 Task: Look for space in Ossett, United Kingdom from 4th June, 2023 to 15th June, 2023 for 2 adults in price range Rs.10000 to Rs.15000. Place can be entire place with 1  bedroom having 1 bed and 1 bathroom. Property type can be house, flat, guest house, hotel. Booking option can be shelf check-in. Required host language is English.
Action: Mouse moved to (523, 117)
Screenshot: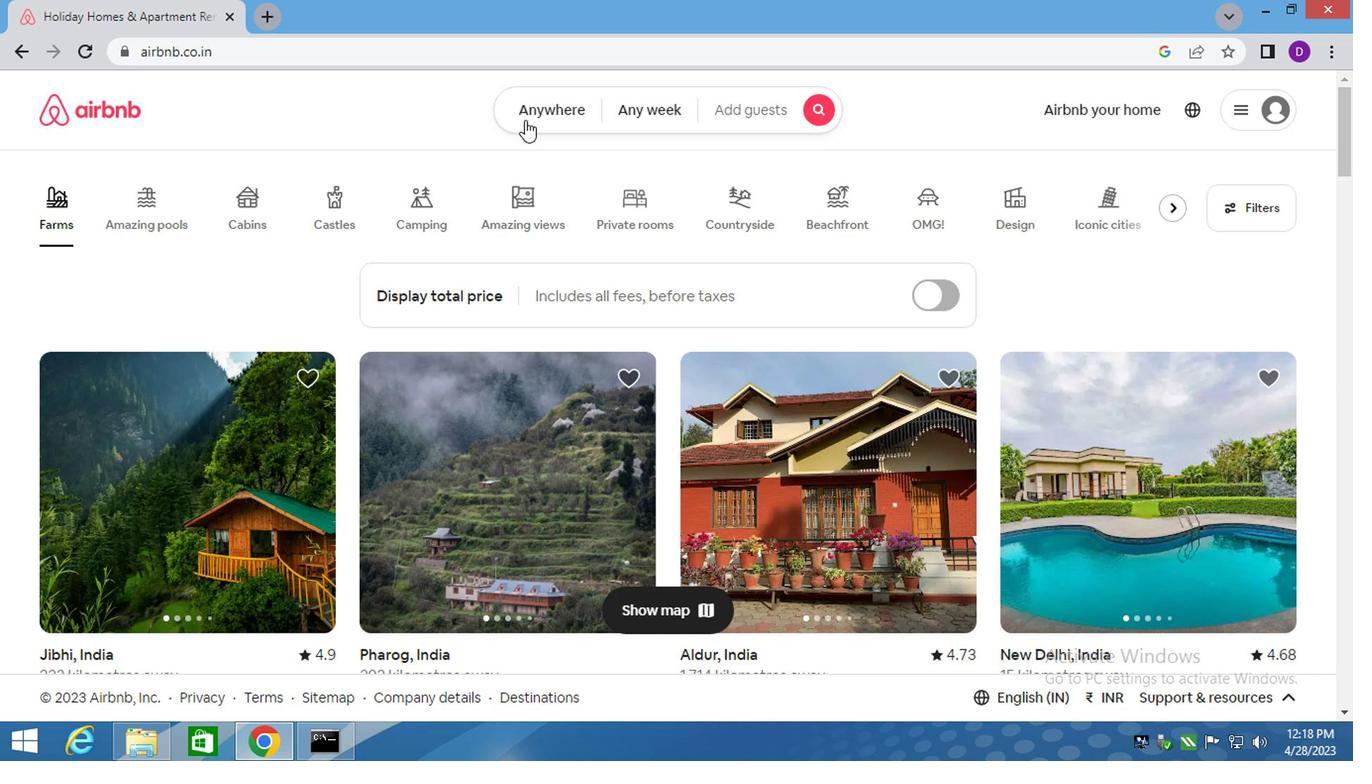 
Action: Mouse pressed left at (523, 117)
Screenshot: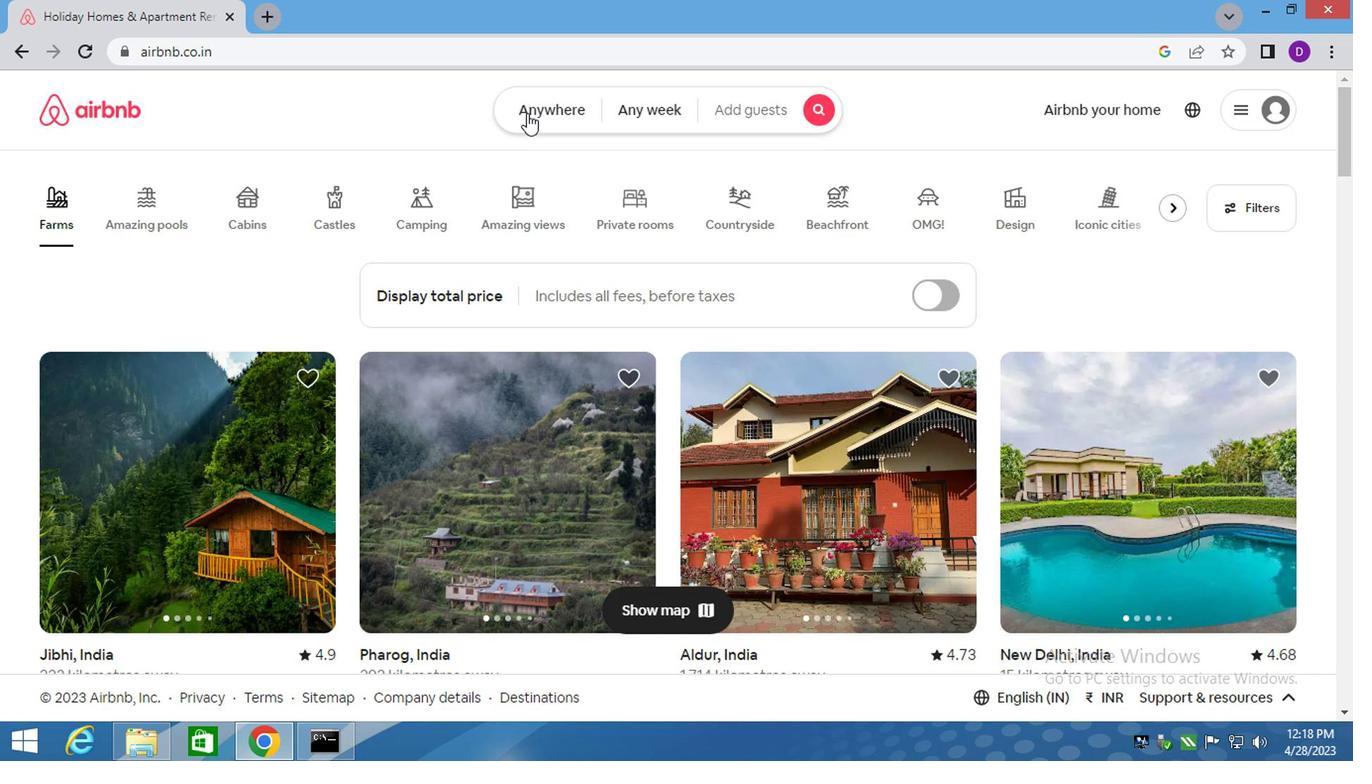 
Action: Mouse moved to (389, 194)
Screenshot: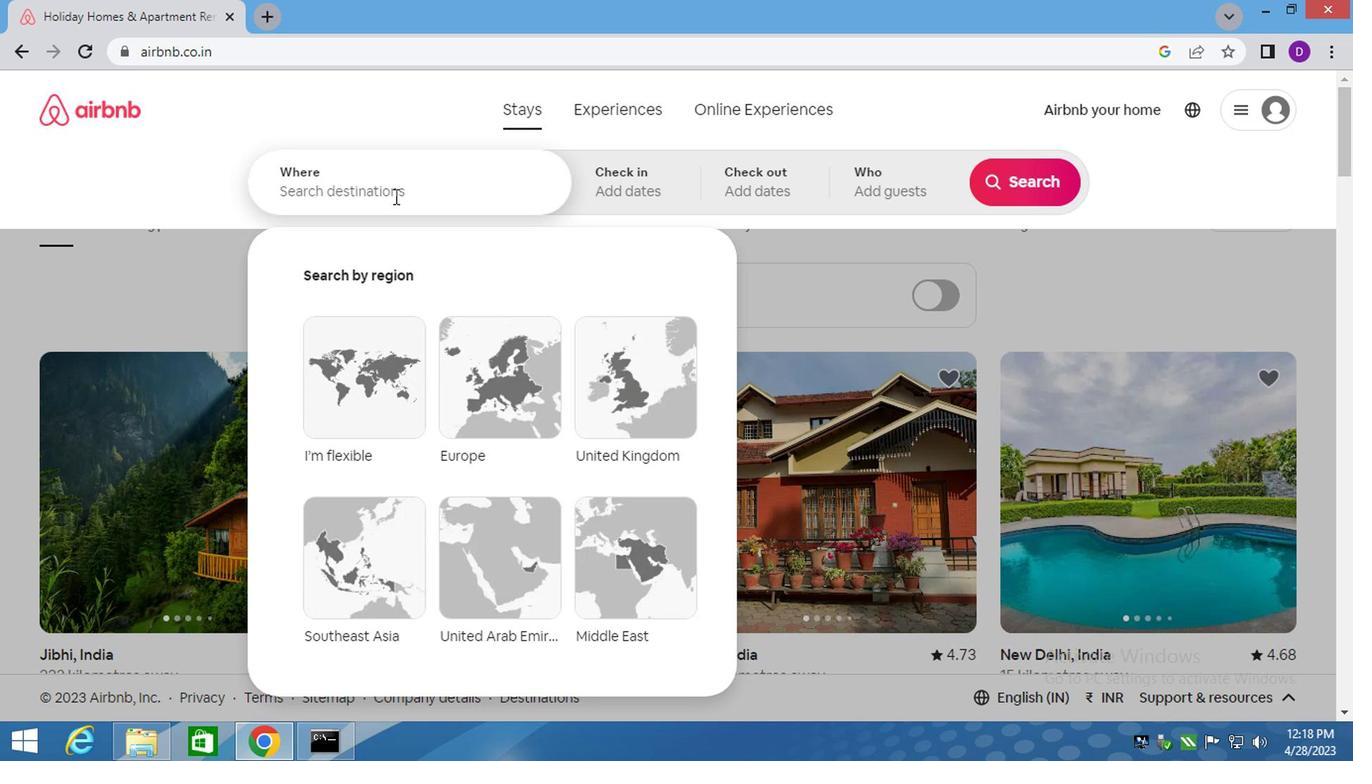 
Action: Mouse pressed left at (389, 194)
Screenshot: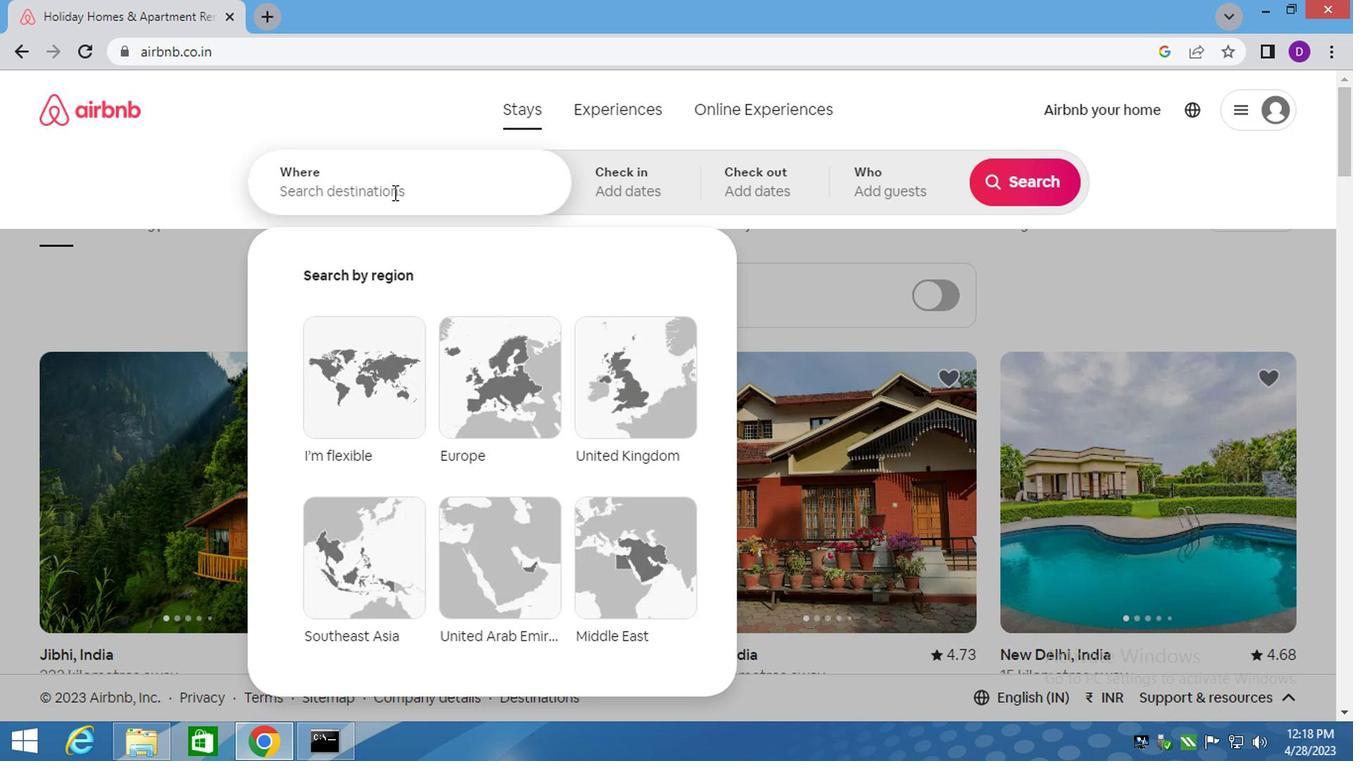
Action: Key pressed <Key.shift_r>Ossett,<Key.space><Key.shift_r>United<Key.down><Key.enter>
Screenshot: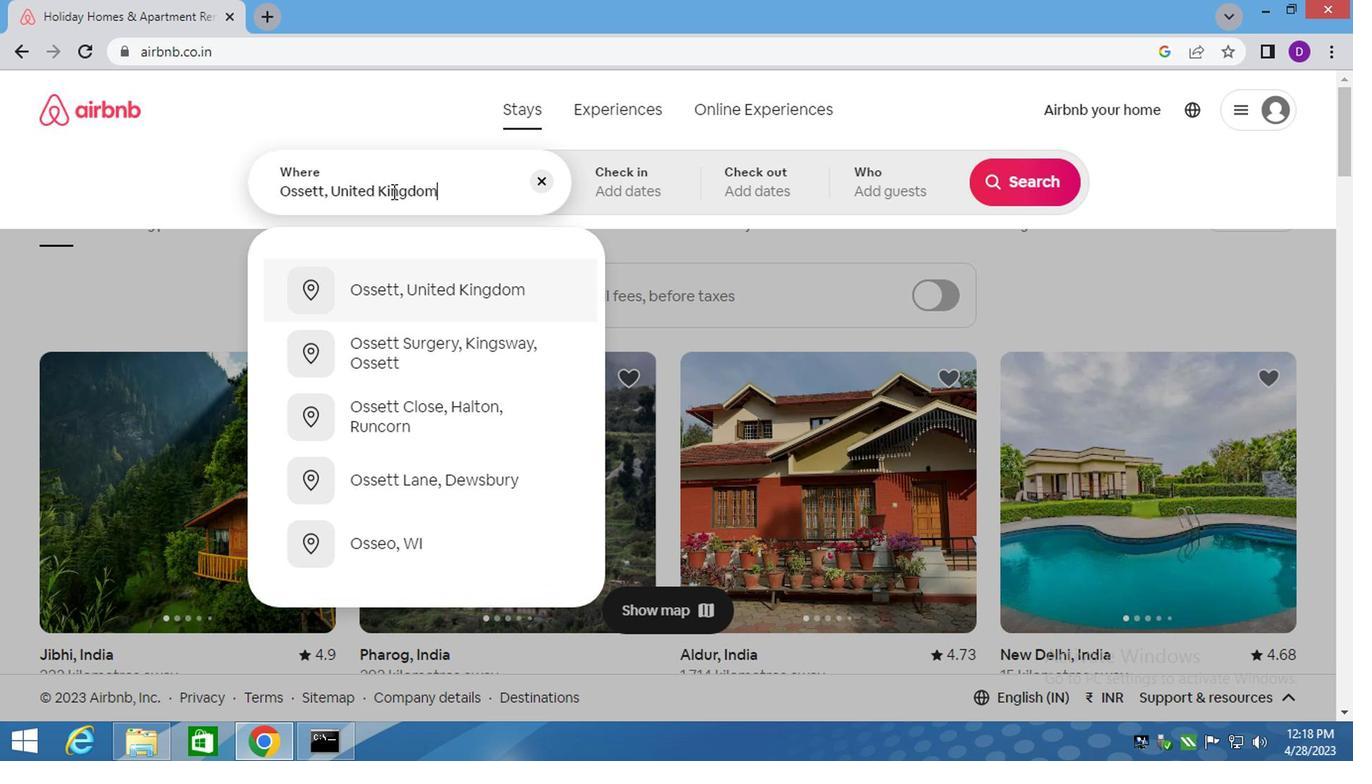 
Action: Mouse moved to (1013, 342)
Screenshot: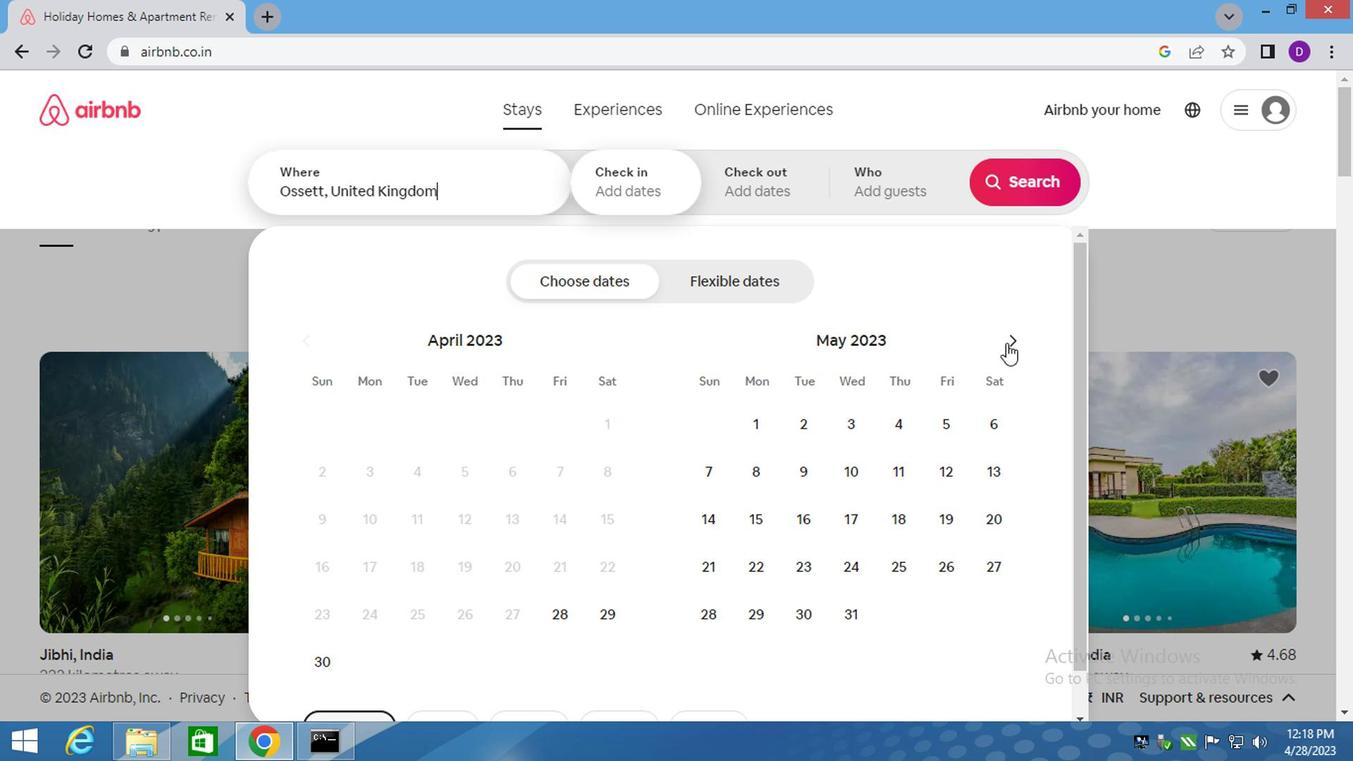 
Action: Mouse pressed left at (1013, 342)
Screenshot: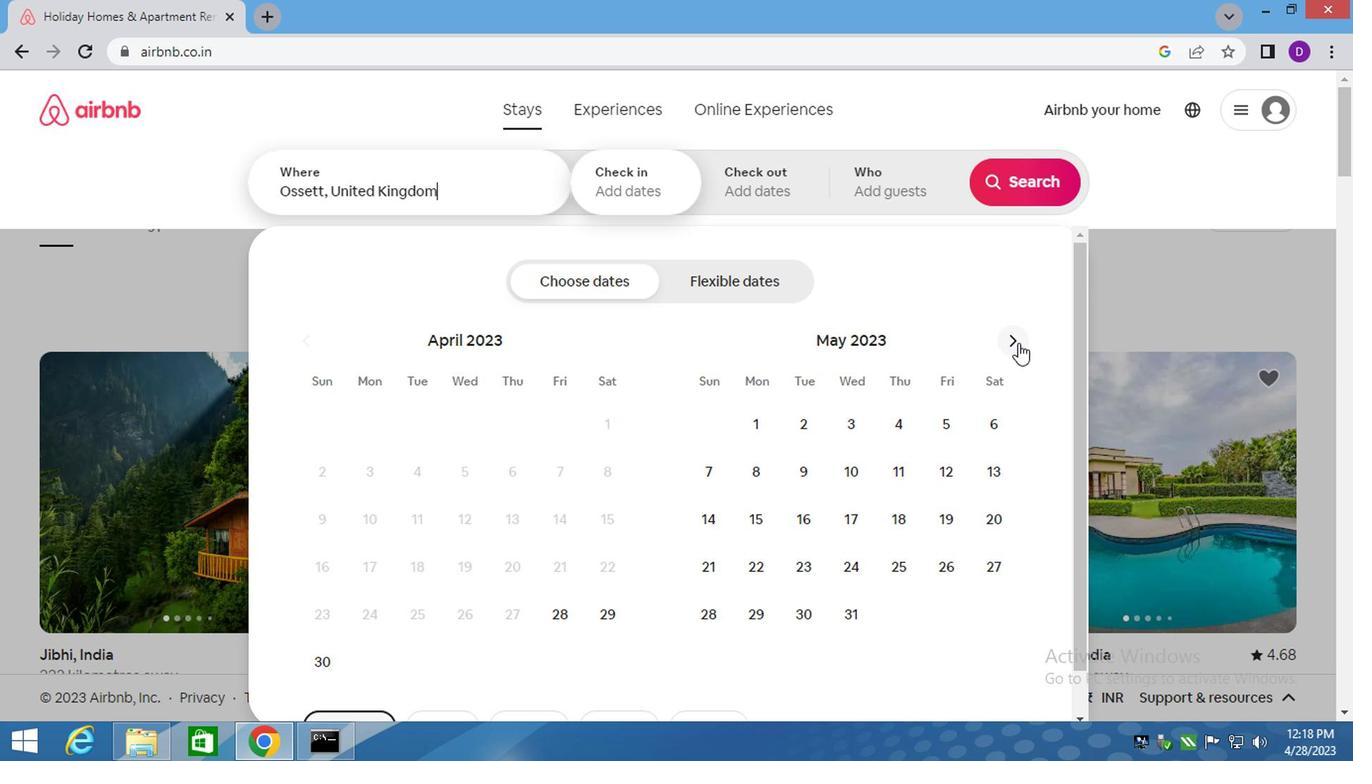 
Action: Mouse moved to (707, 470)
Screenshot: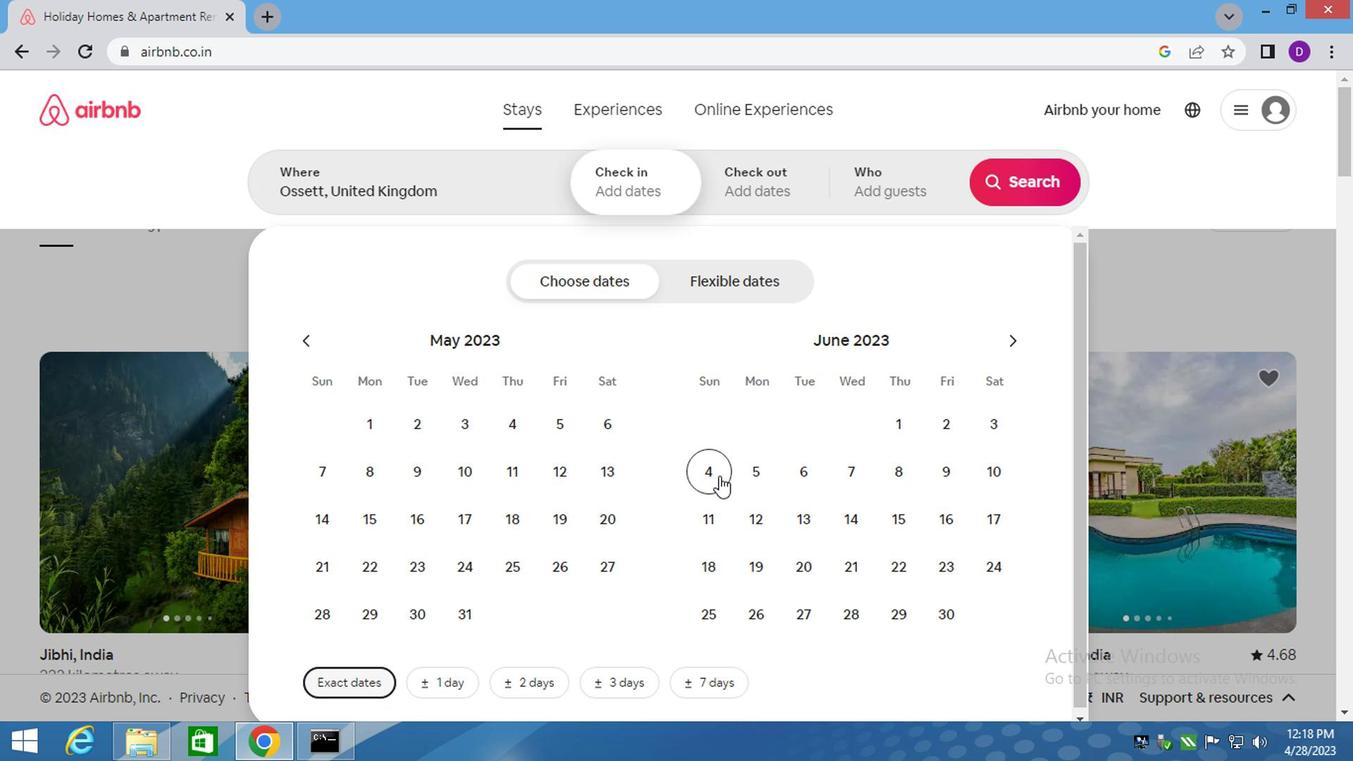 
Action: Mouse pressed left at (707, 470)
Screenshot: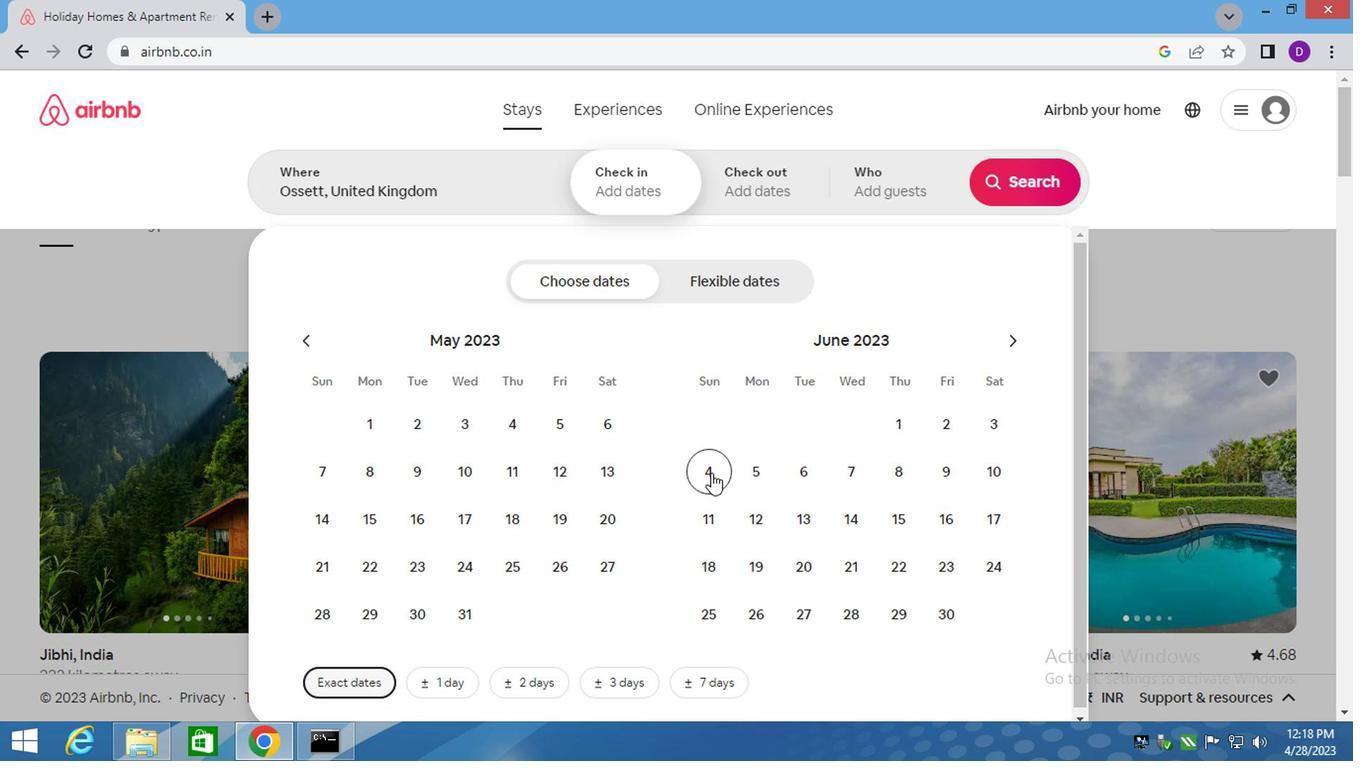 
Action: Mouse moved to (885, 518)
Screenshot: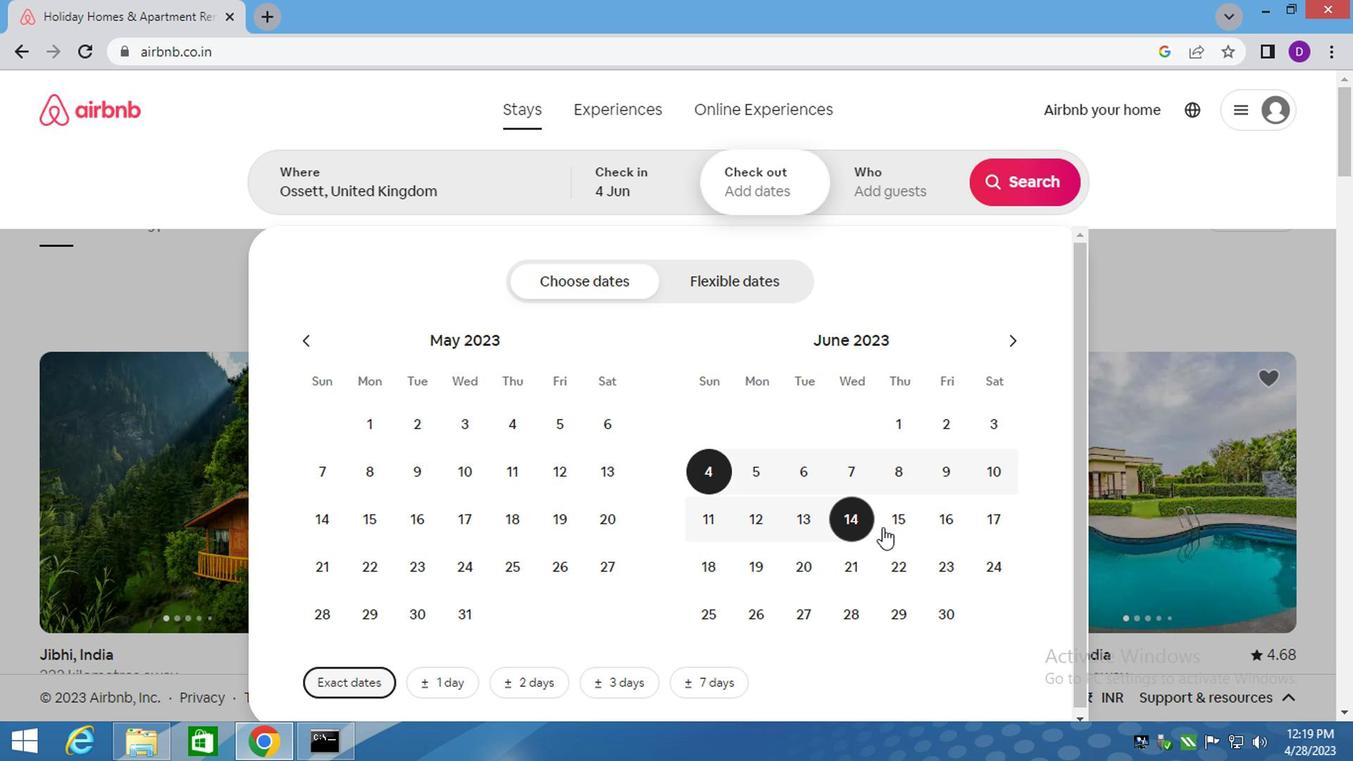 
Action: Mouse pressed left at (885, 518)
Screenshot: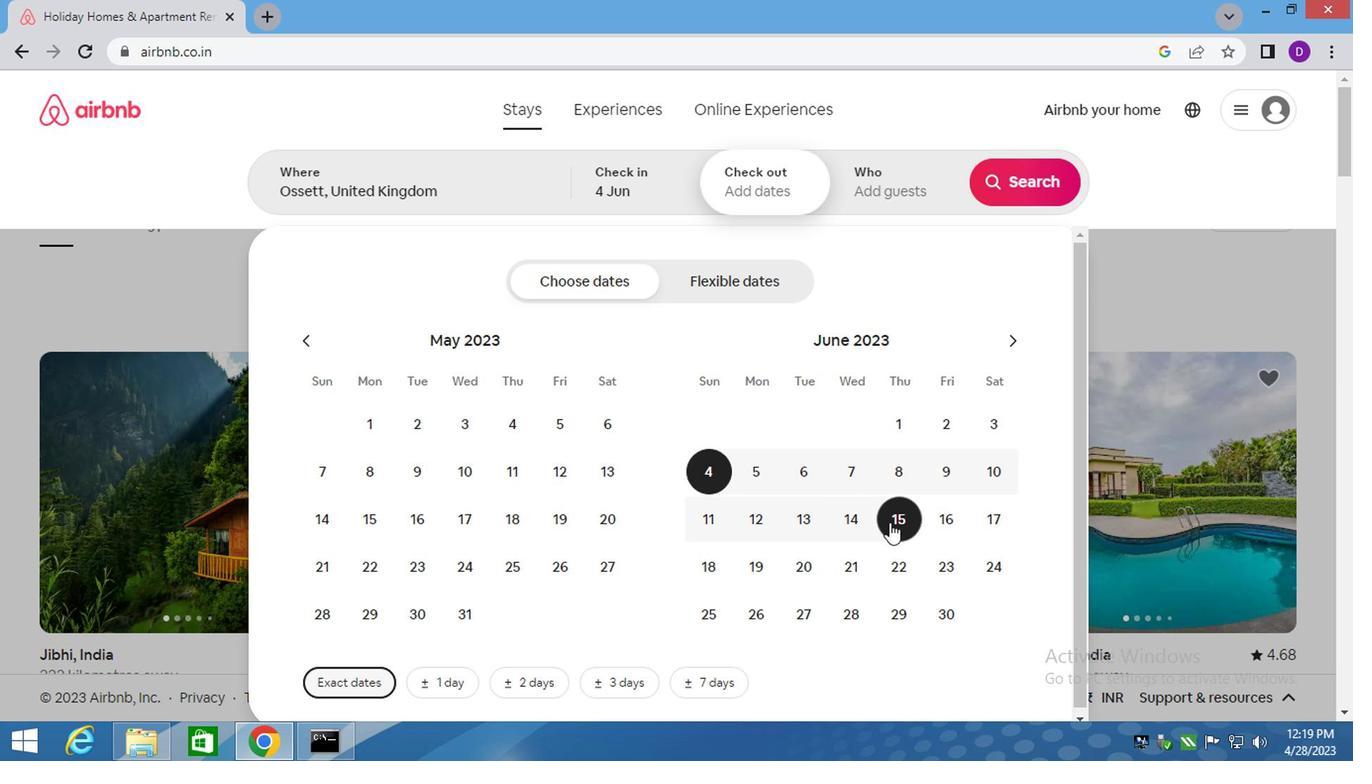 
Action: Mouse moved to (898, 169)
Screenshot: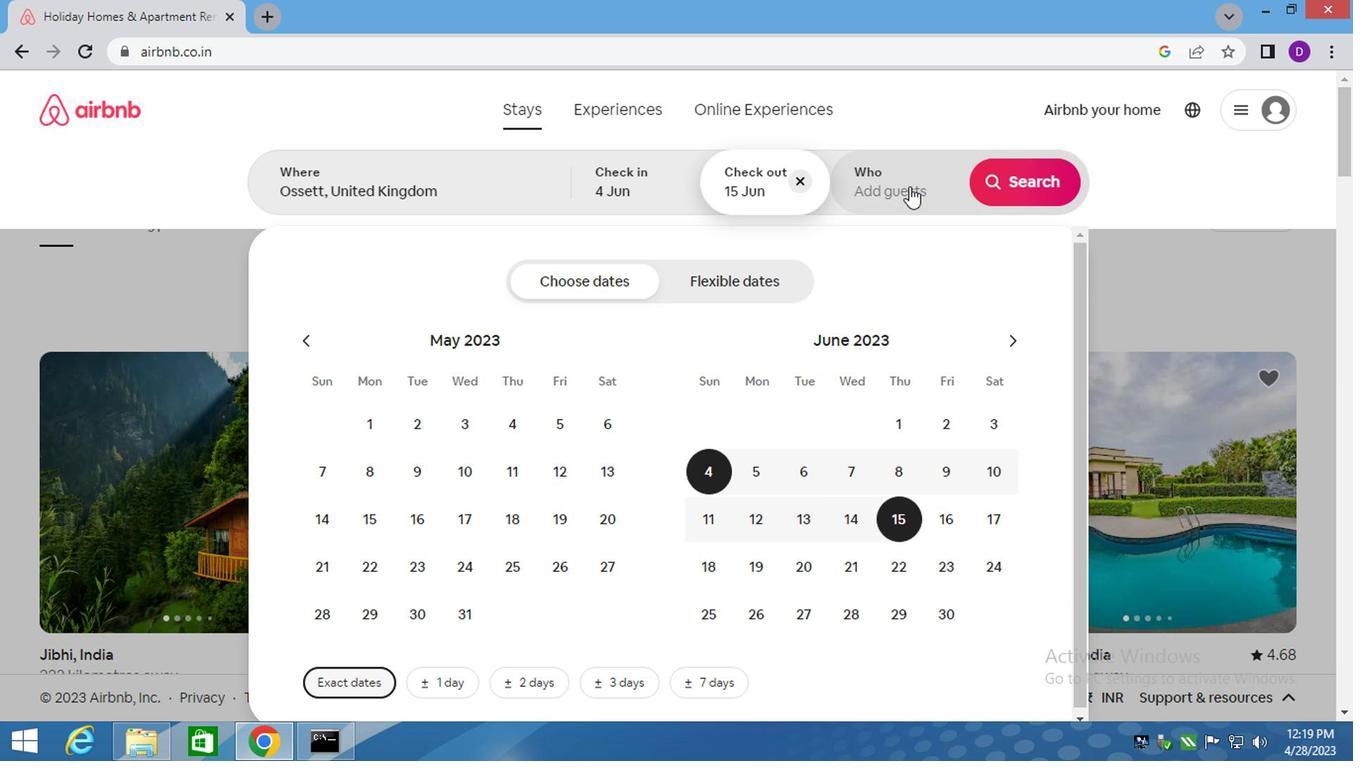 
Action: Mouse pressed left at (898, 169)
Screenshot: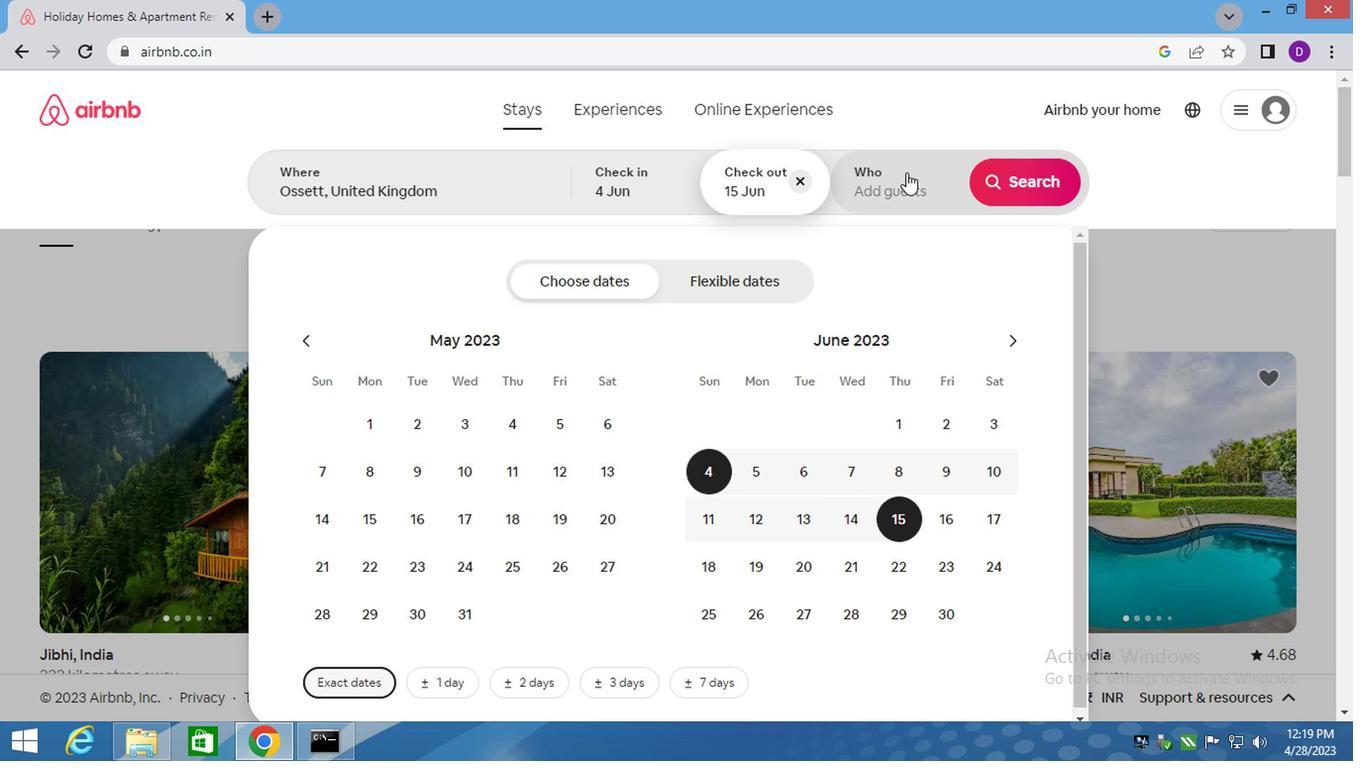 
Action: Mouse moved to (1035, 296)
Screenshot: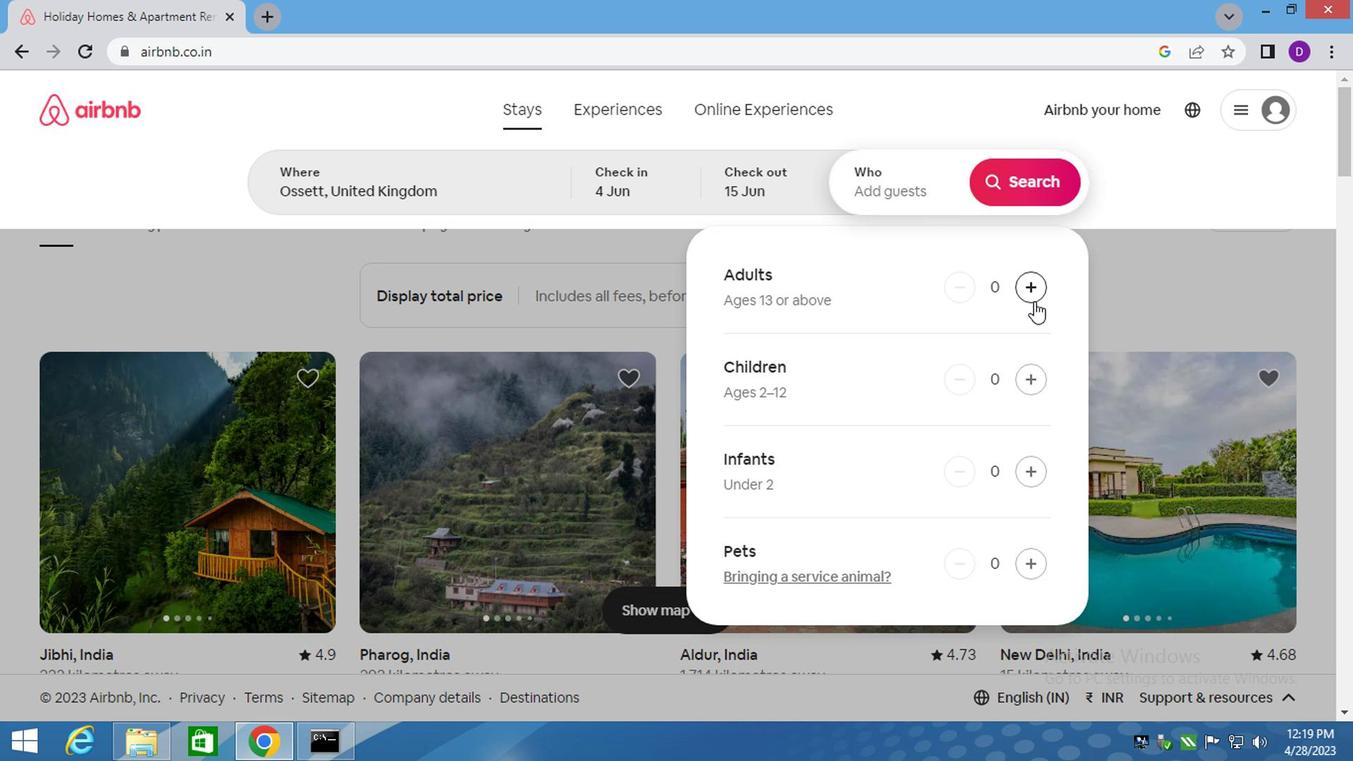 
Action: Mouse pressed left at (1035, 296)
Screenshot: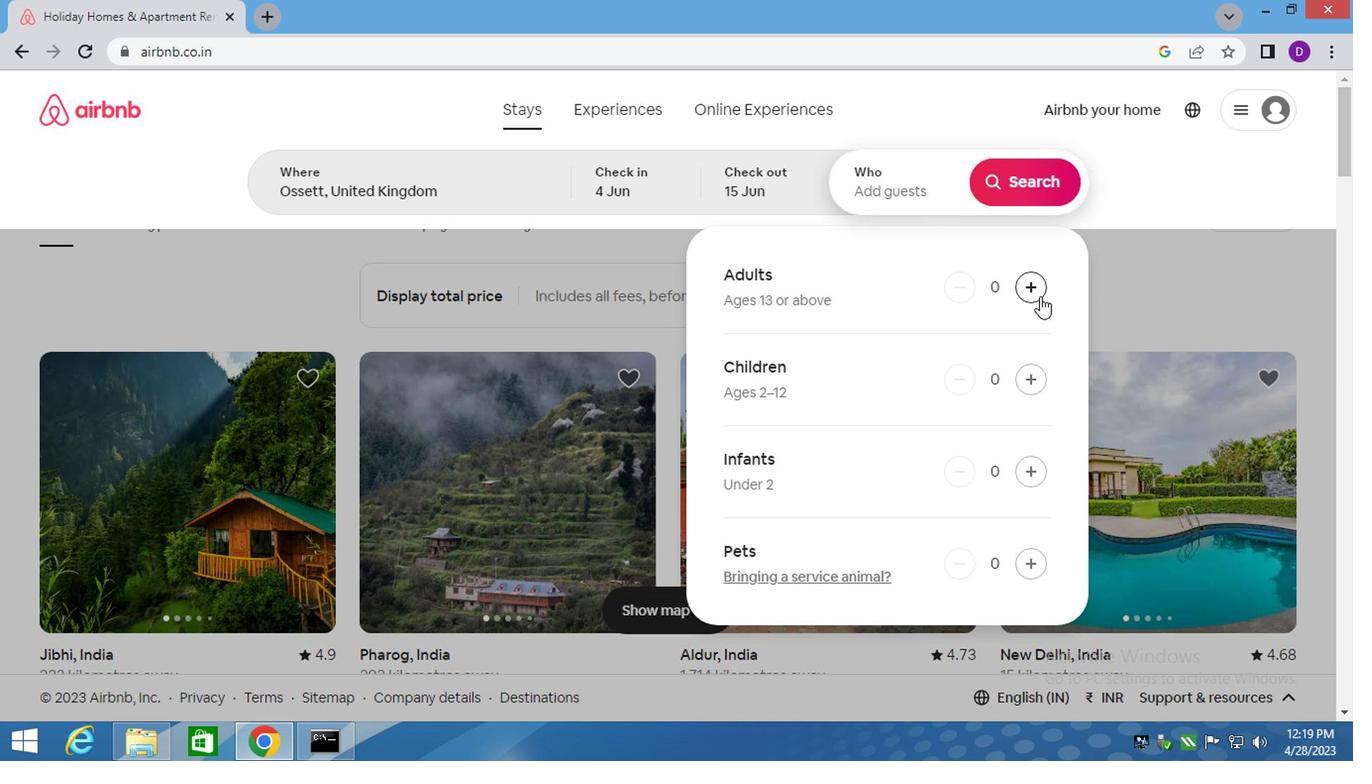 
Action: Mouse pressed left at (1035, 296)
Screenshot: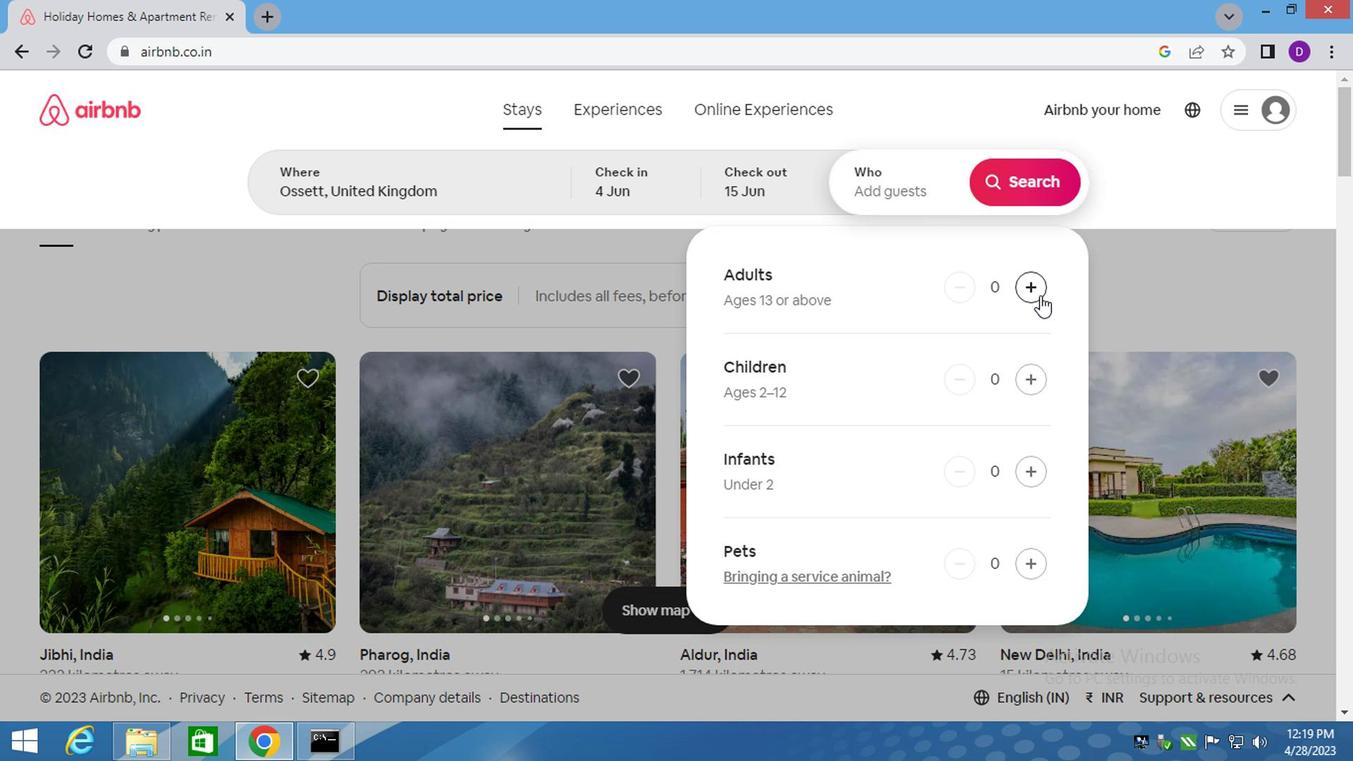 
Action: Mouse moved to (1007, 161)
Screenshot: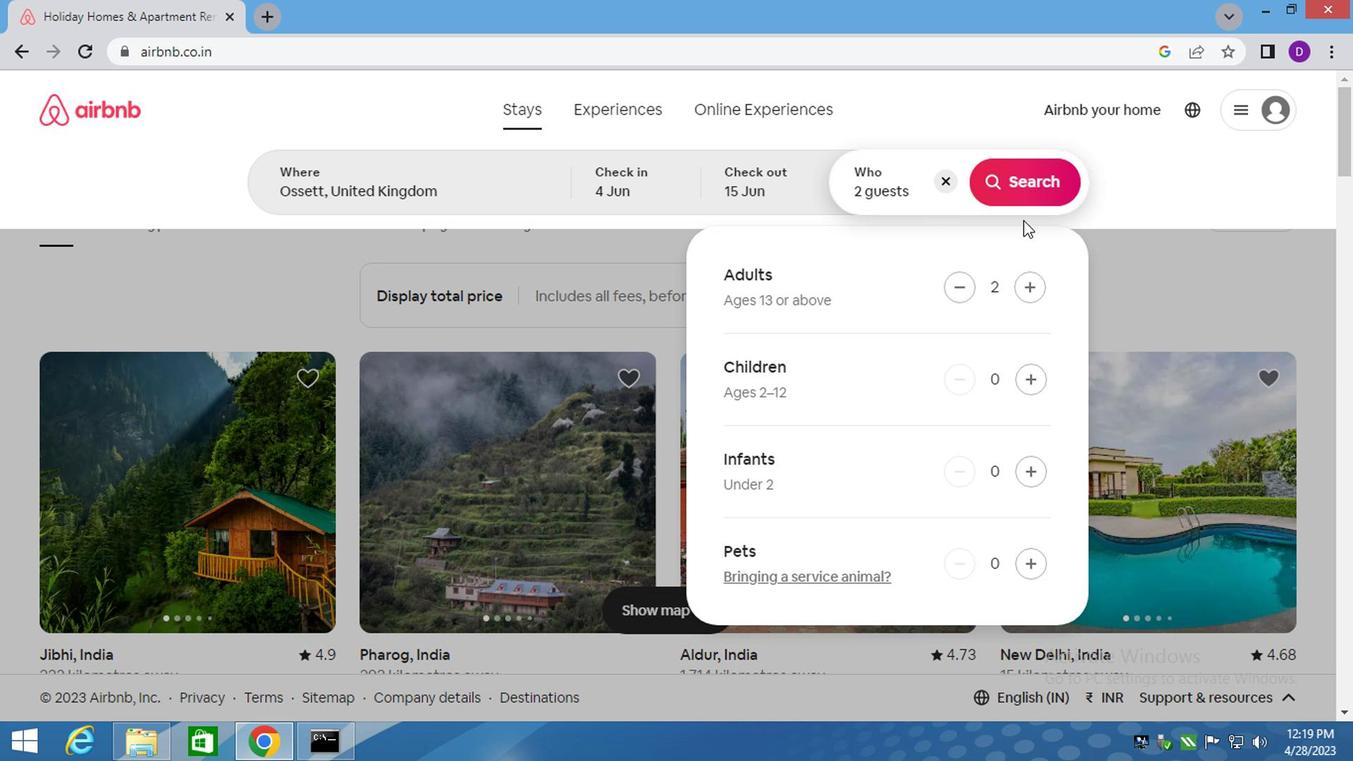 
Action: Mouse pressed left at (1007, 161)
Screenshot: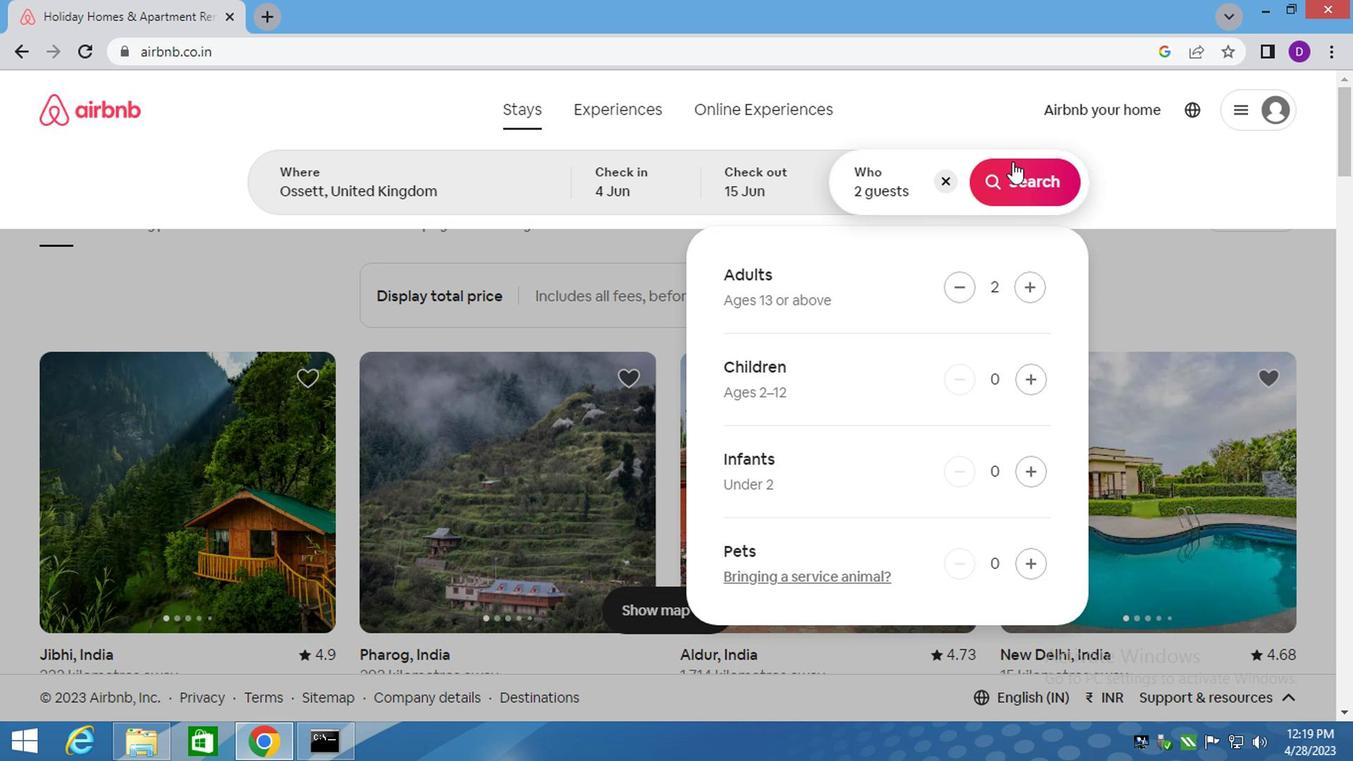 
Action: Mouse moved to (1008, 177)
Screenshot: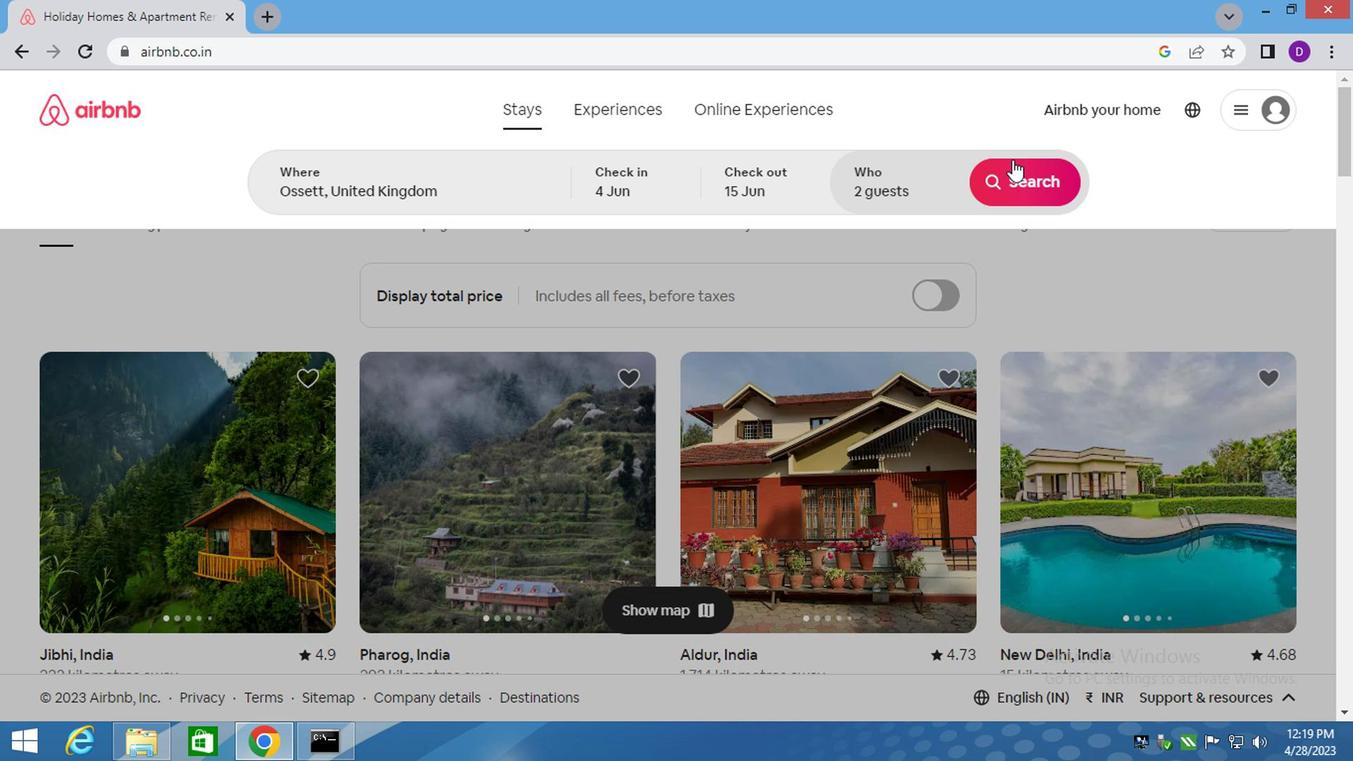 
Action: Mouse pressed left at (1008, 177)
Screenshot: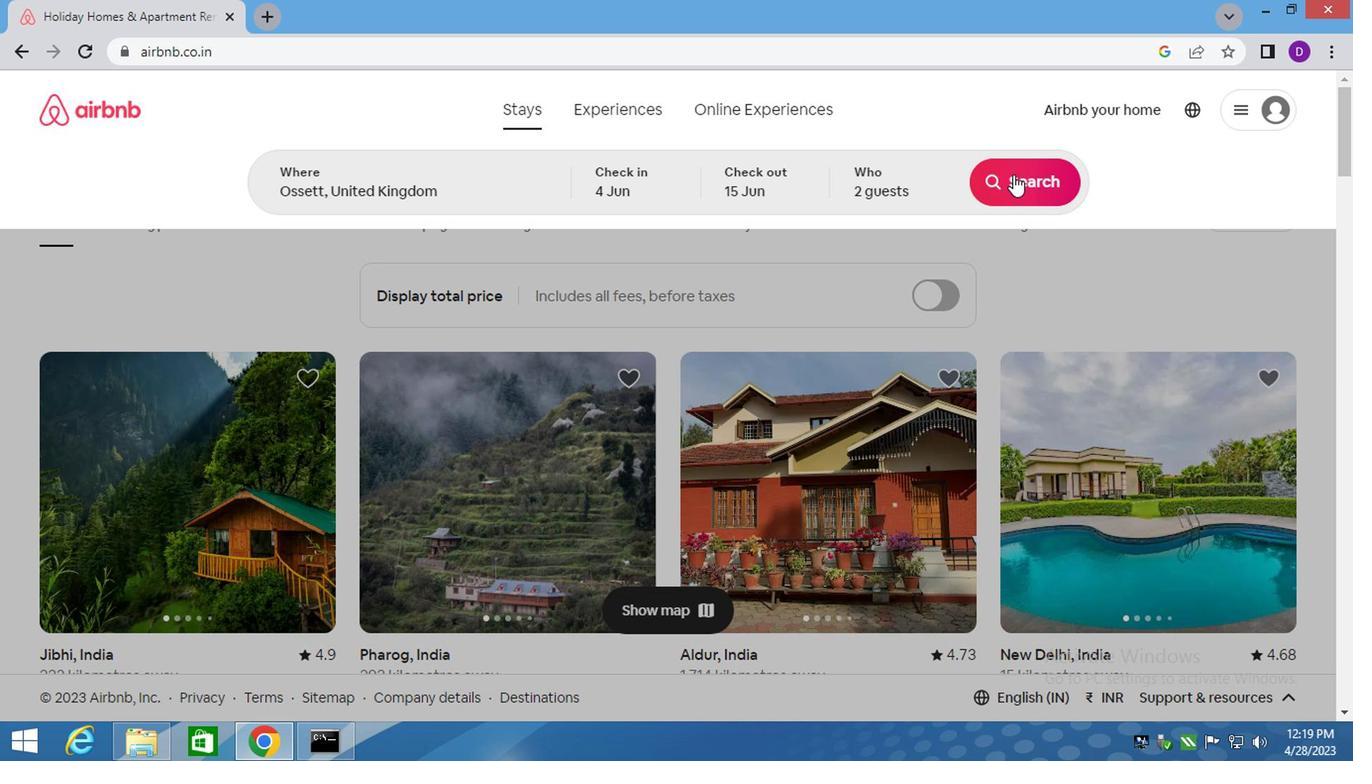 
Action: Mouse moved to (1246, 191)
Screenshot: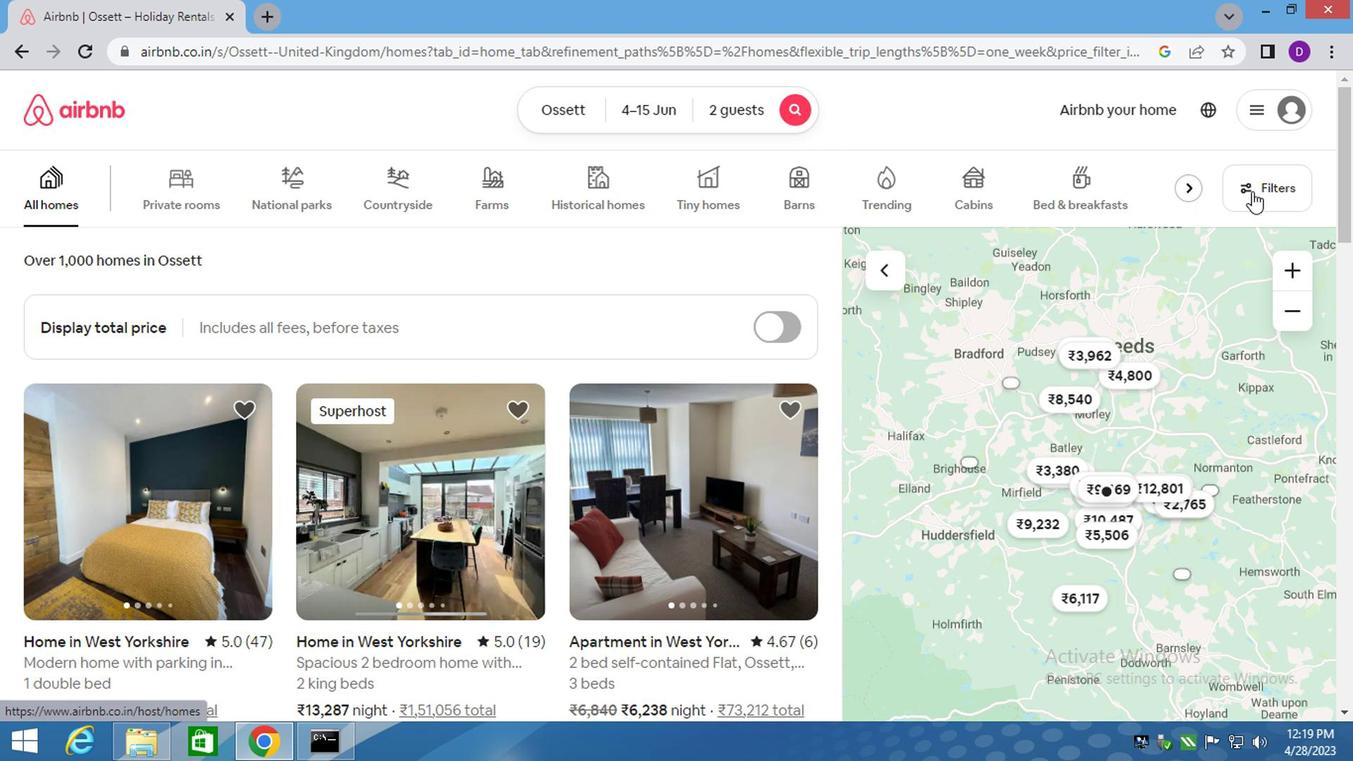 
Action: Mouse pressed left at (1246, 191)
Screenshot: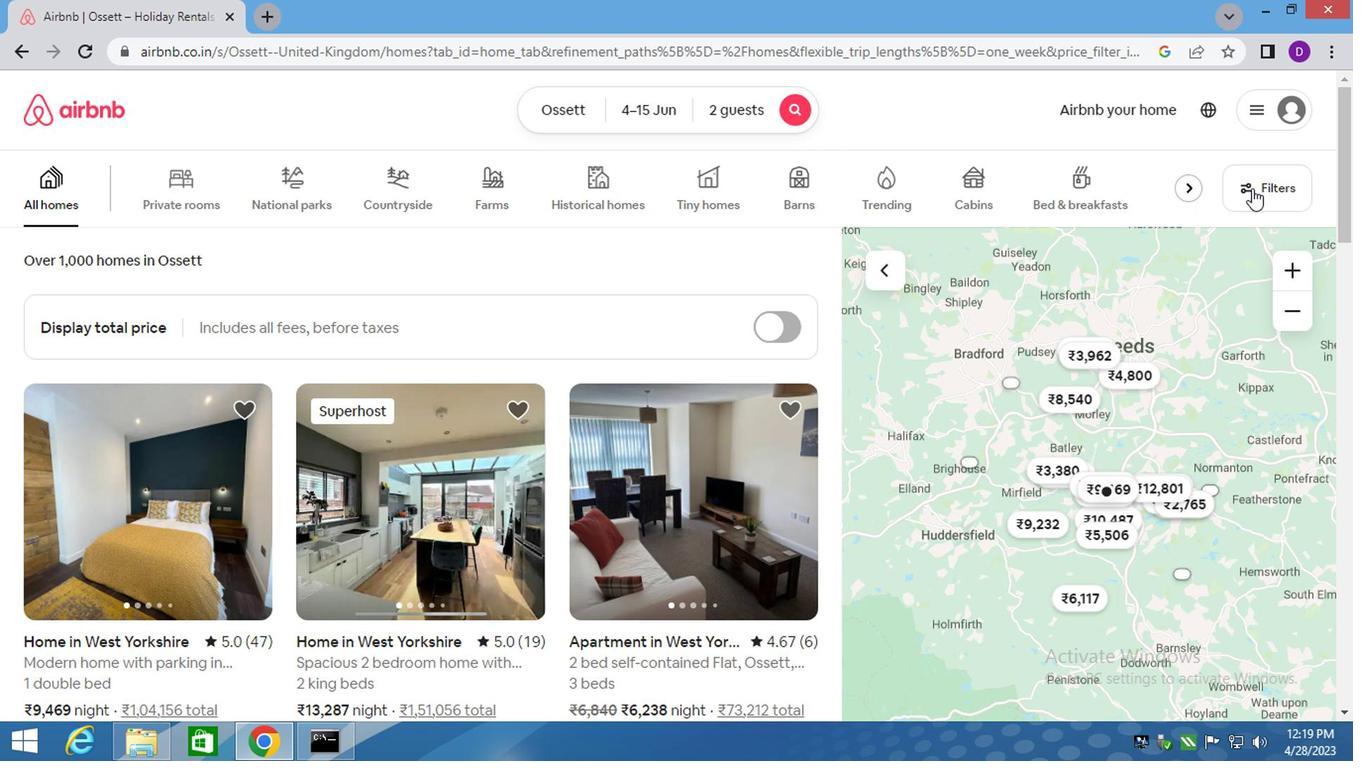 
Action: Mouse moved to (416, 434)
Screenshot: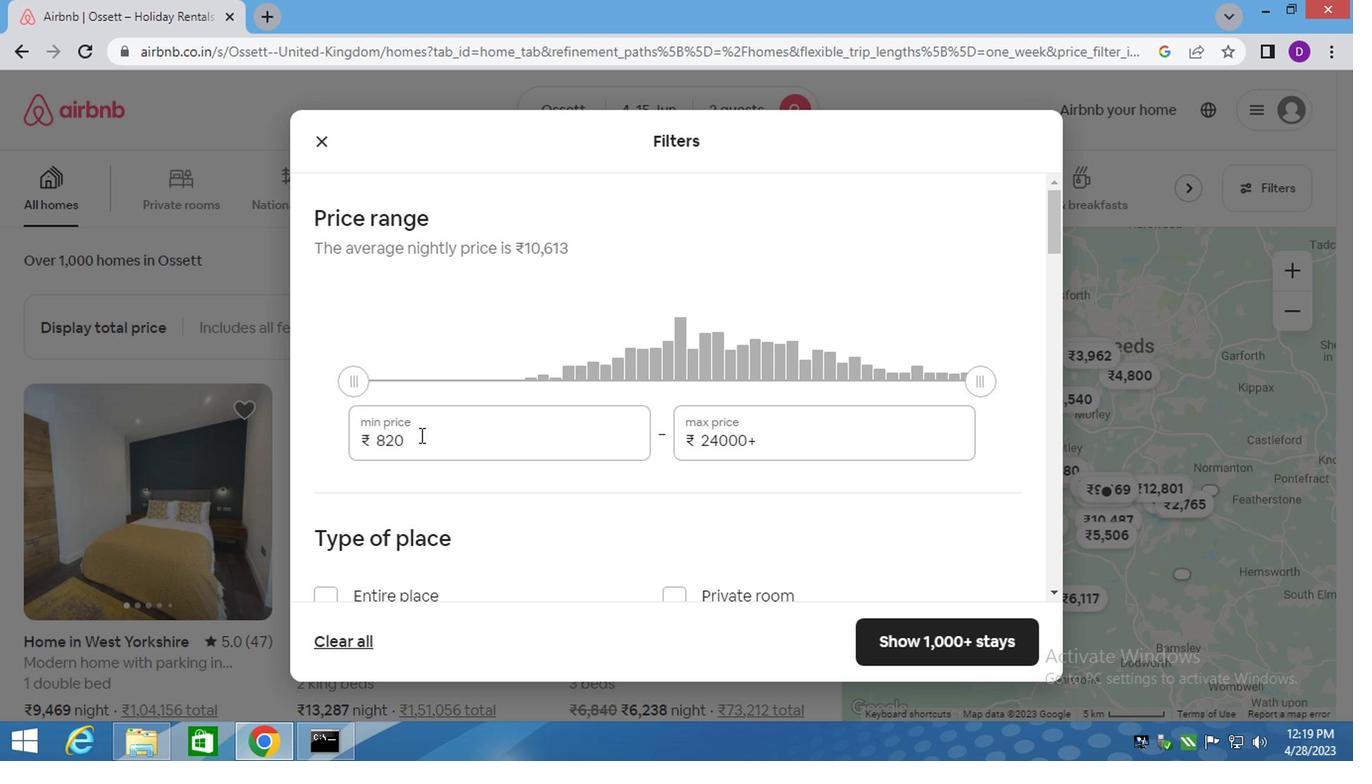 
Action: Mouse pressed left at (416, 434)
Screenshot: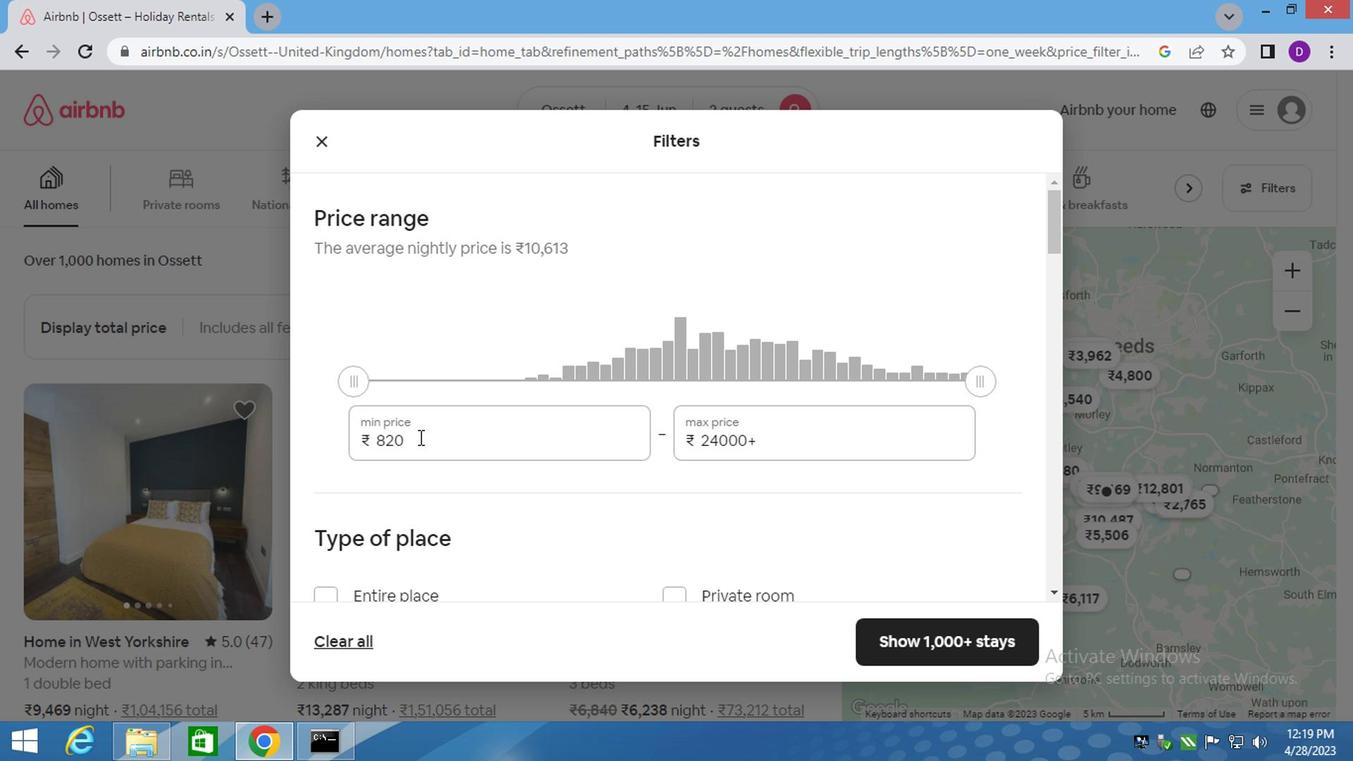 
Action: Mouse pressed left at (416, 434)
Screenshot: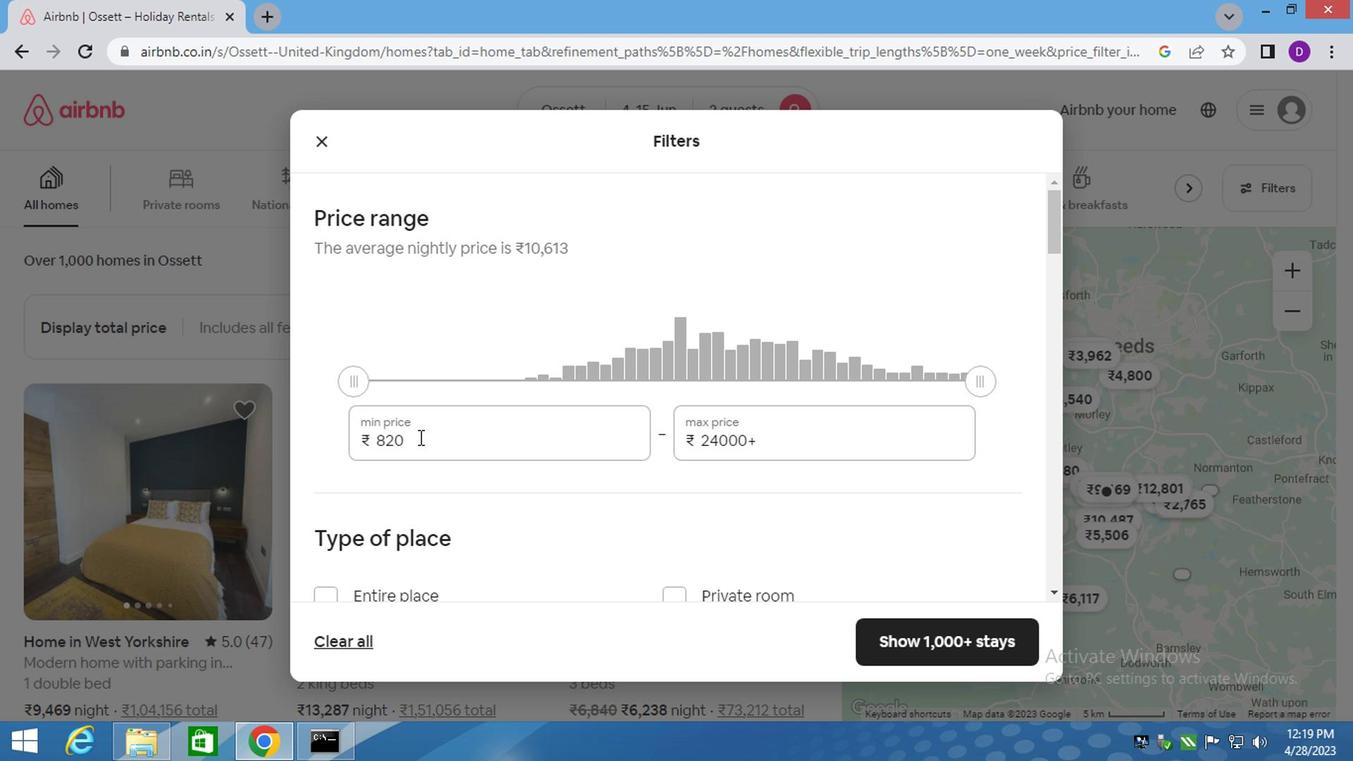 
Action: Key pressed 10000<Key.tab>15000
Screenshot: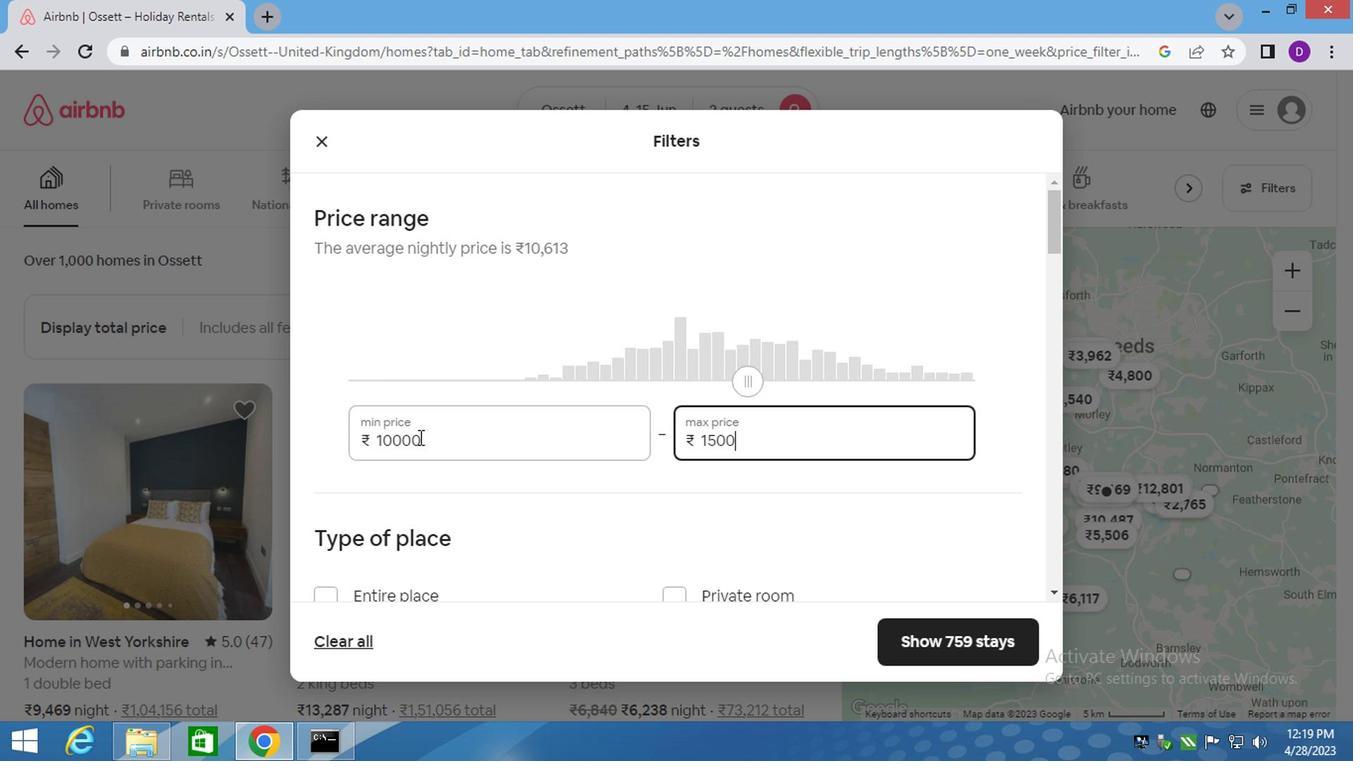 
Action: Mouse moved to (416, 436)
Screenshot: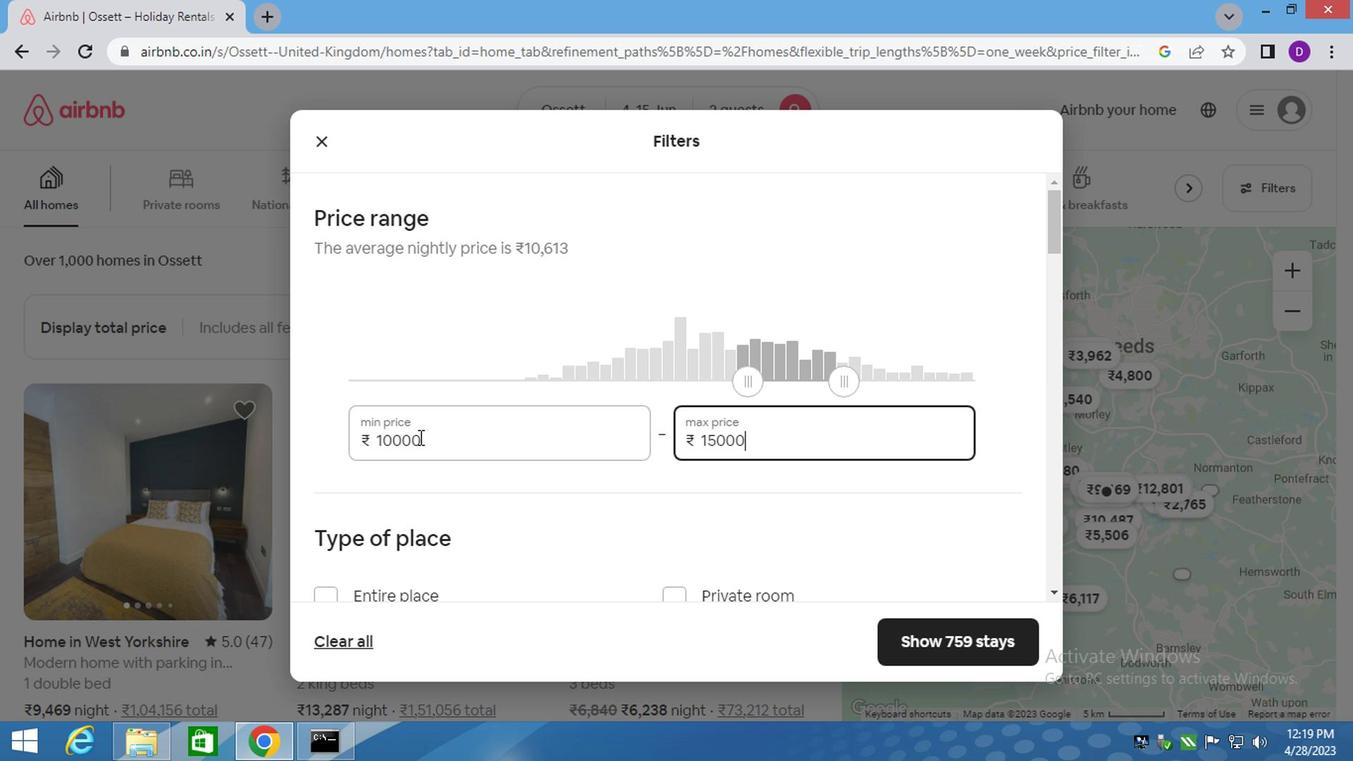 
Action: Mouse scrolled (416, 434) with delta (0, -1)
Screenshot: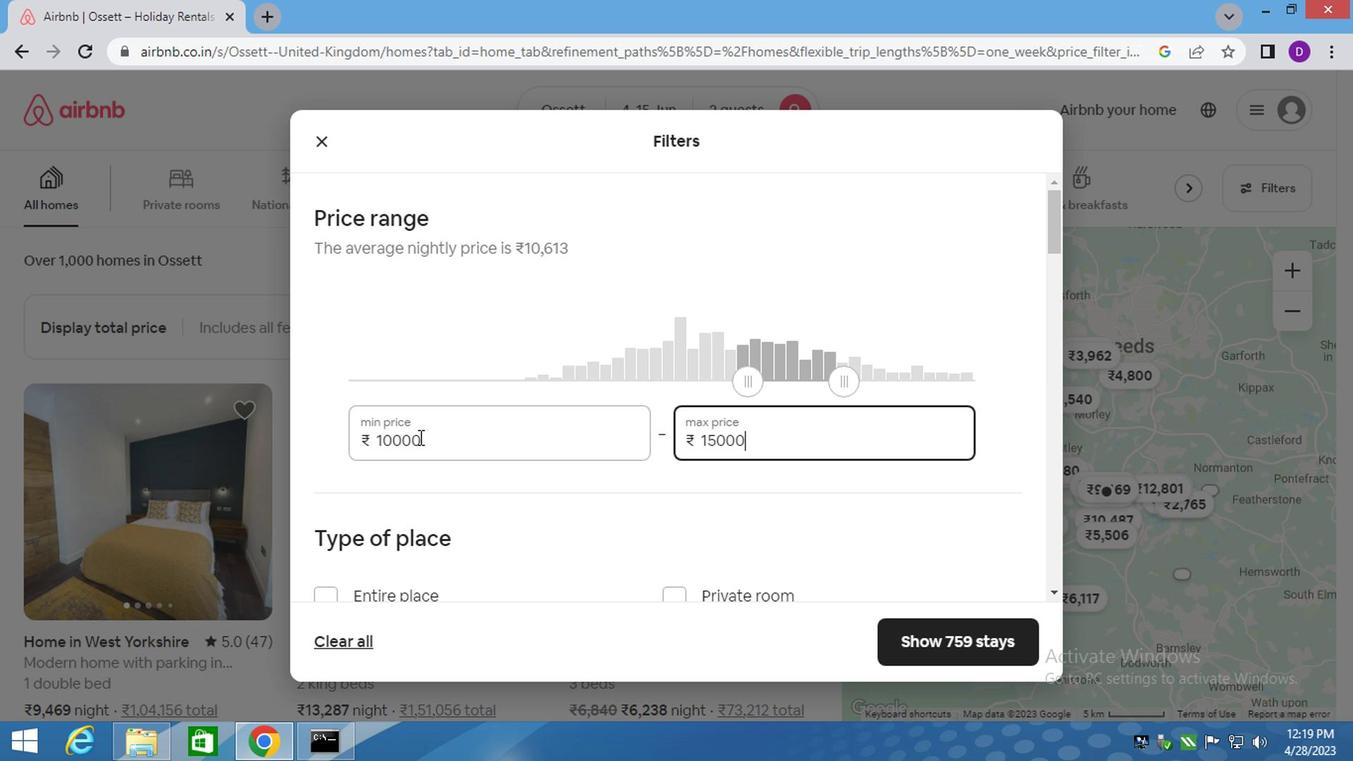 
Action: Mouse moved to (416, 451)
Screenshot: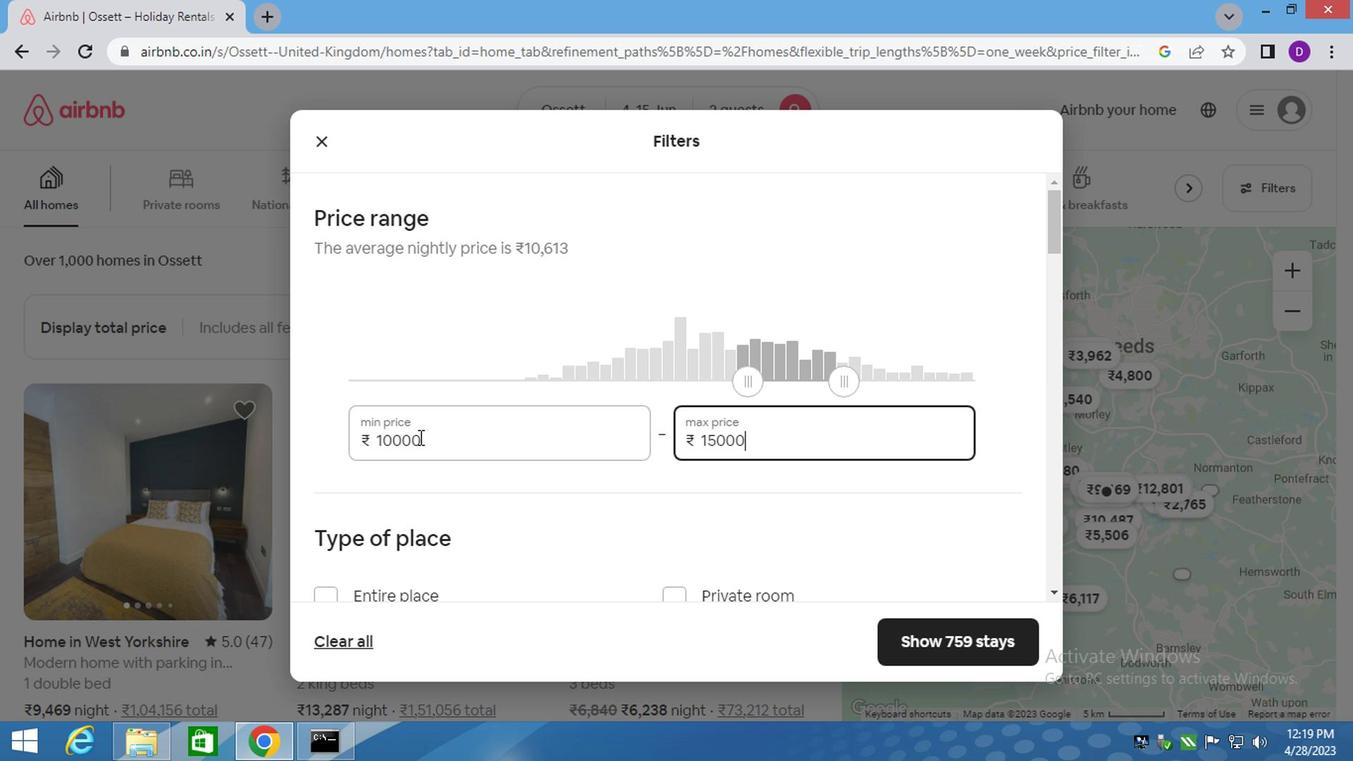 
Action: Mouse scrolled (416, 450) with delta (0, -1)
Screenshot: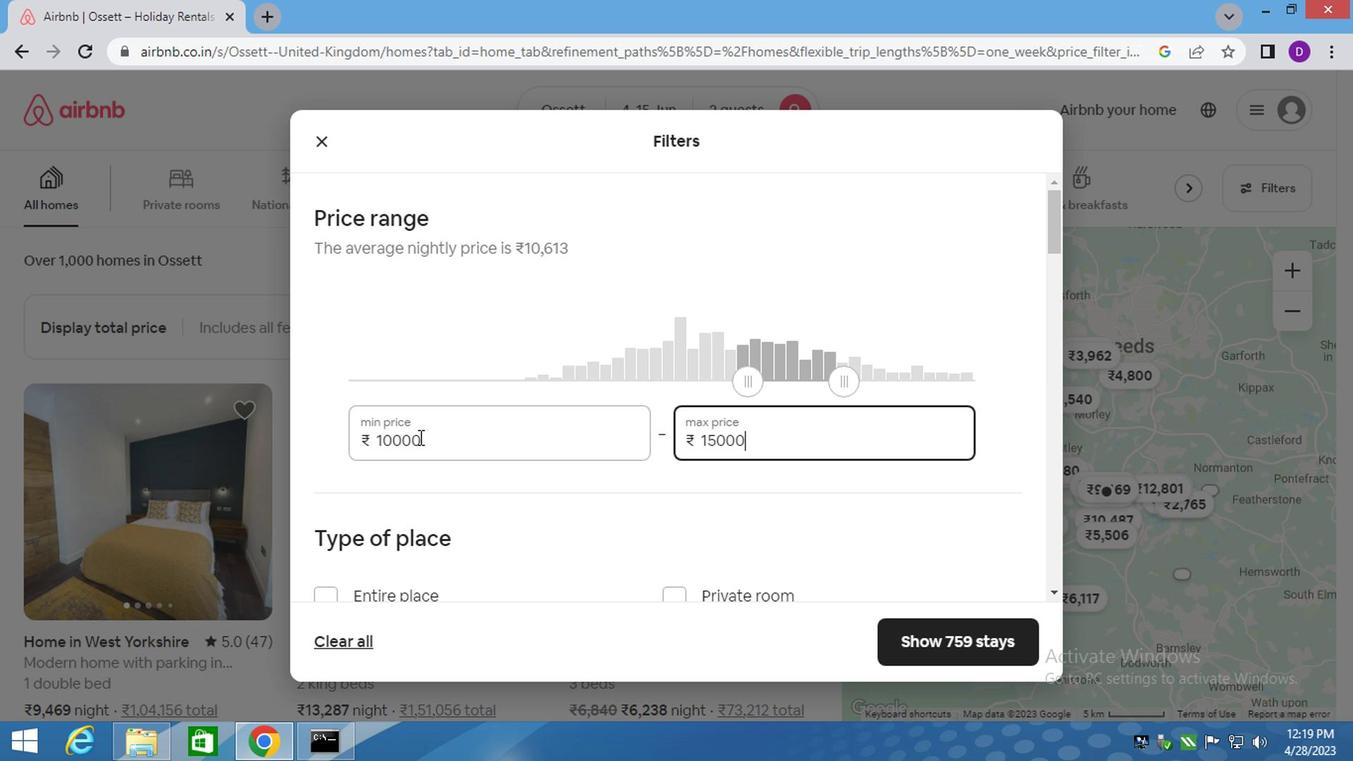 
Action: Mouse moved to (416, 451)
Screenshot: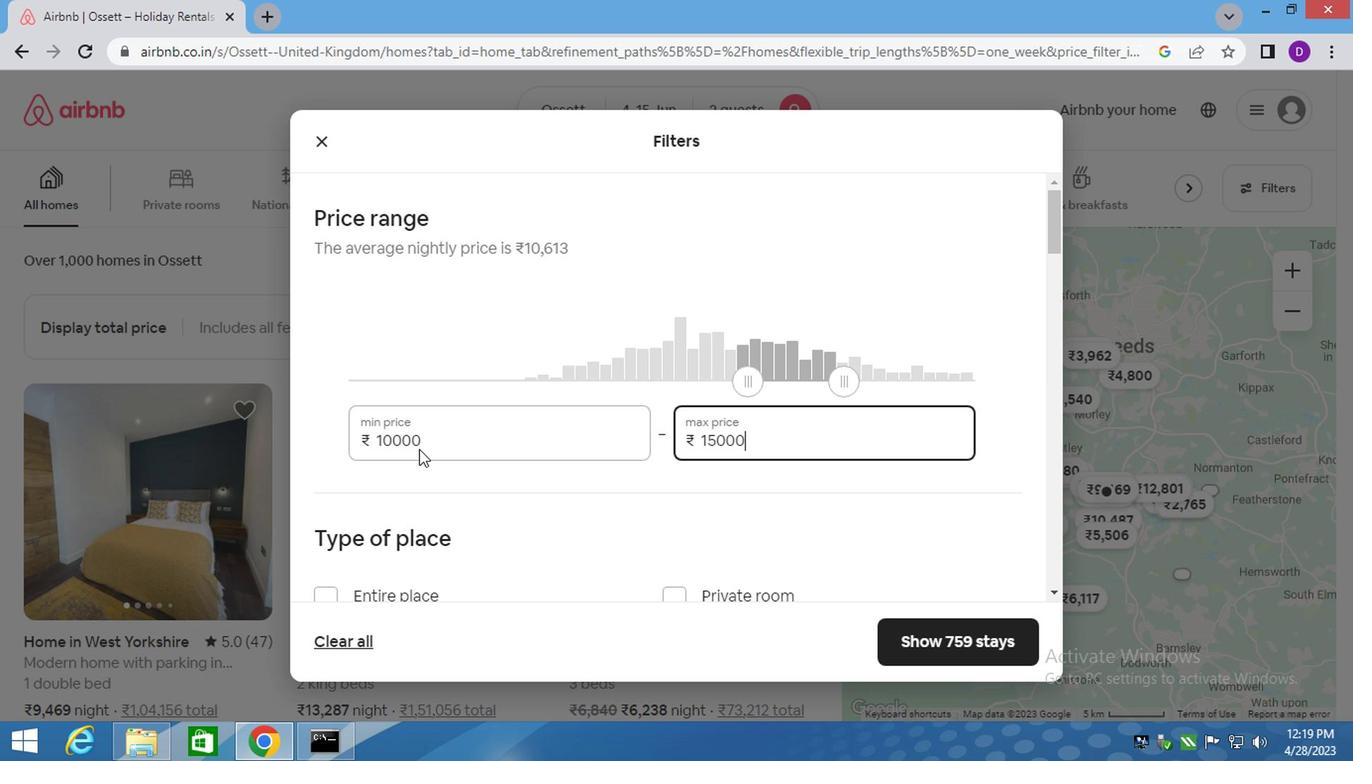 
Action: Mouse scrolled (416, 450) with delta (0, -1)
Screenshot: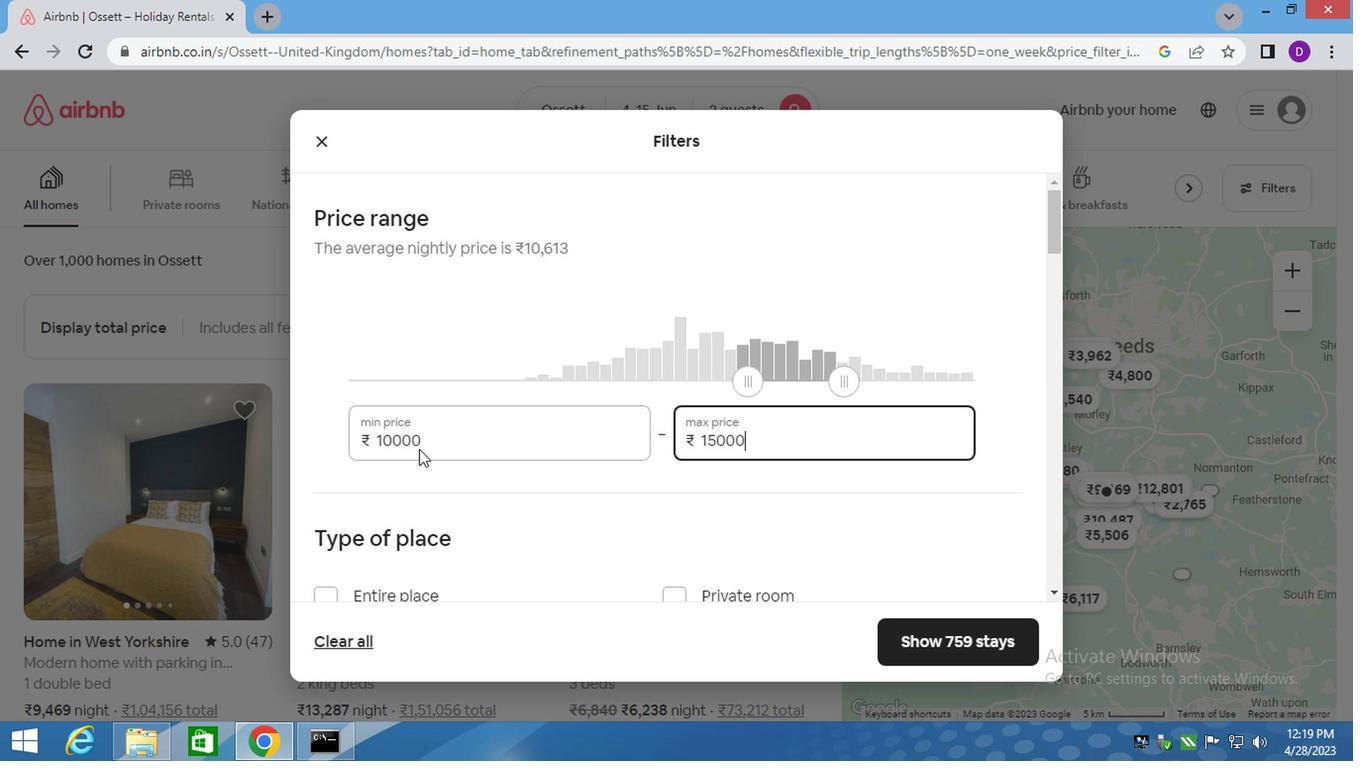 
Action: Mouse moved to (323, 293)
Screenshot: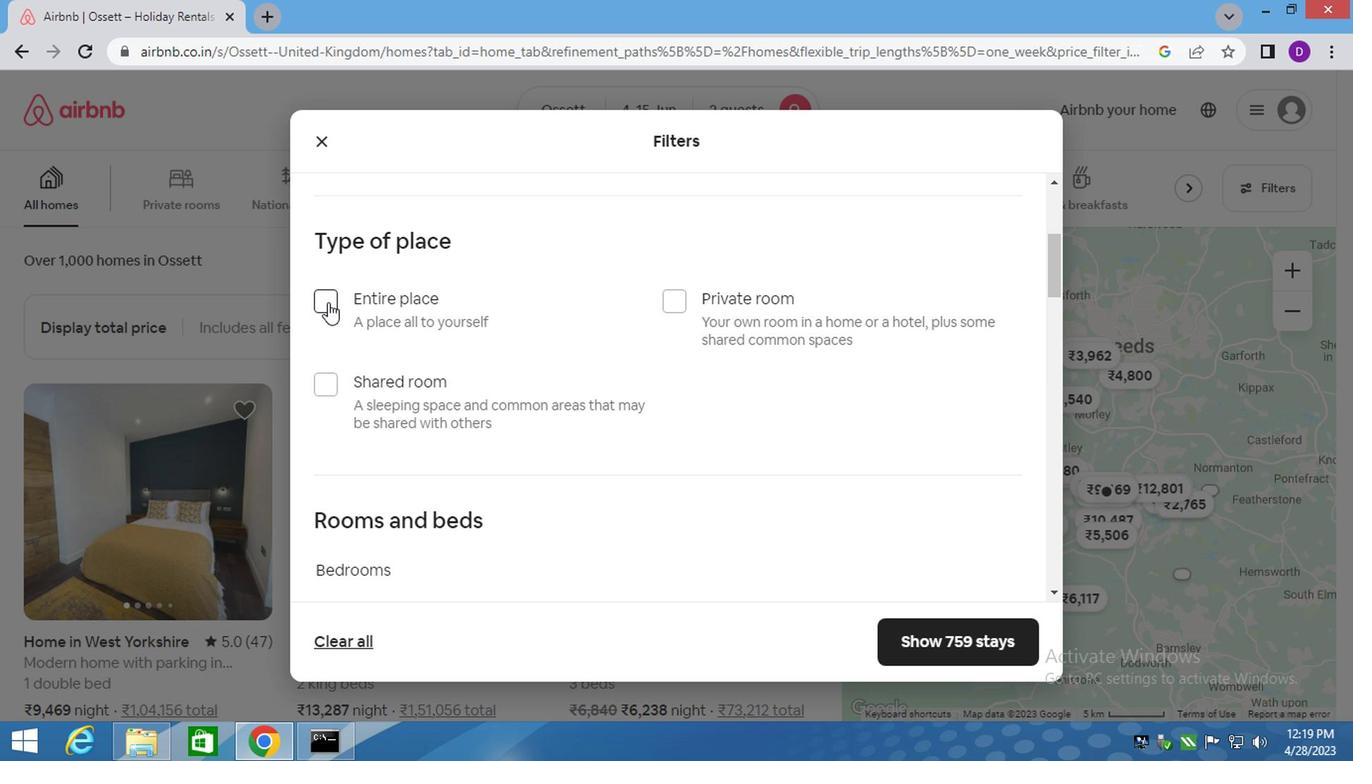 
Action: Mouse pressed left at (323, 293)
Screenshot: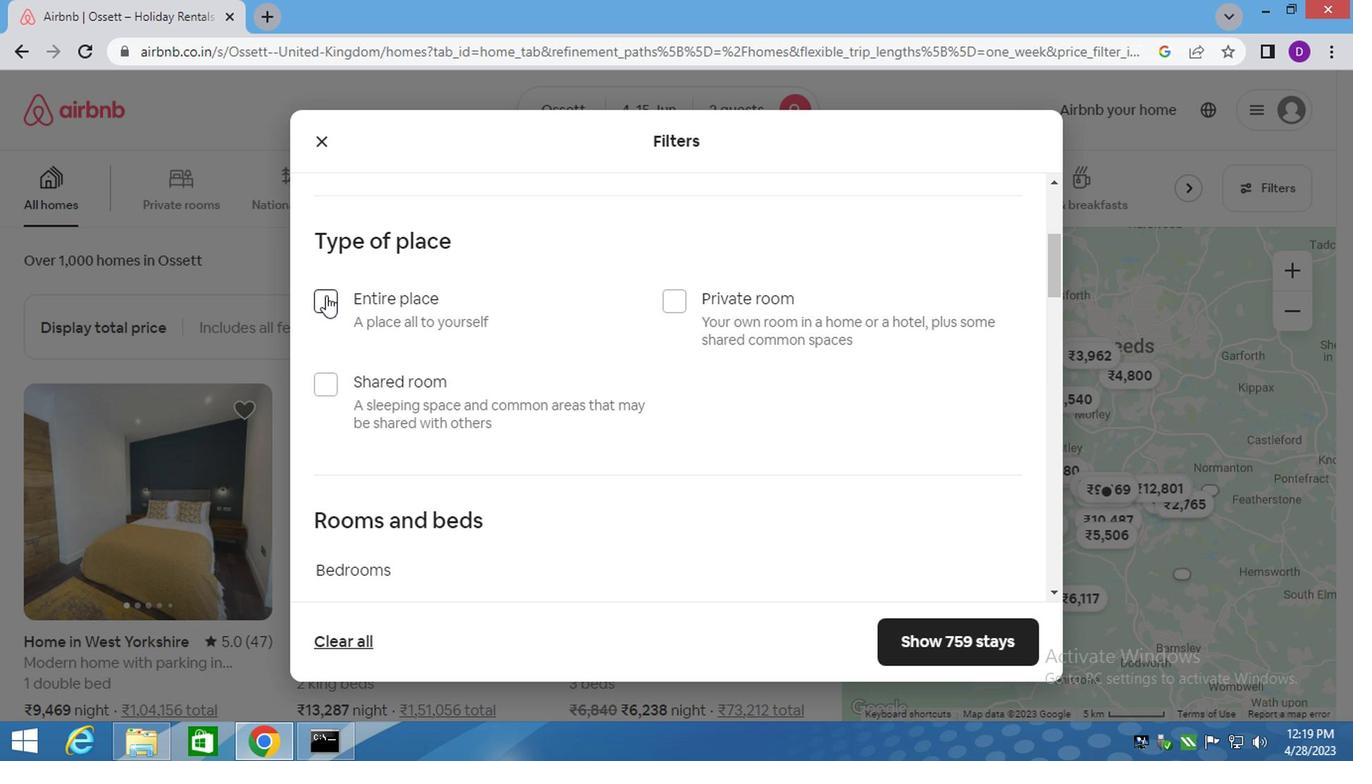 
Action: Mouse moved to (537, 410)
Screenshot: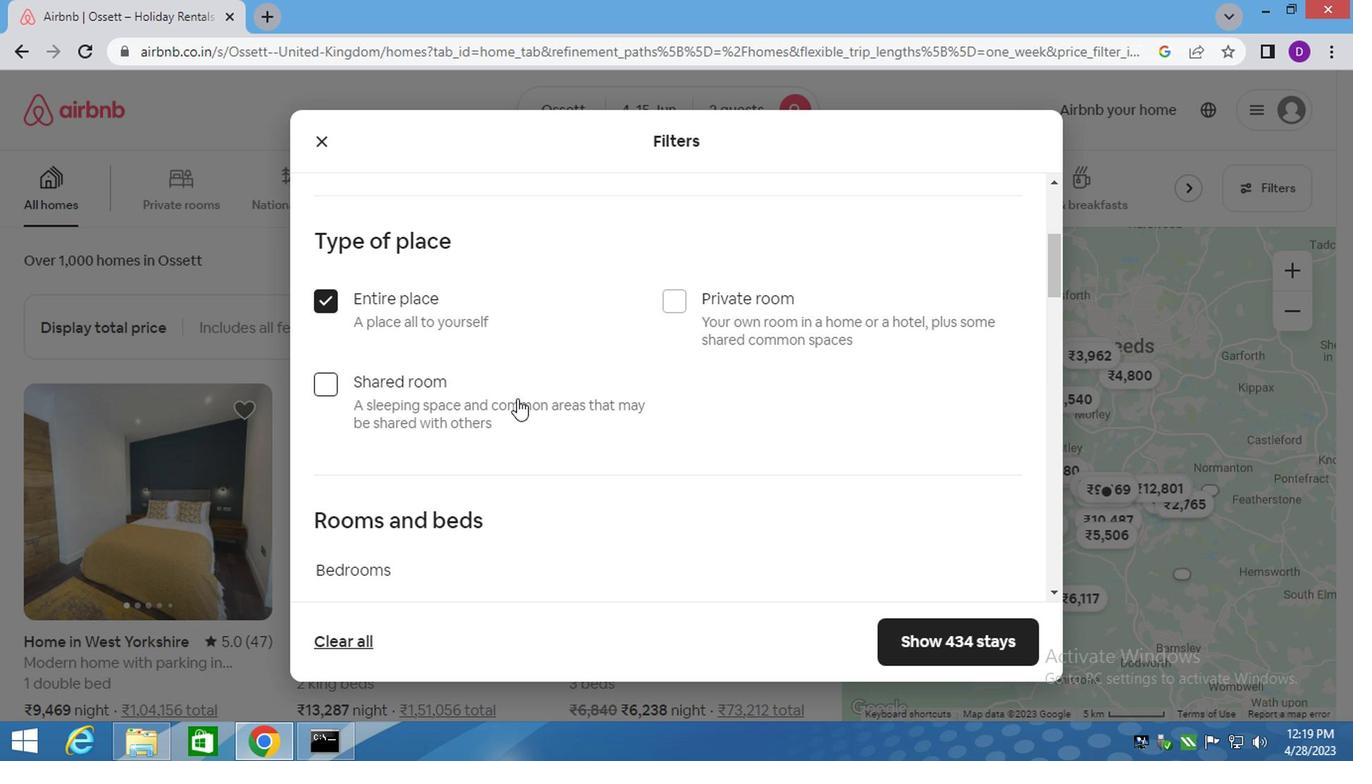 
Action: Mouse scrolled (537, 406) with delta (0, -1)
Screenshot: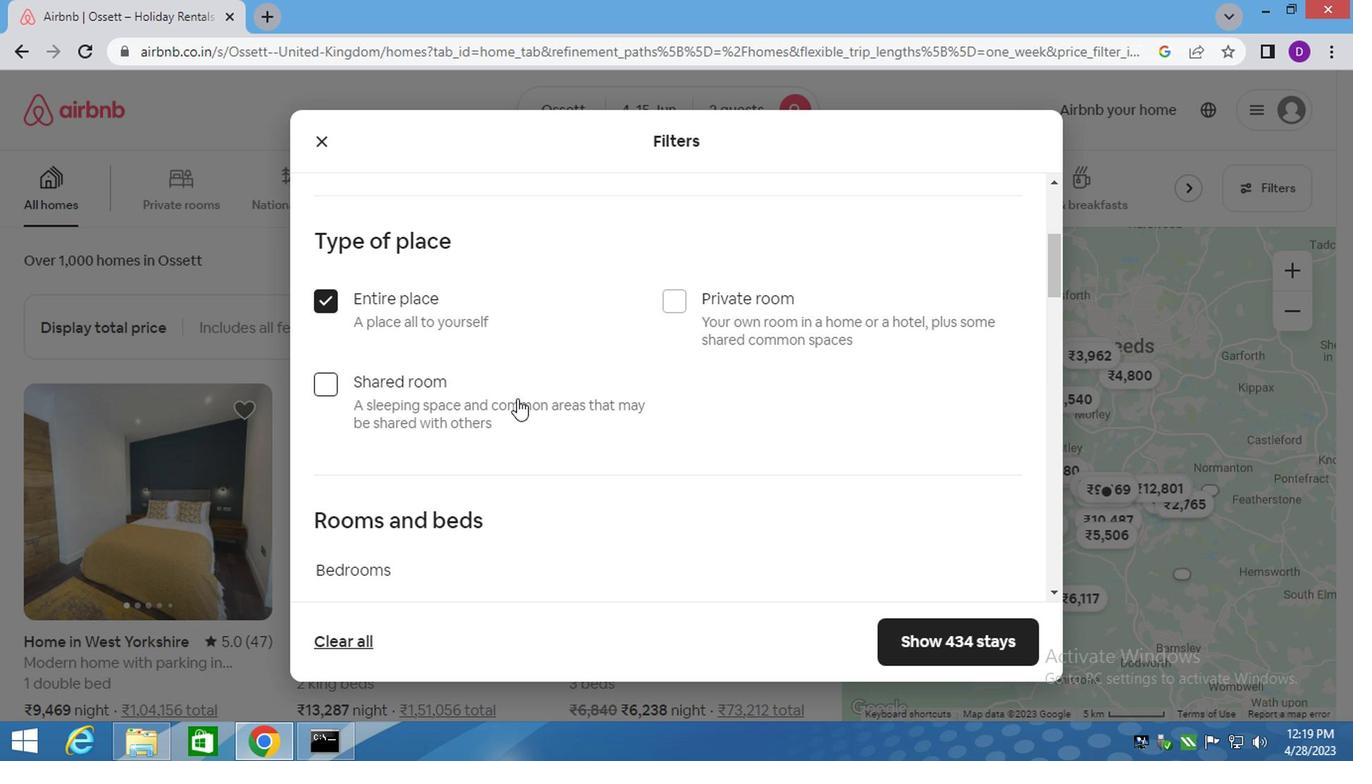
Action: Mouse moved to (537, 414)
Screenshot: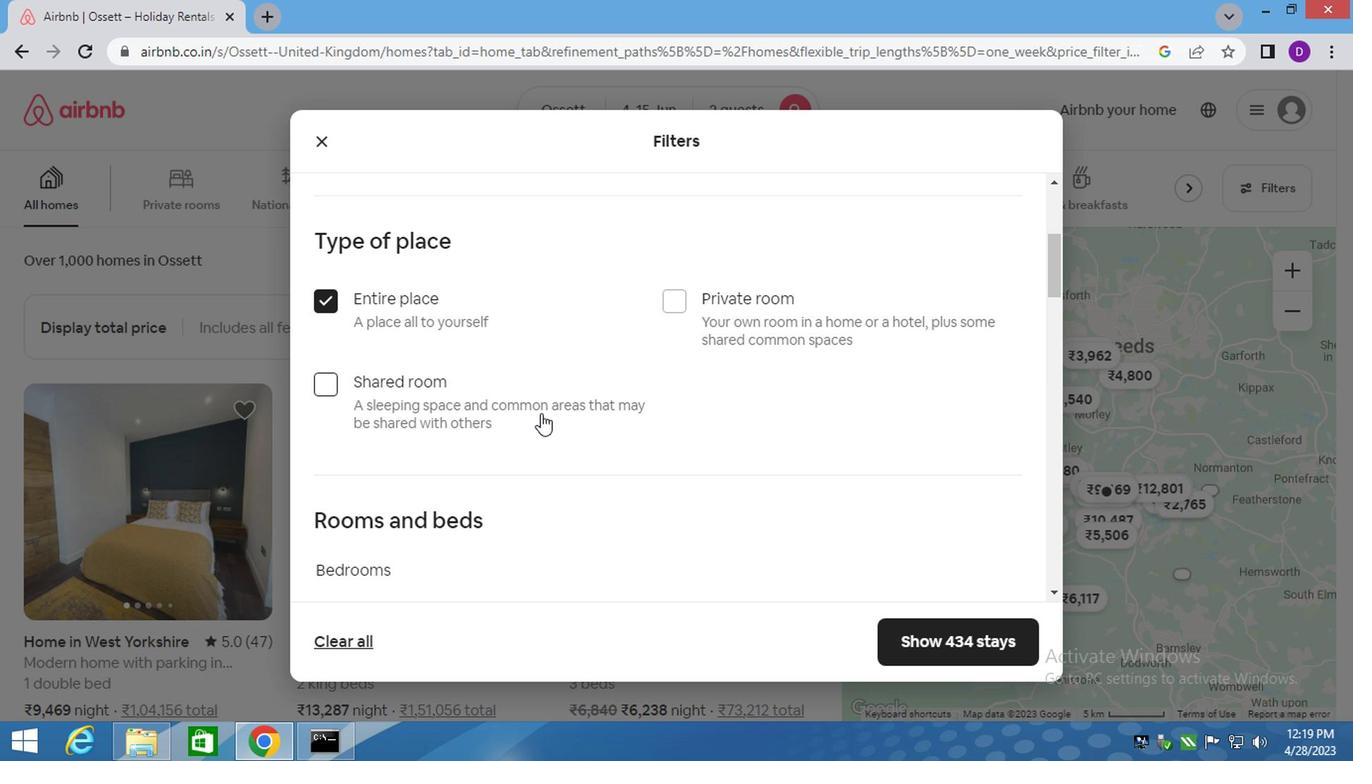 
Action: Mouse scrolled (537, 413) with delta (0, 0)
Screenshot: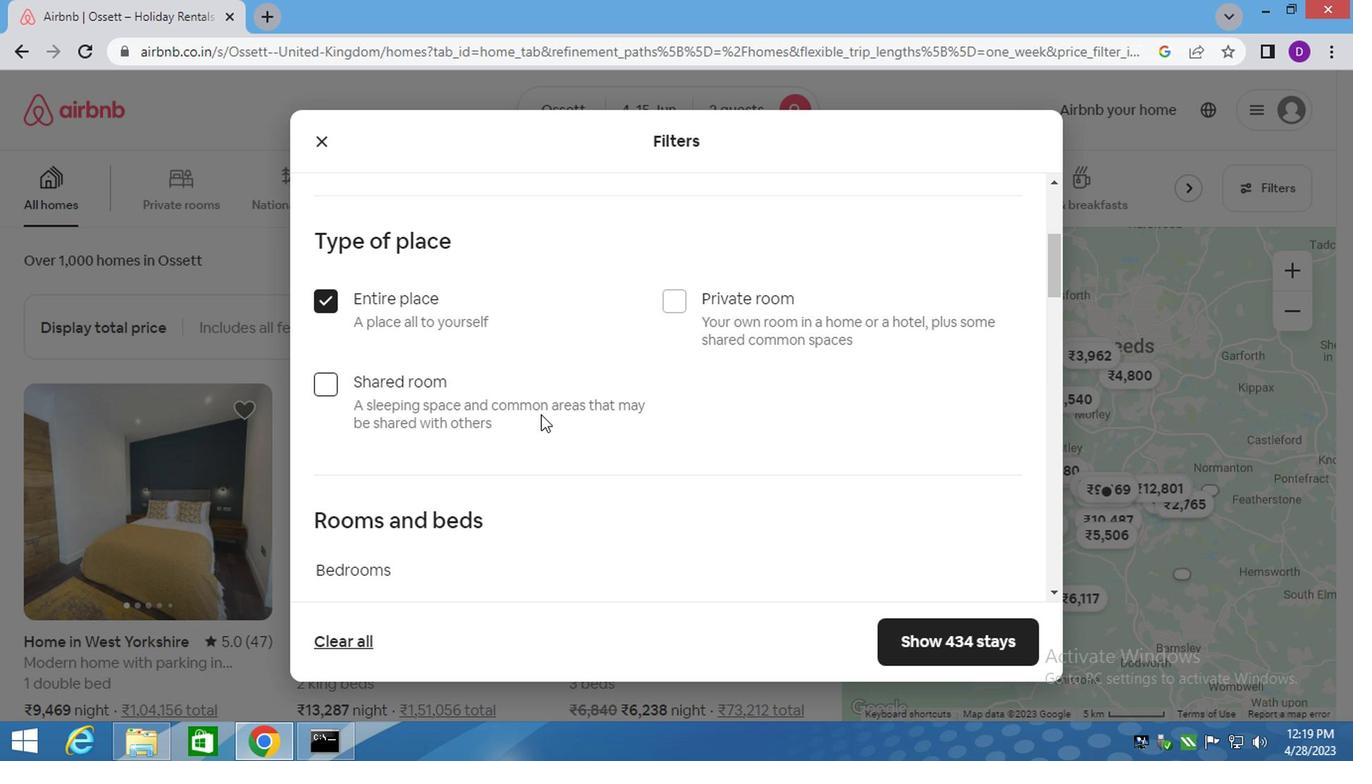 
Action: Mouse moved to (532, 425)
Screenshot: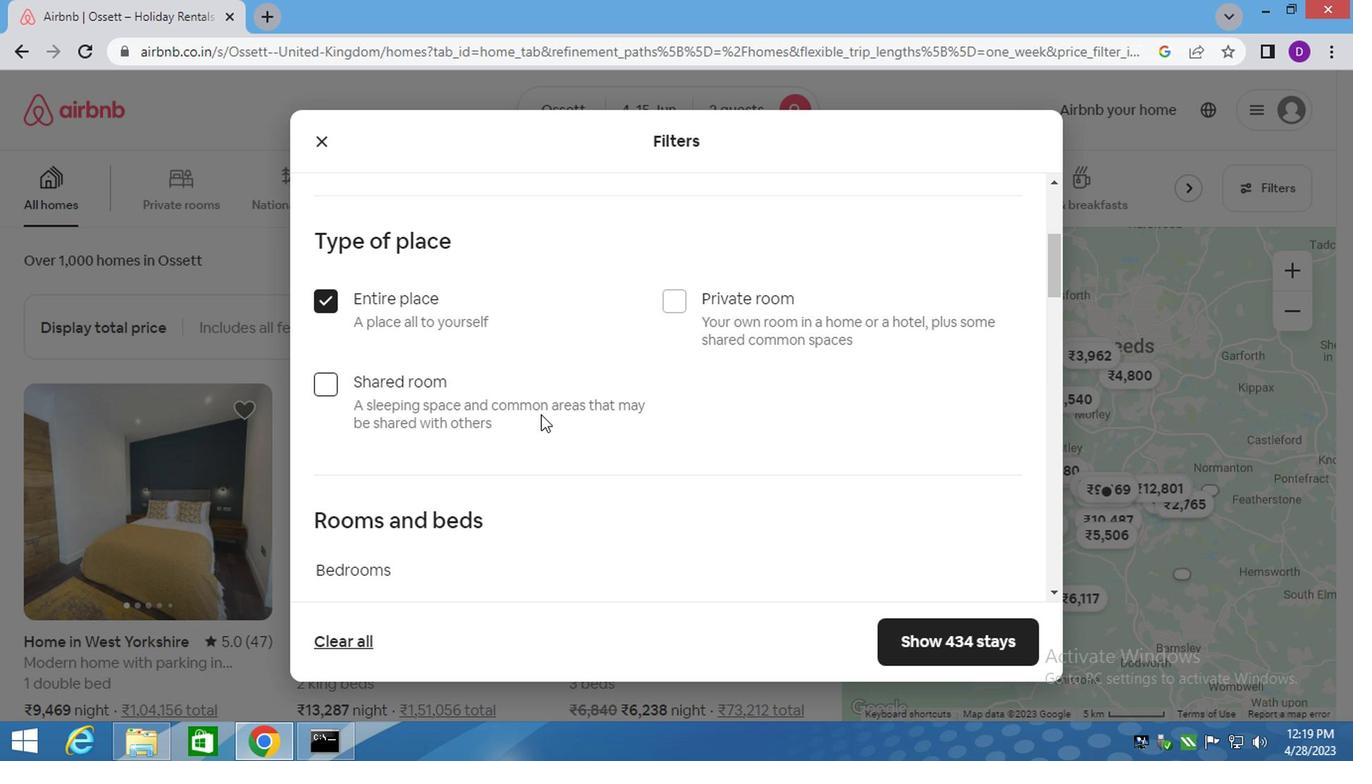 
Action: Mouse scrolled (537, 414) with delta (0, -1)
Screenshot: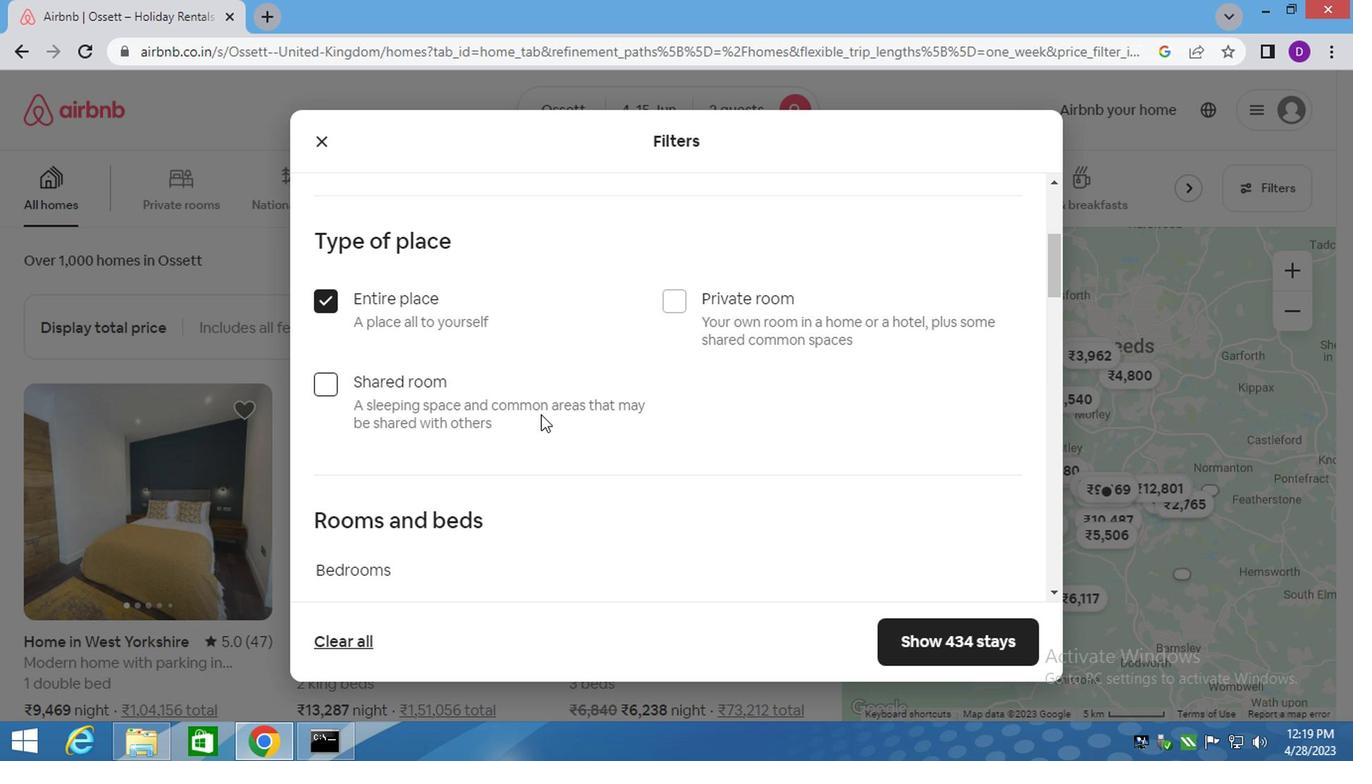 
Action: Mouse scrolled (537, 417) with delta (0, -1)
Screenshot: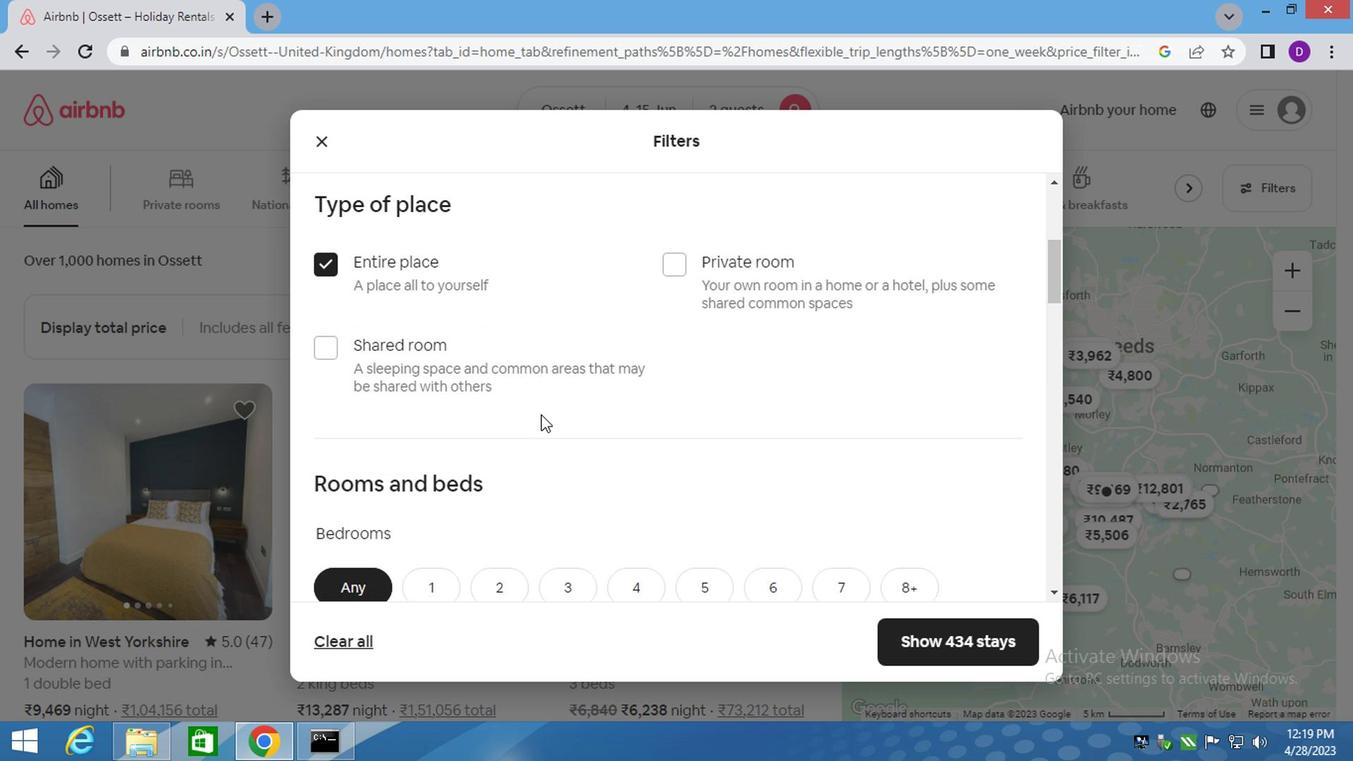 
Action: Mouse moved to (527, 432)
Screenshot: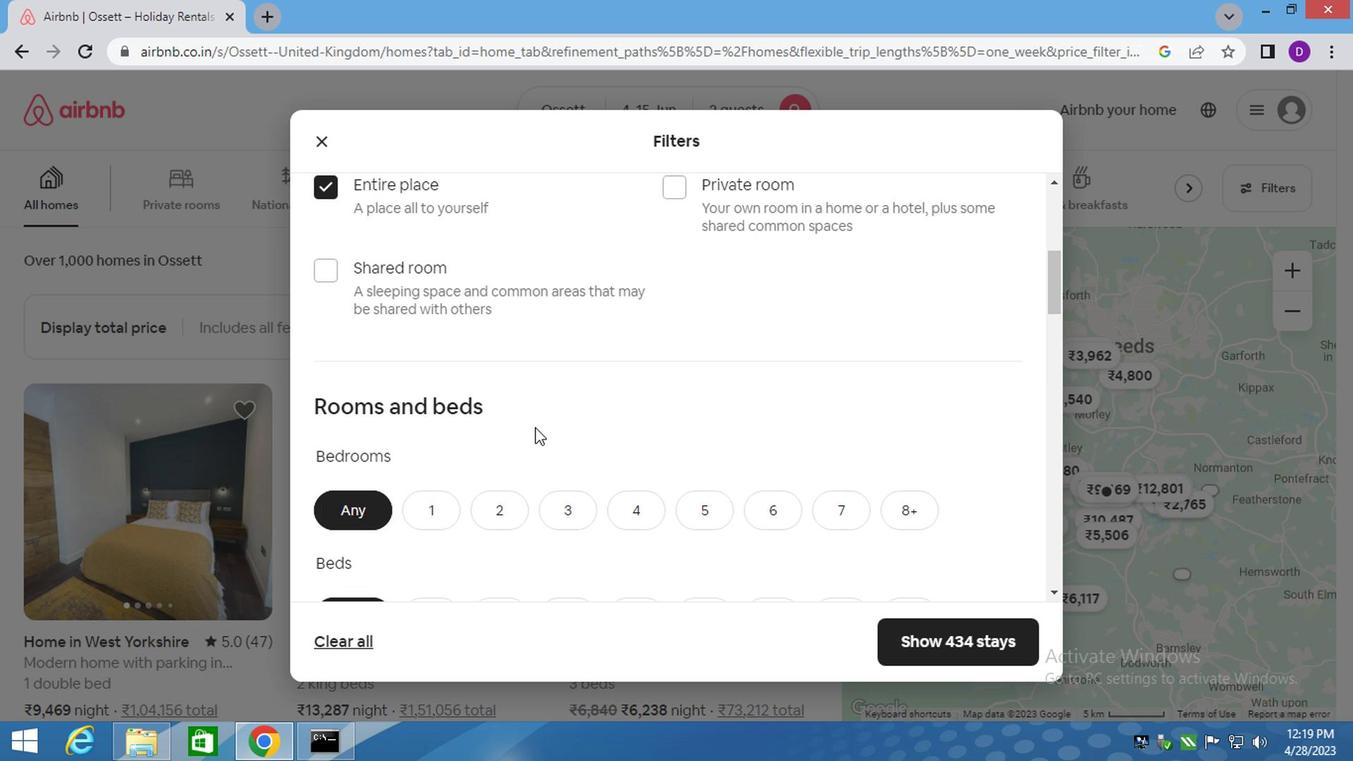 
Action: Mouse scrolled (527, 432) with delta (0, 0)
Screenshot: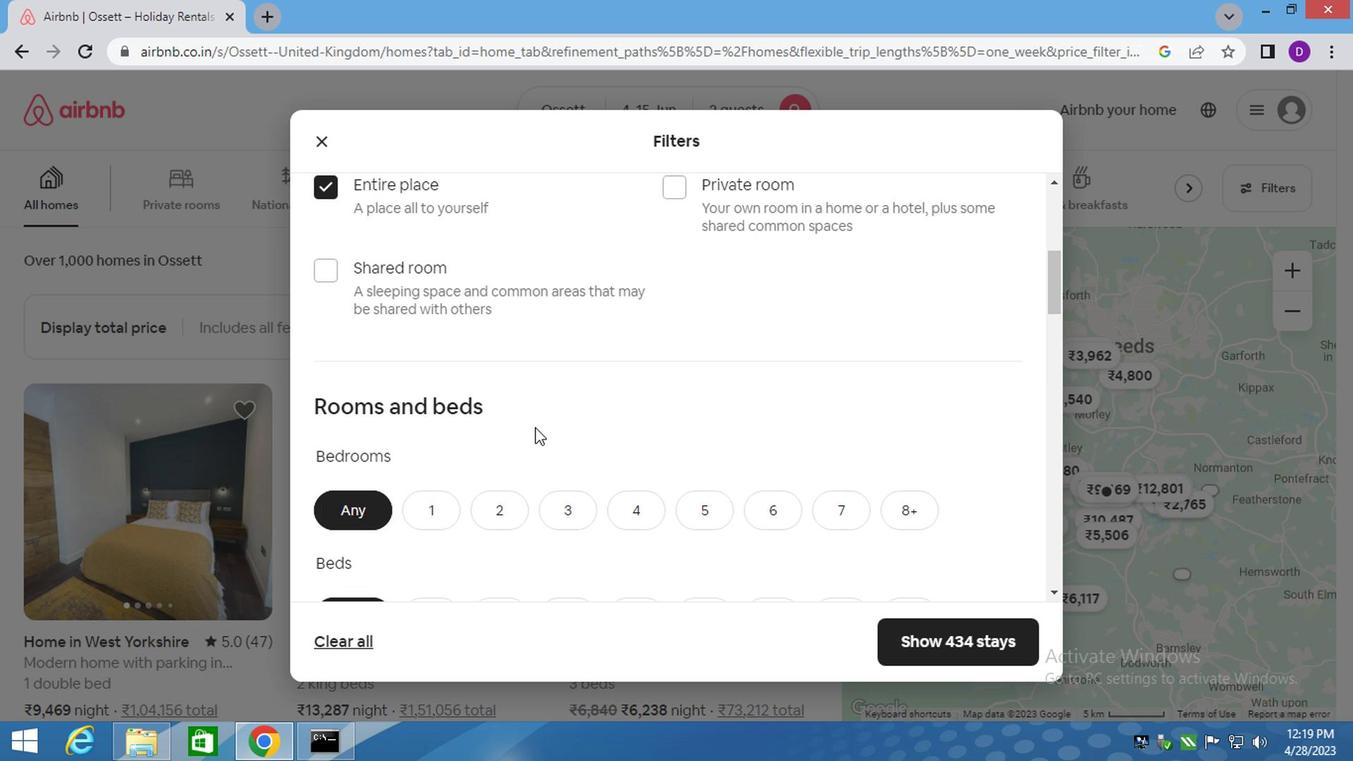 
Action: Mouse moved to (443, 326)
Screenshot: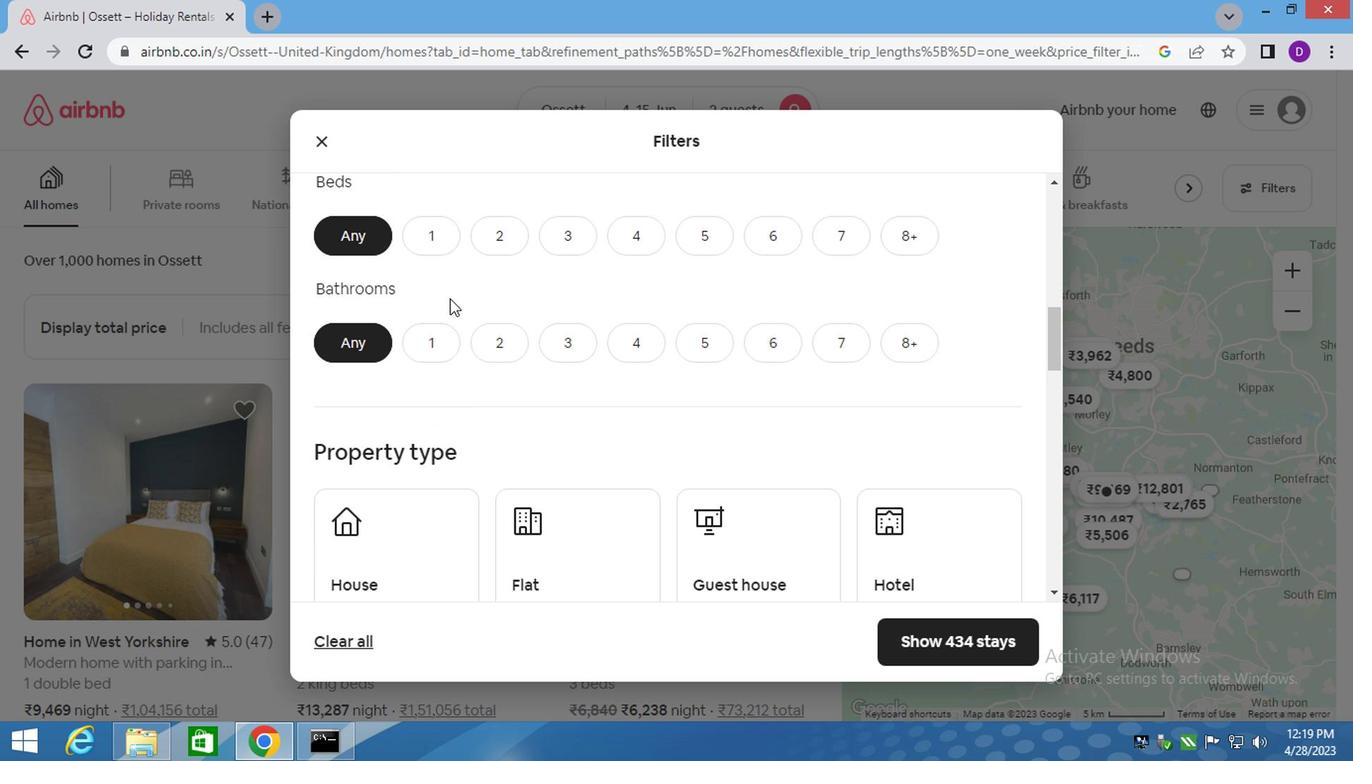 
Action: Mouse scrolled (443, 327) with delta (0, 0)
Screenshot: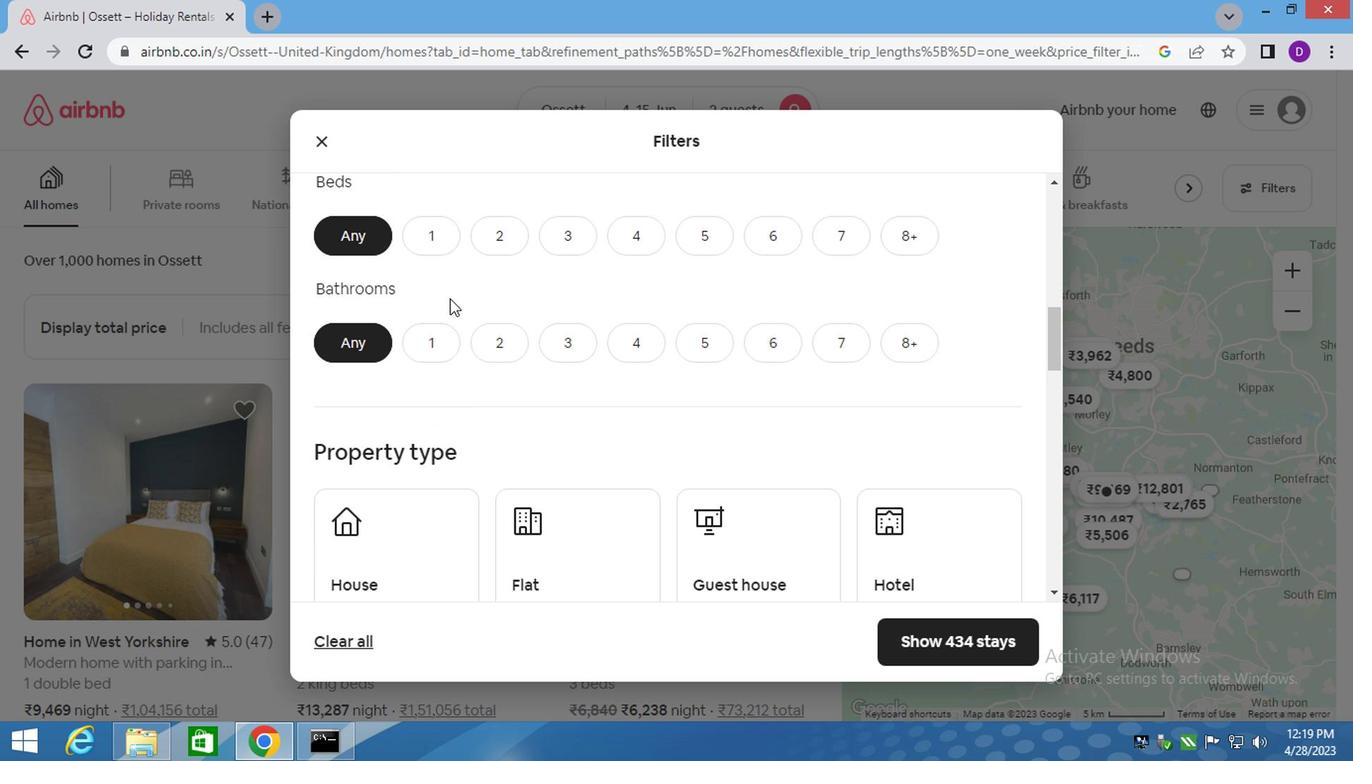 
Action: Mouse moved to (416, 224)
Screenshot: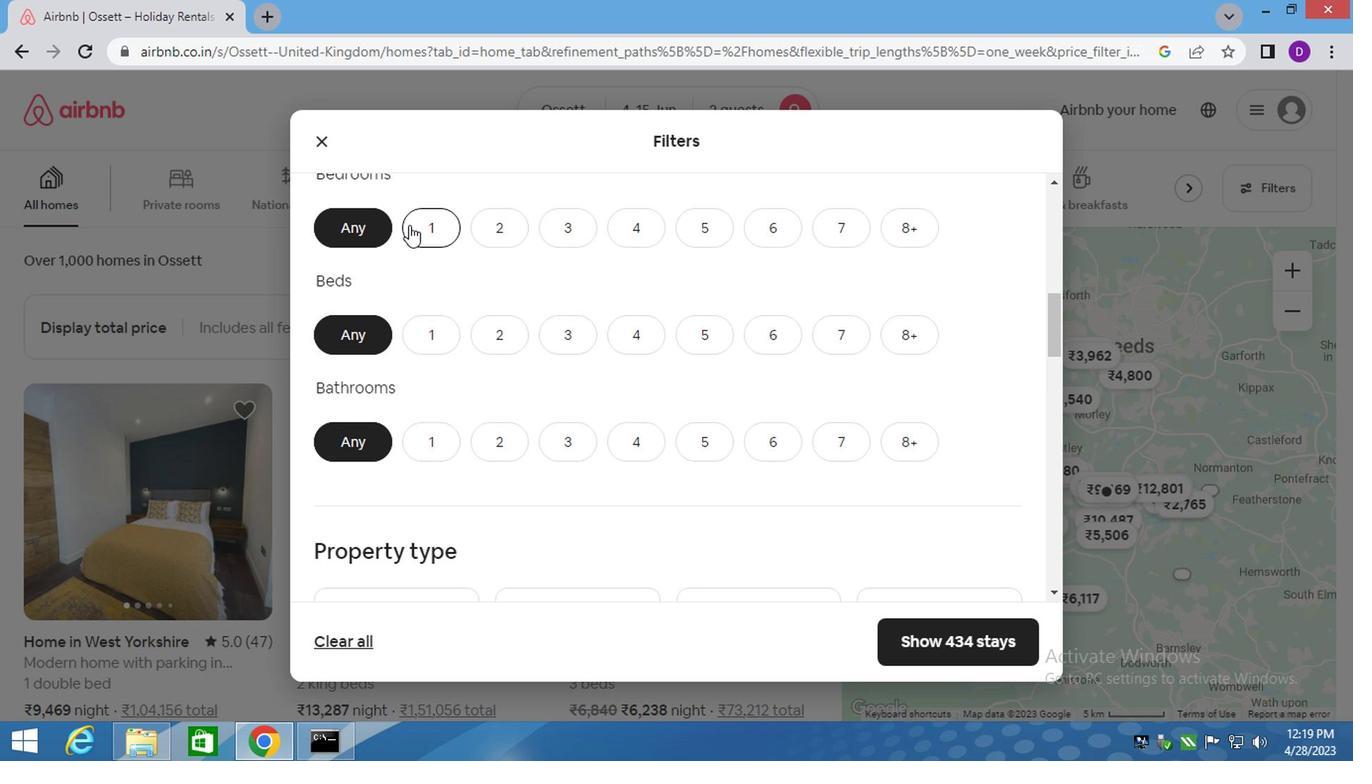
Action: Mouse pressed left at (416, 224)
Screenshot: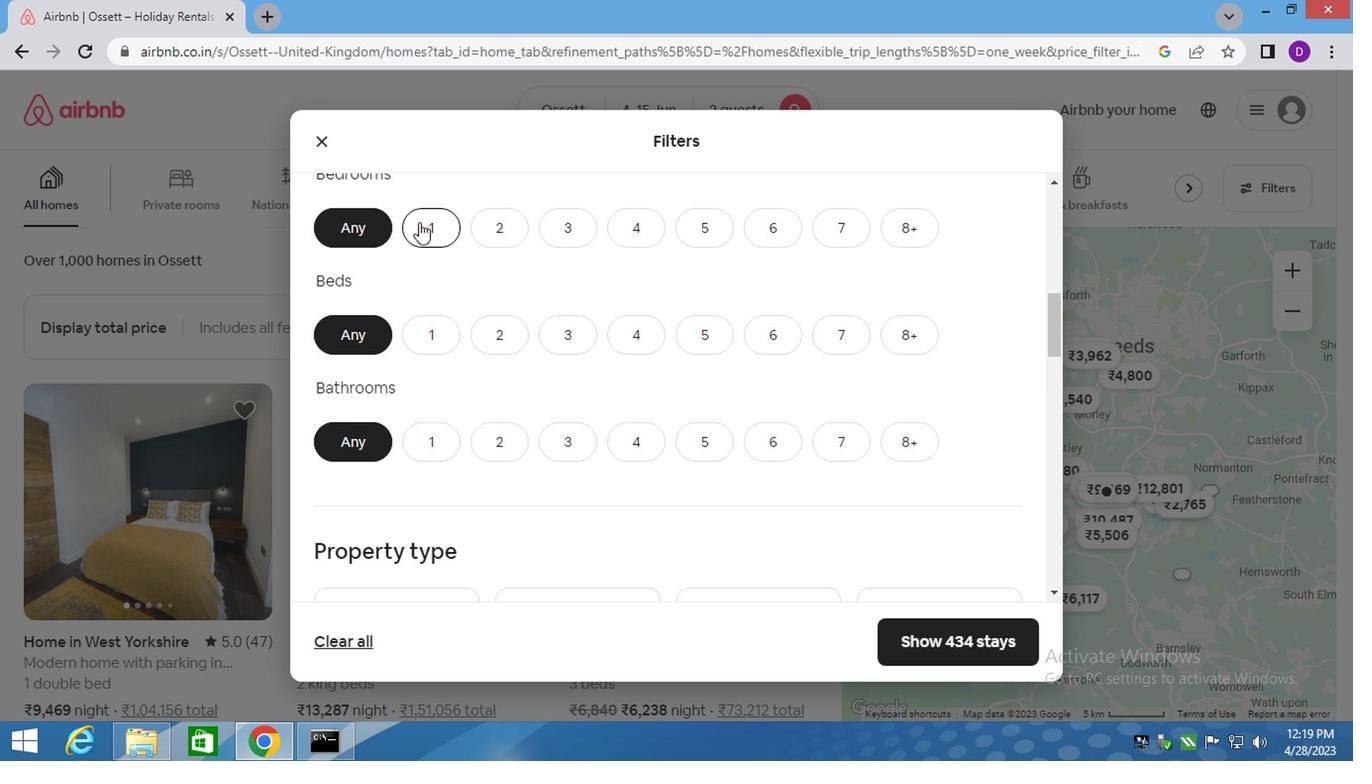 
Action: Mouse moved to (431, 319)
Screenshot: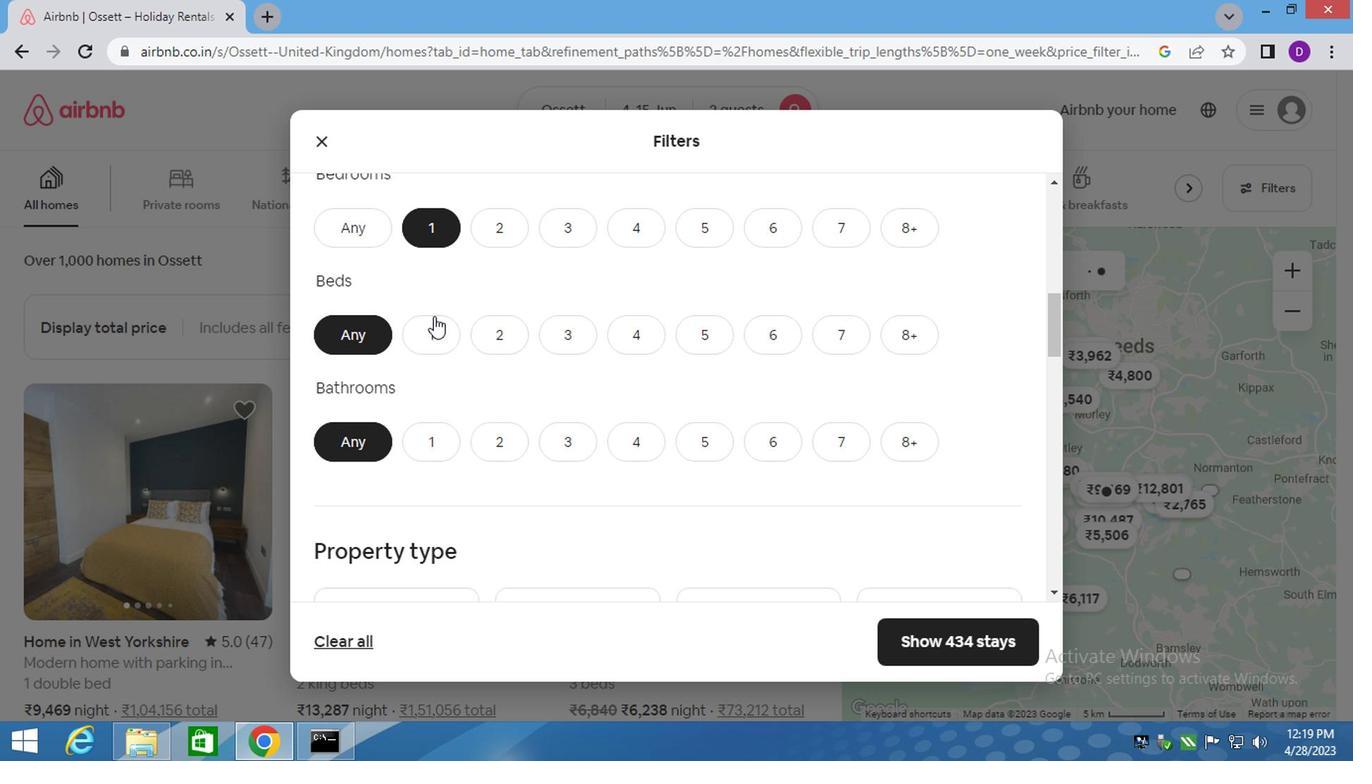 
Action: Mouse pressed left at (431, 319)
Screenshot: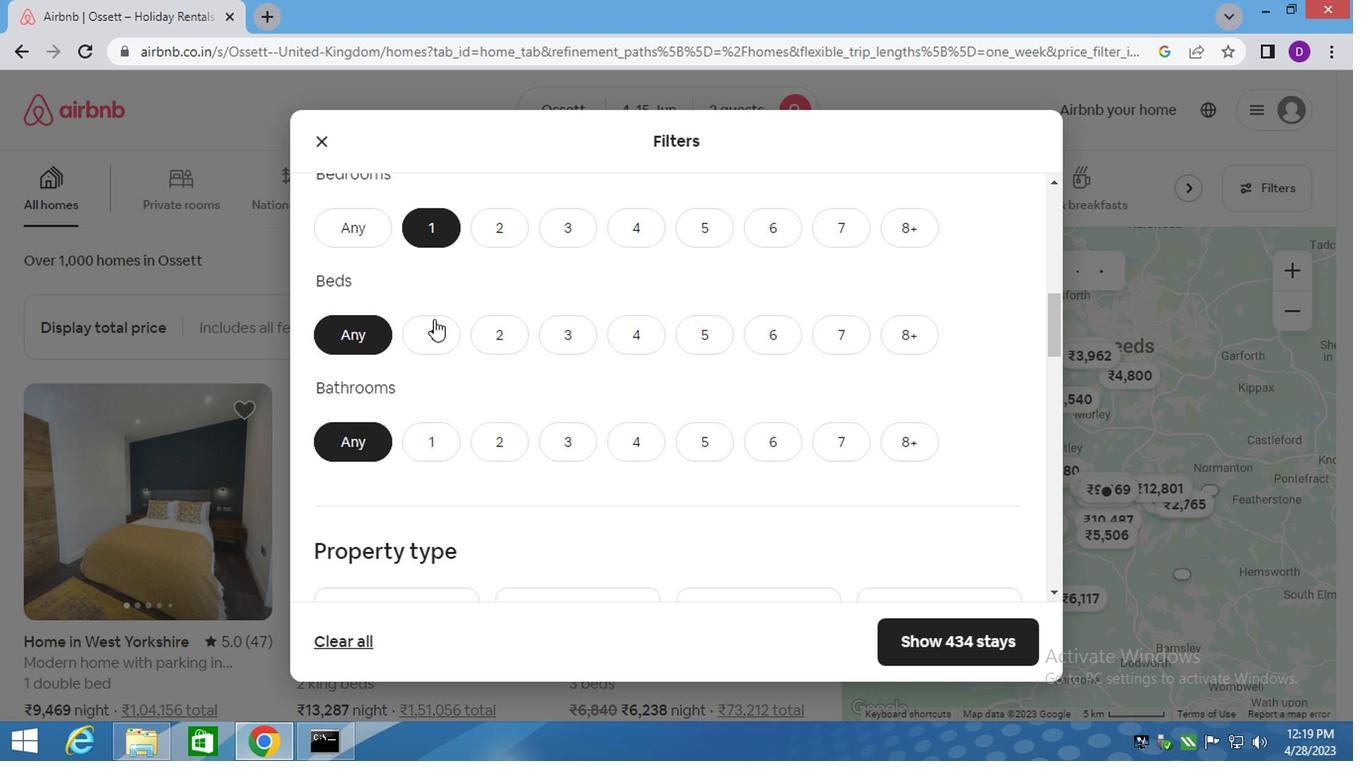
Action: Mouse moved to (407, 442)
Screenshot: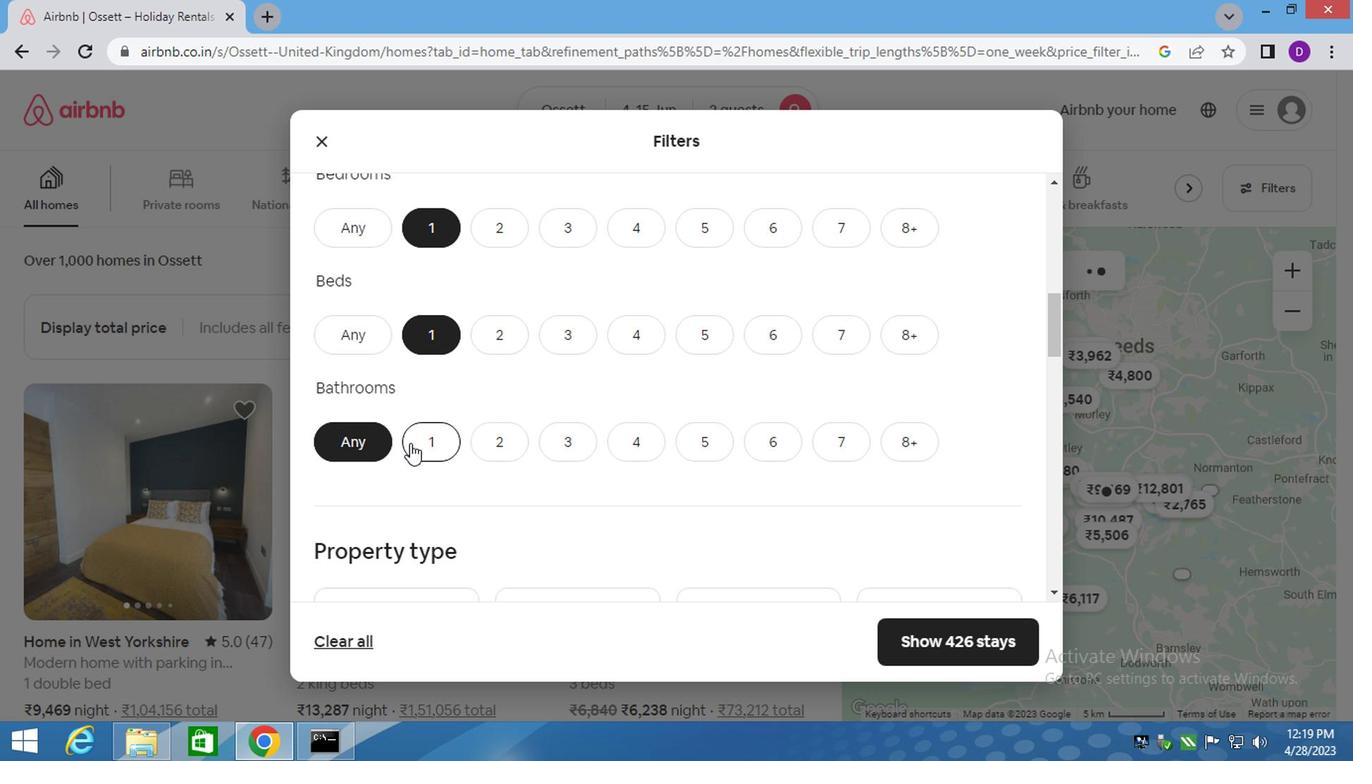 
Action: Mouse pressed left at (407, 442)
Screenshot: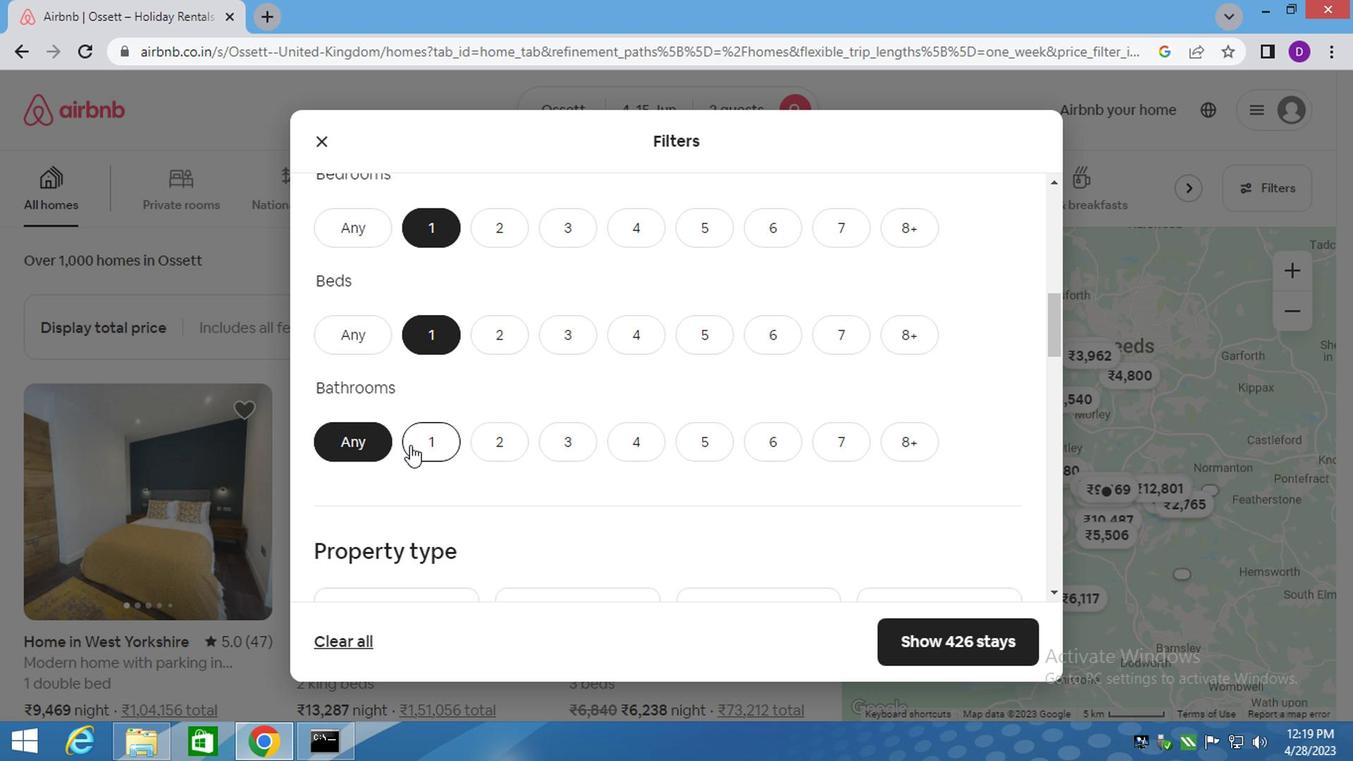 
Action: Mouse moved to (523, 445)
Screenshot: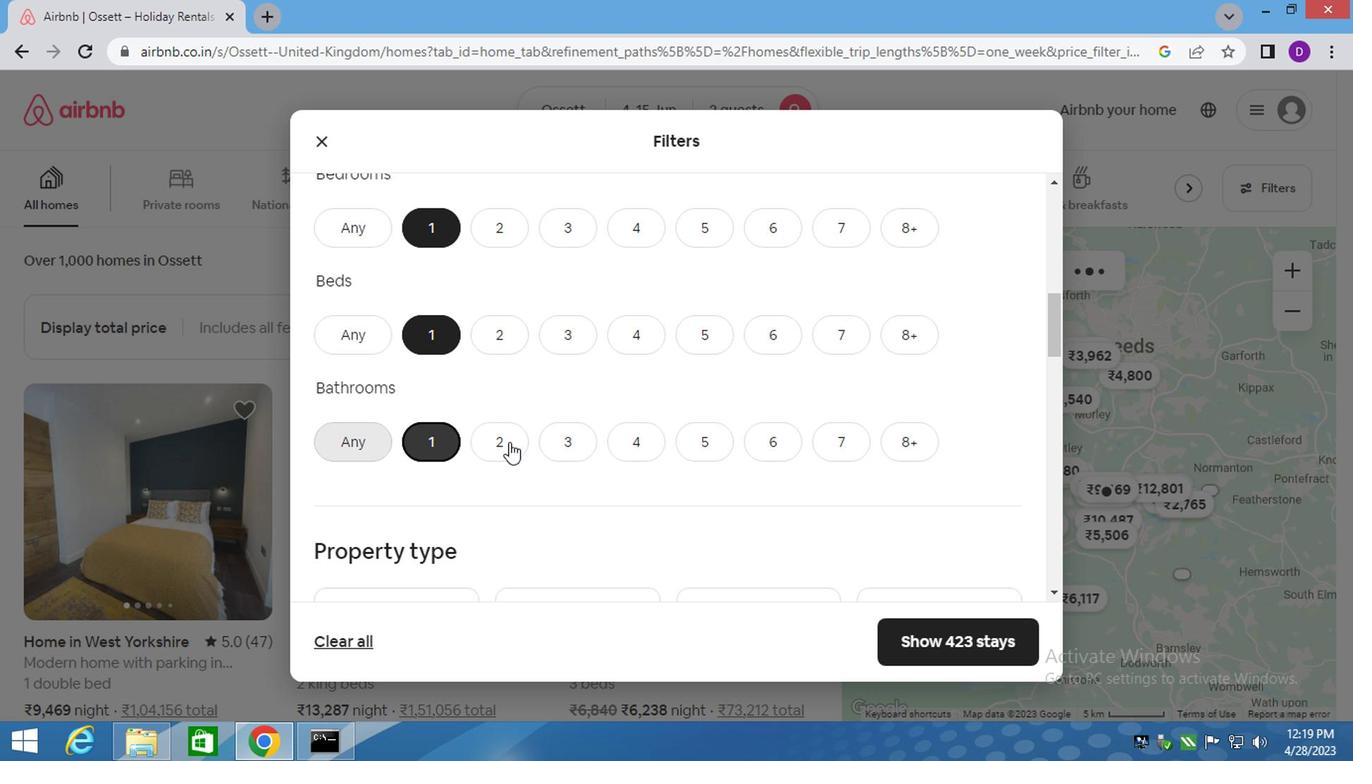 
Action: Mouse scrolled (523, 444) with delta (0, 0)
Screenshot: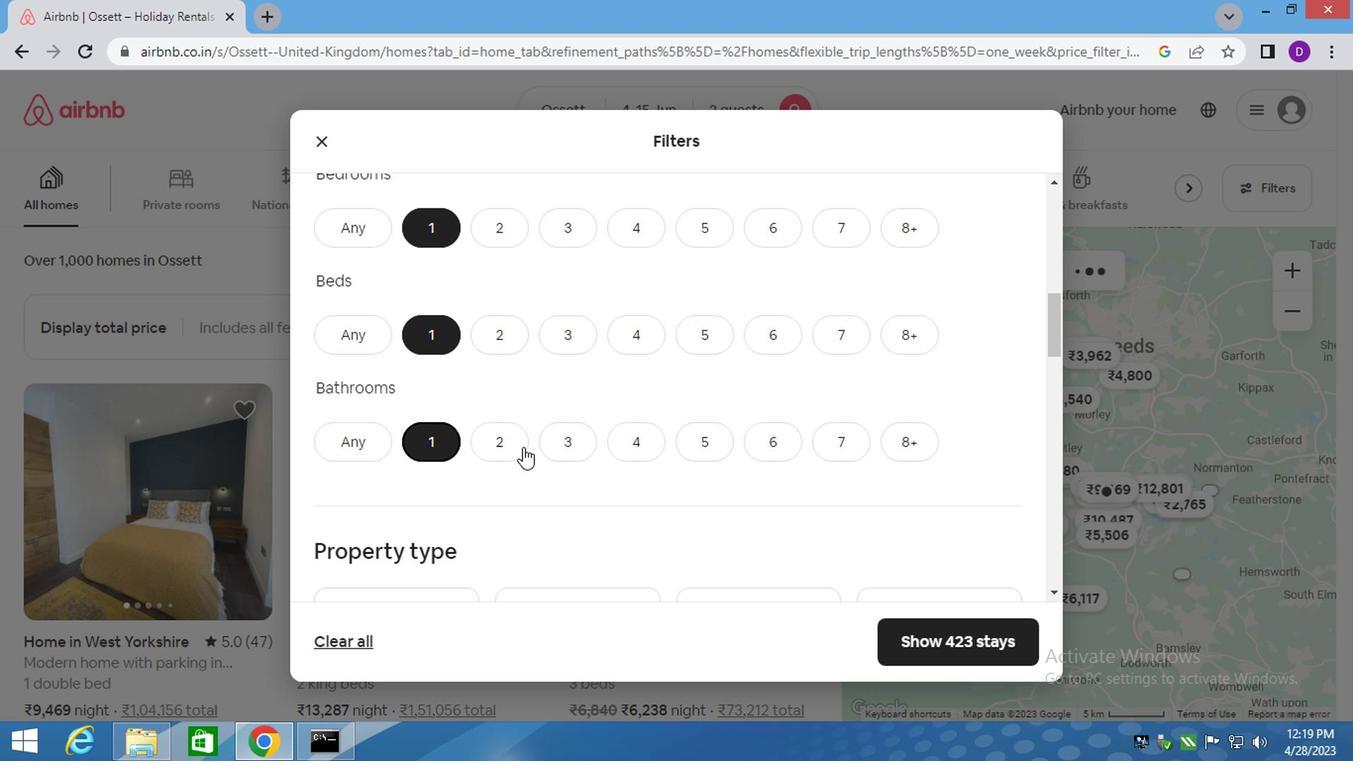 
Action: Mouse scrolled (523, 444) with delta (0, 0)
Screenshot: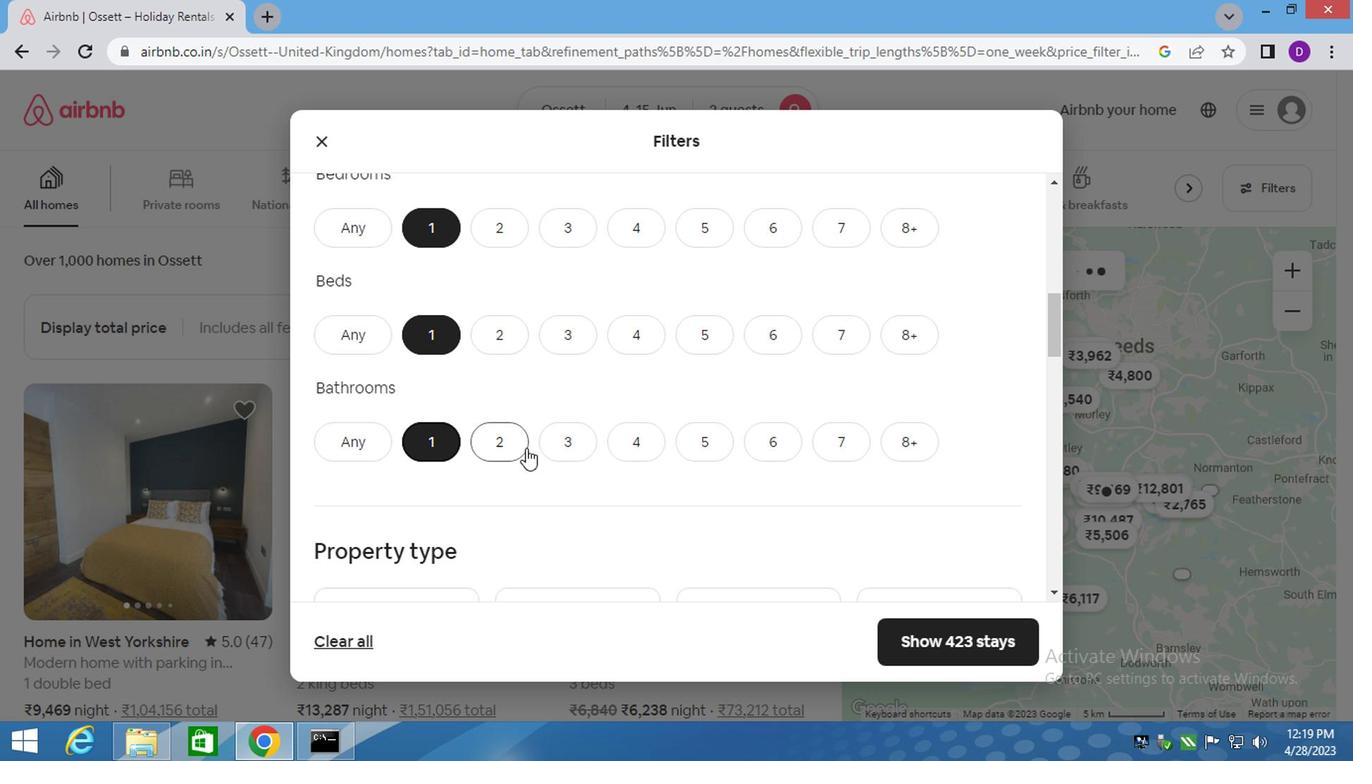 
Action: Mouse moved to (523, 446)
Screenshot: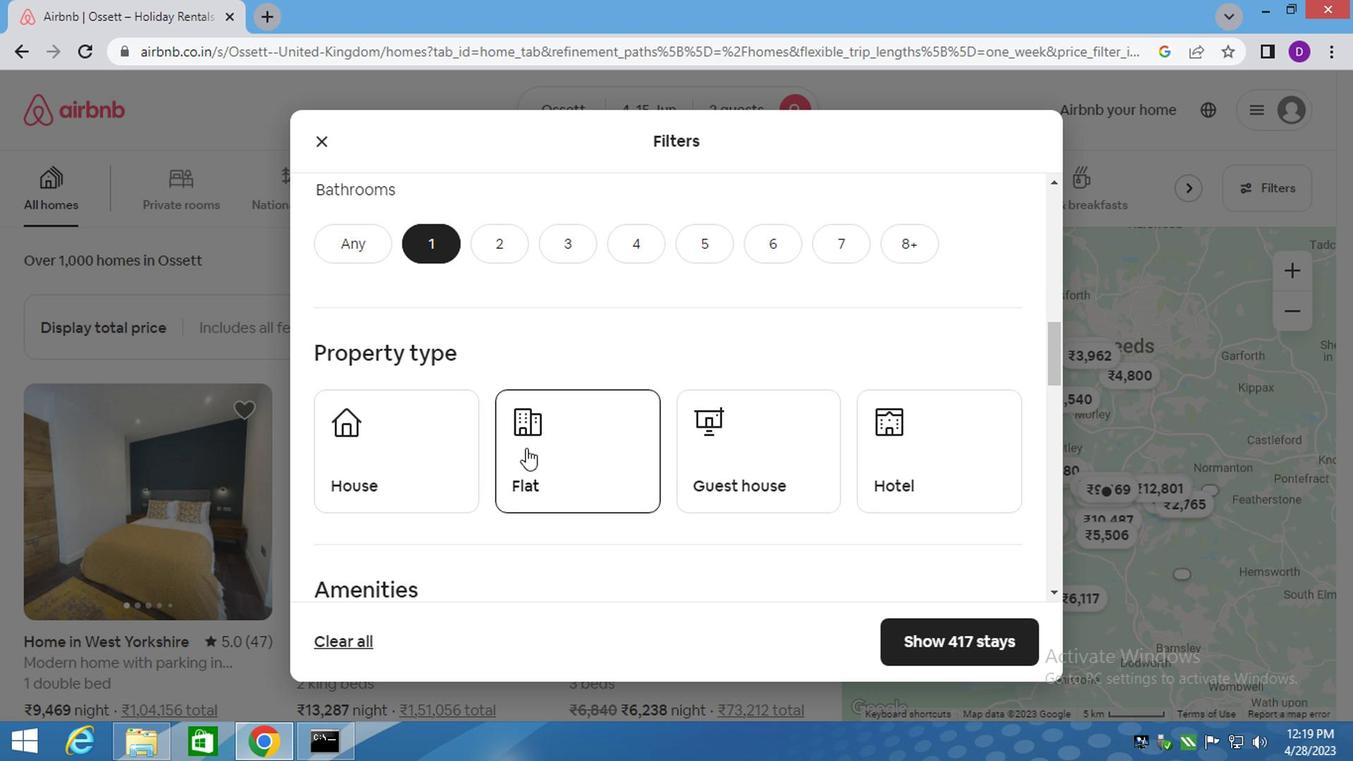 
Action: Mouse scrolled (523, 445) with delta (0, -1)
Screenshot: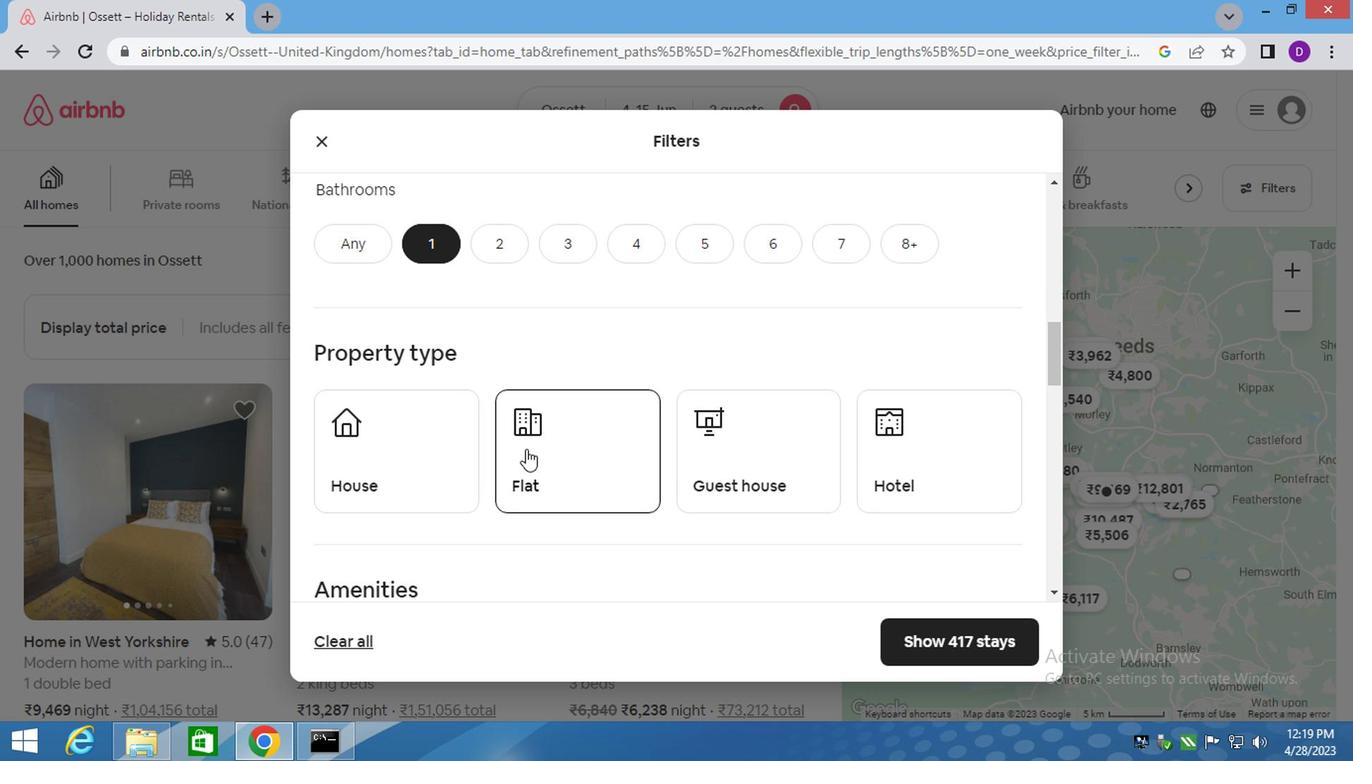 
Action: Mouse scrolled (523, 445) with delta (0, -1)
Screenshot: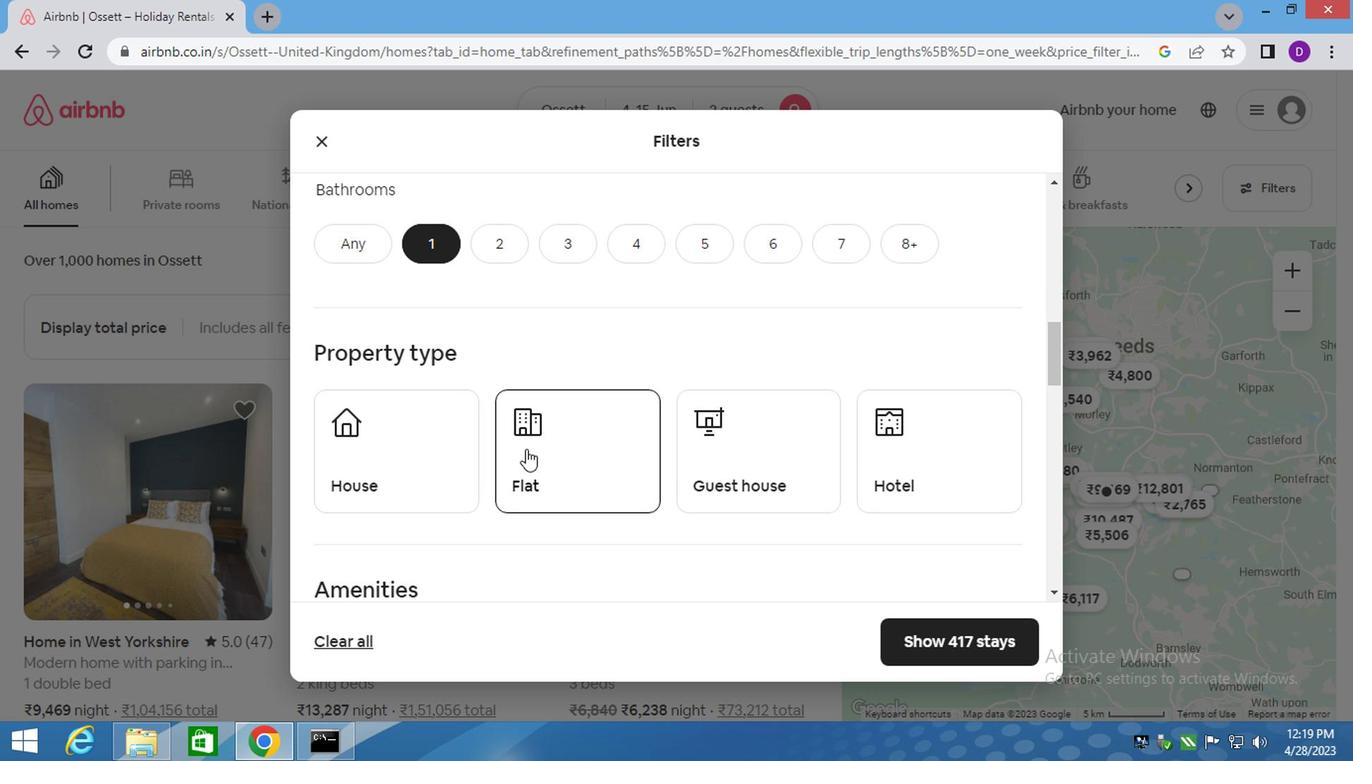 
Action: Mouse moved to (409, 296)
Screenshot: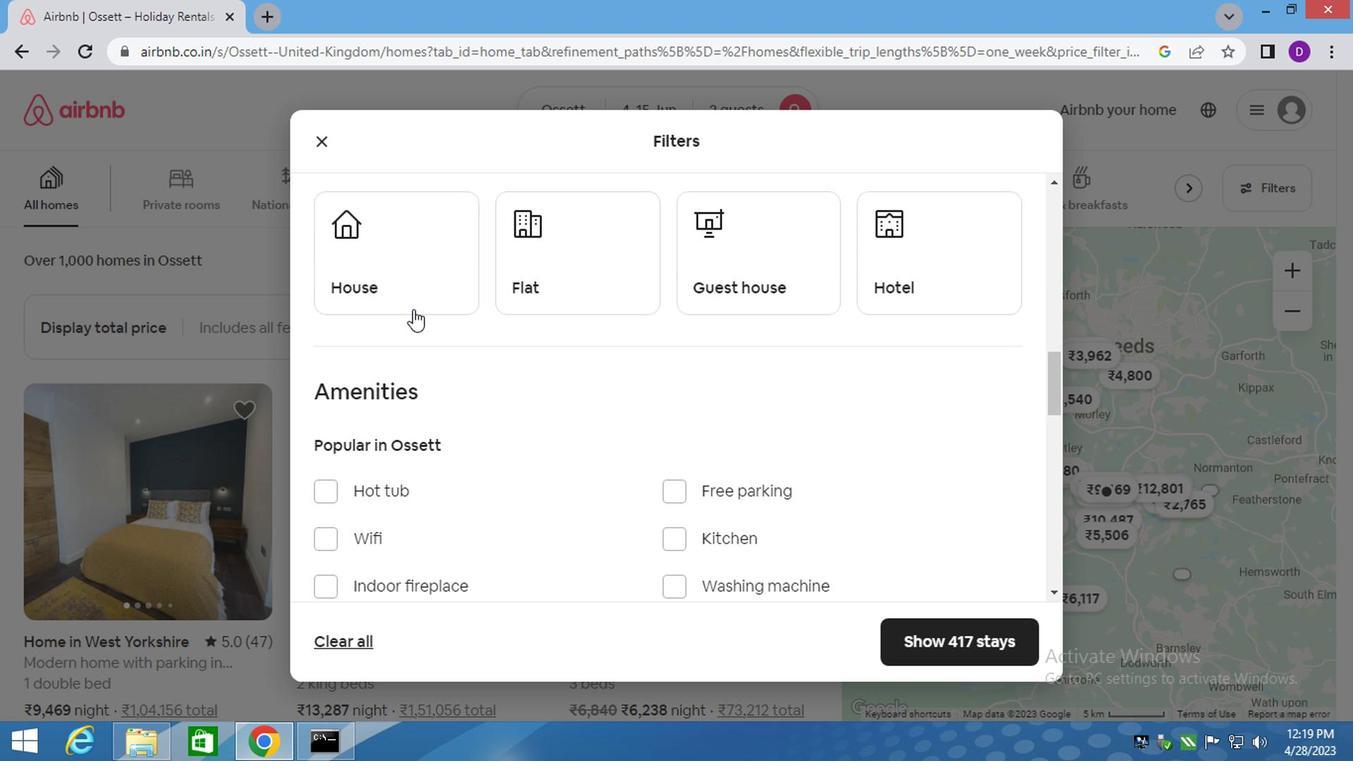 
Action: Mouse pressed left at (409, 296)
Screenshot: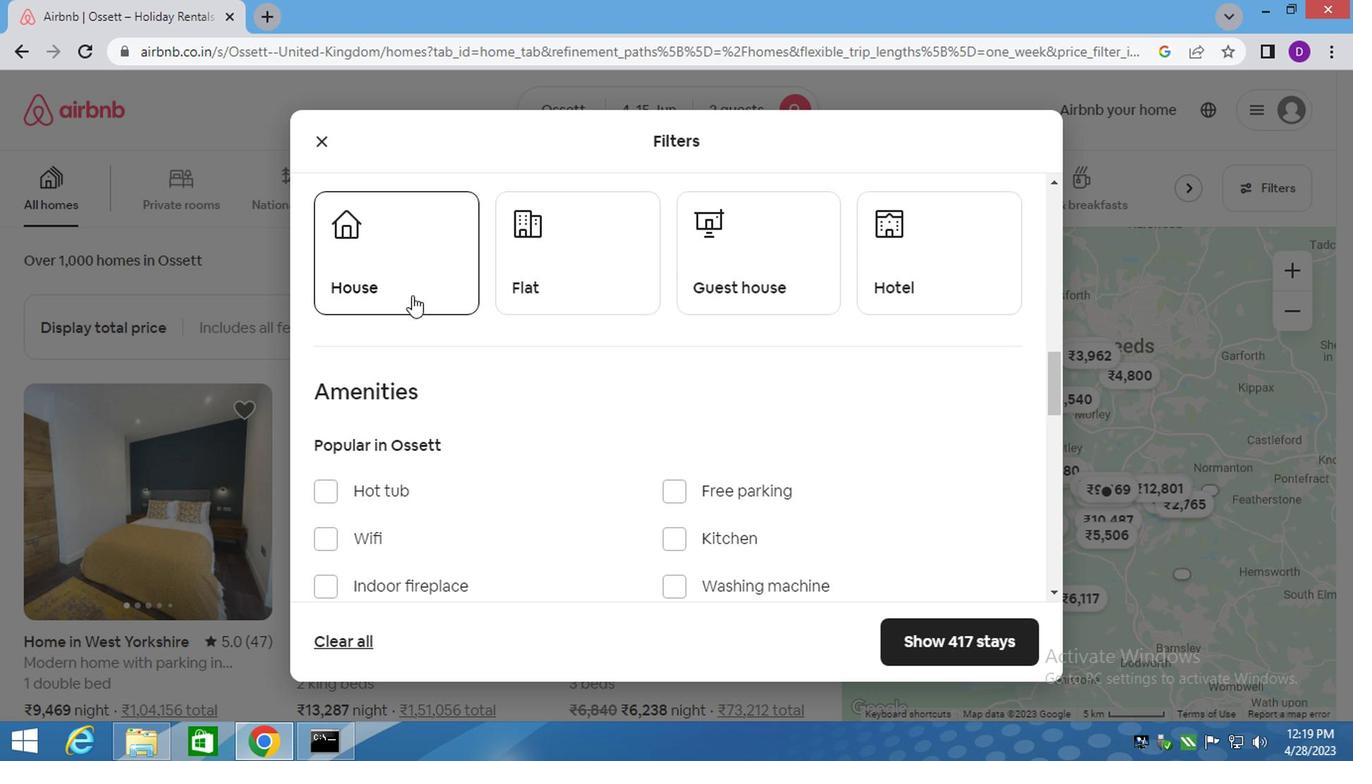 
Action: Mouse moved to (580, 285)
Screenshot: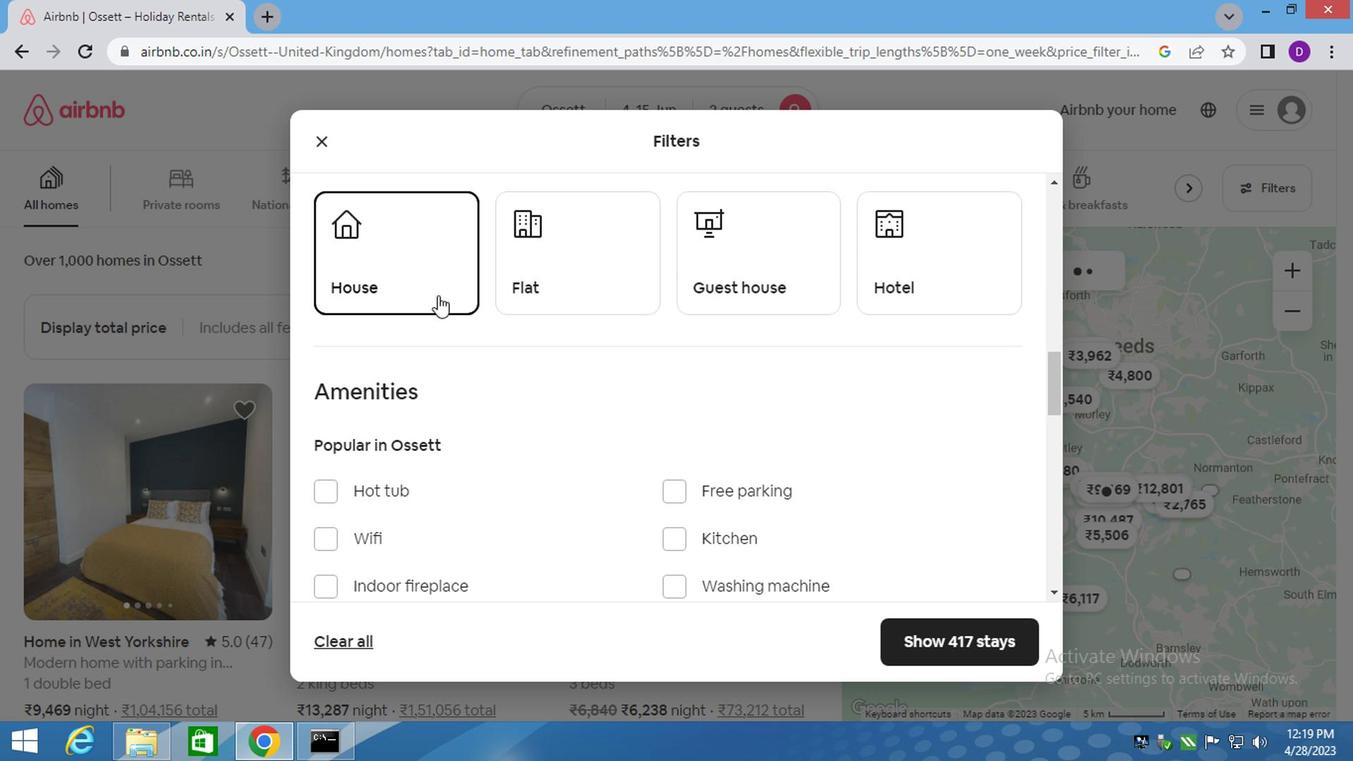 
Action: Mouse pressed left at (580, 285)
Screenshot: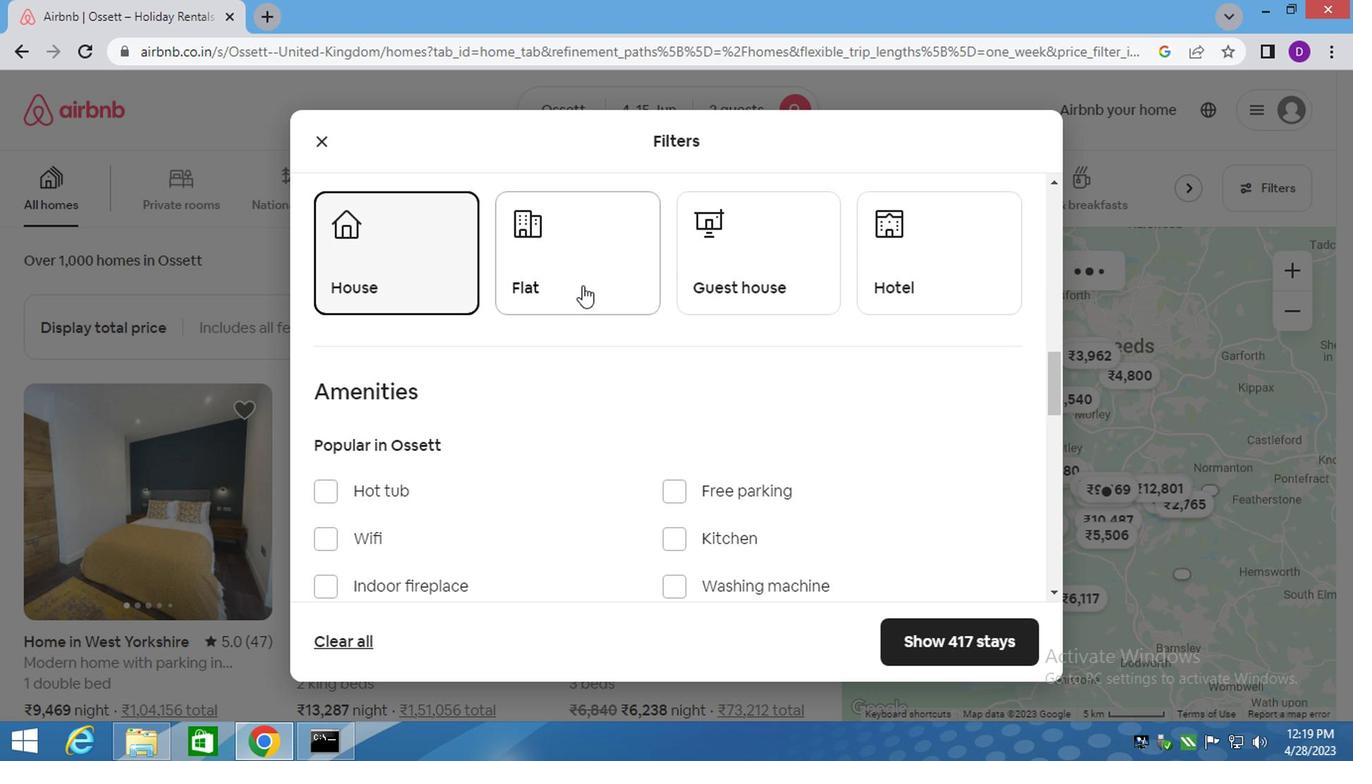 
Action: Mouse moved to (722, 261)
Screenshot: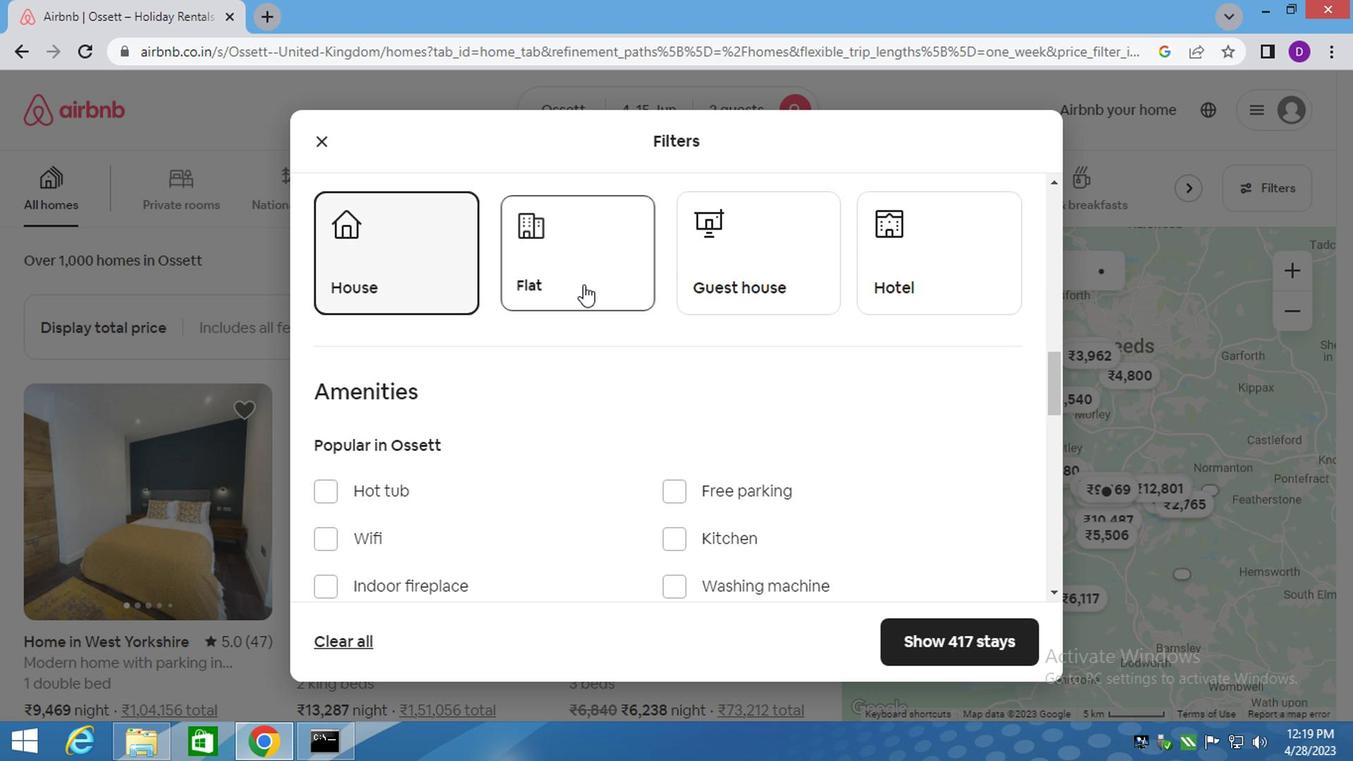 
Action: Mouse pressed left at (722, 261)
Screenshot: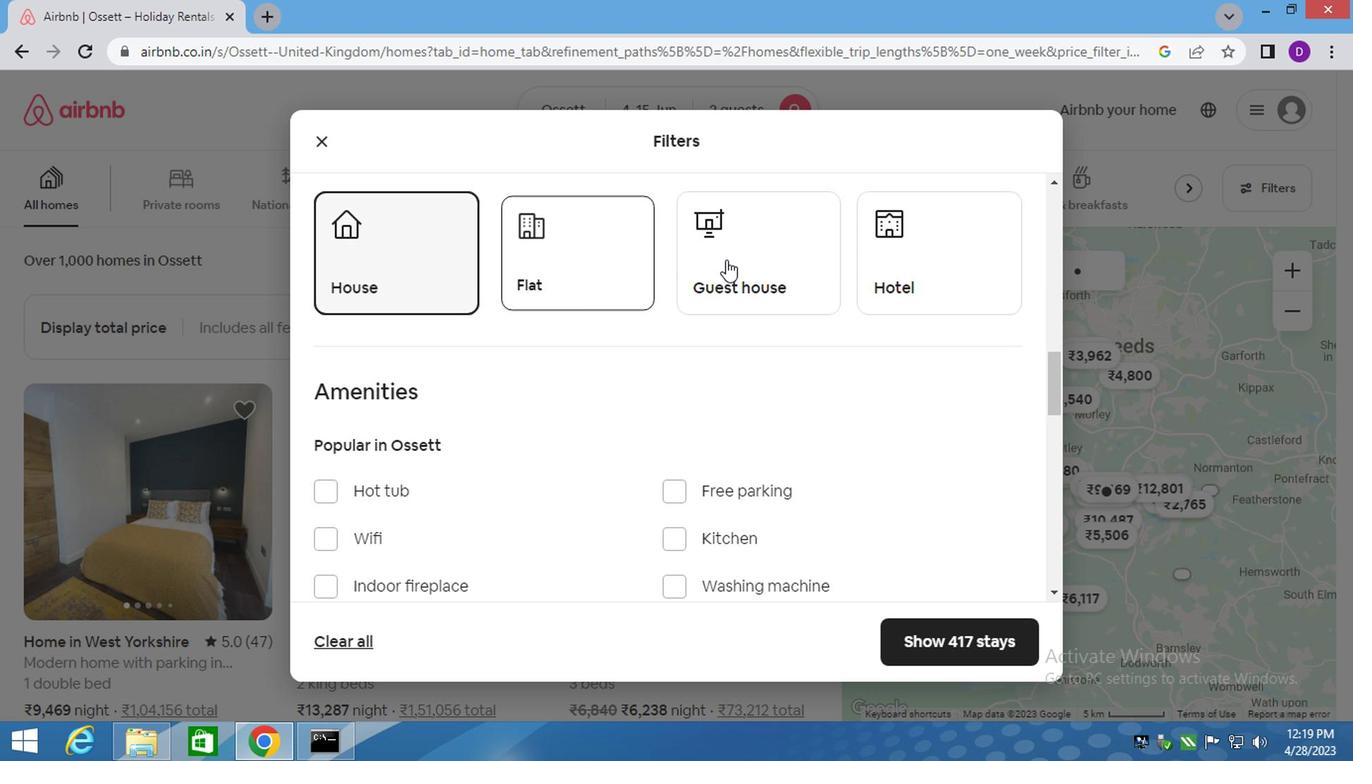 
Action: Mouse moved to (893, 254)
Screenshot: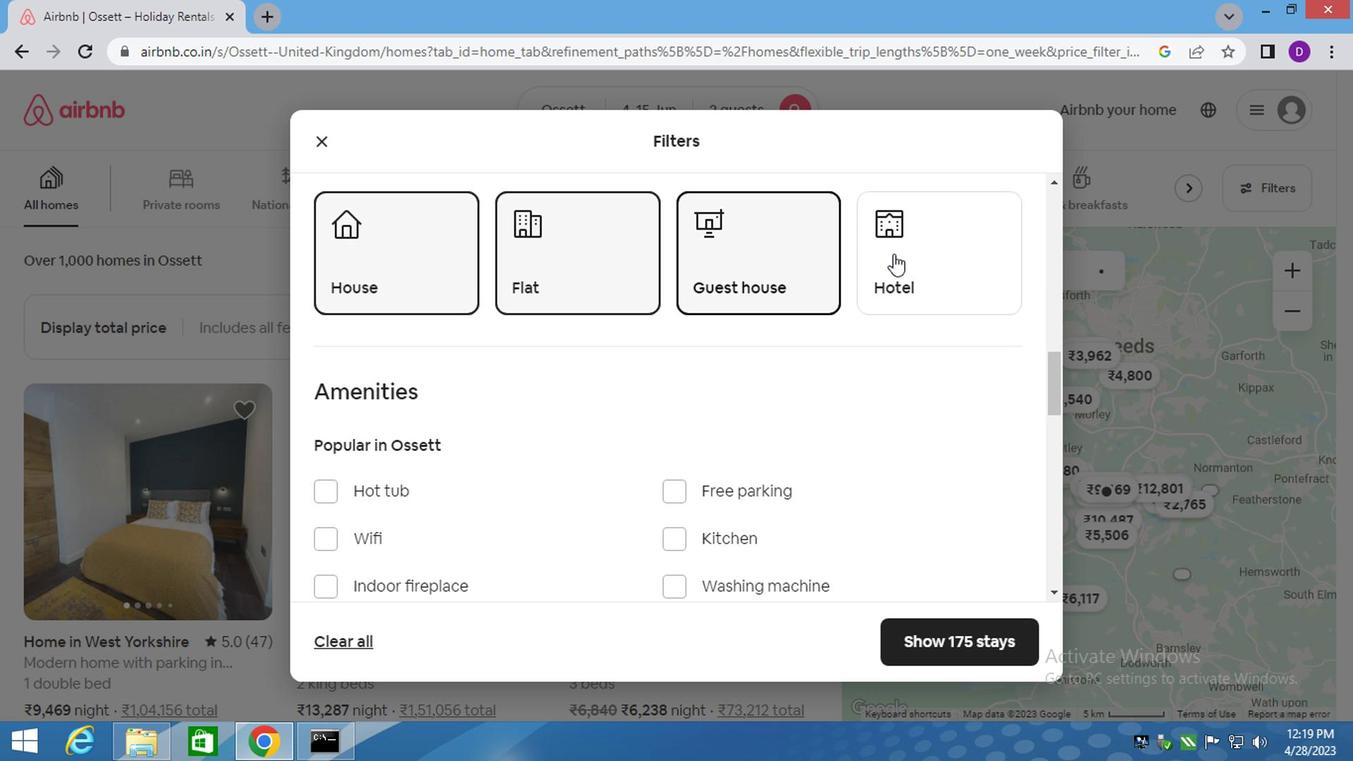 
Action: Mouse pressed left at (893, 254)
Screenshot: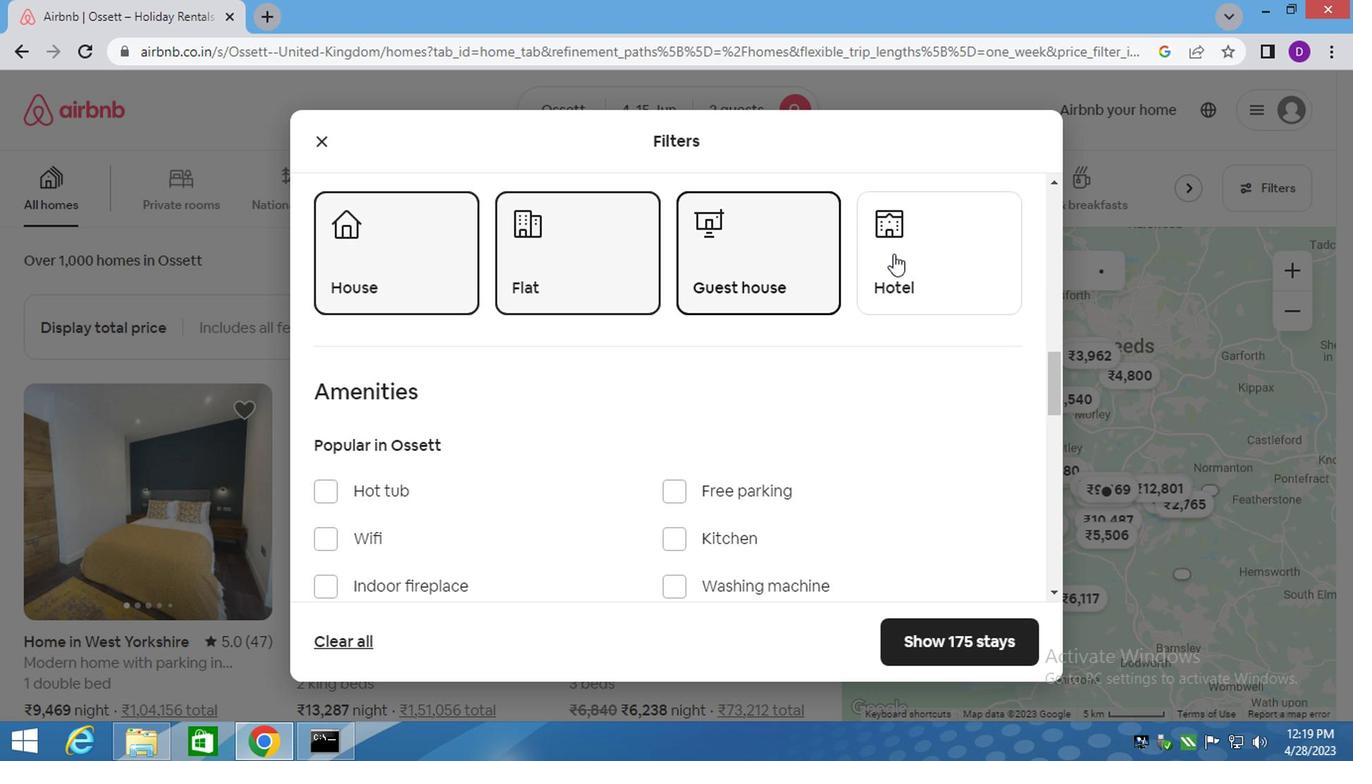 
Action: Mouse moved to (649, 363)
Screenshot: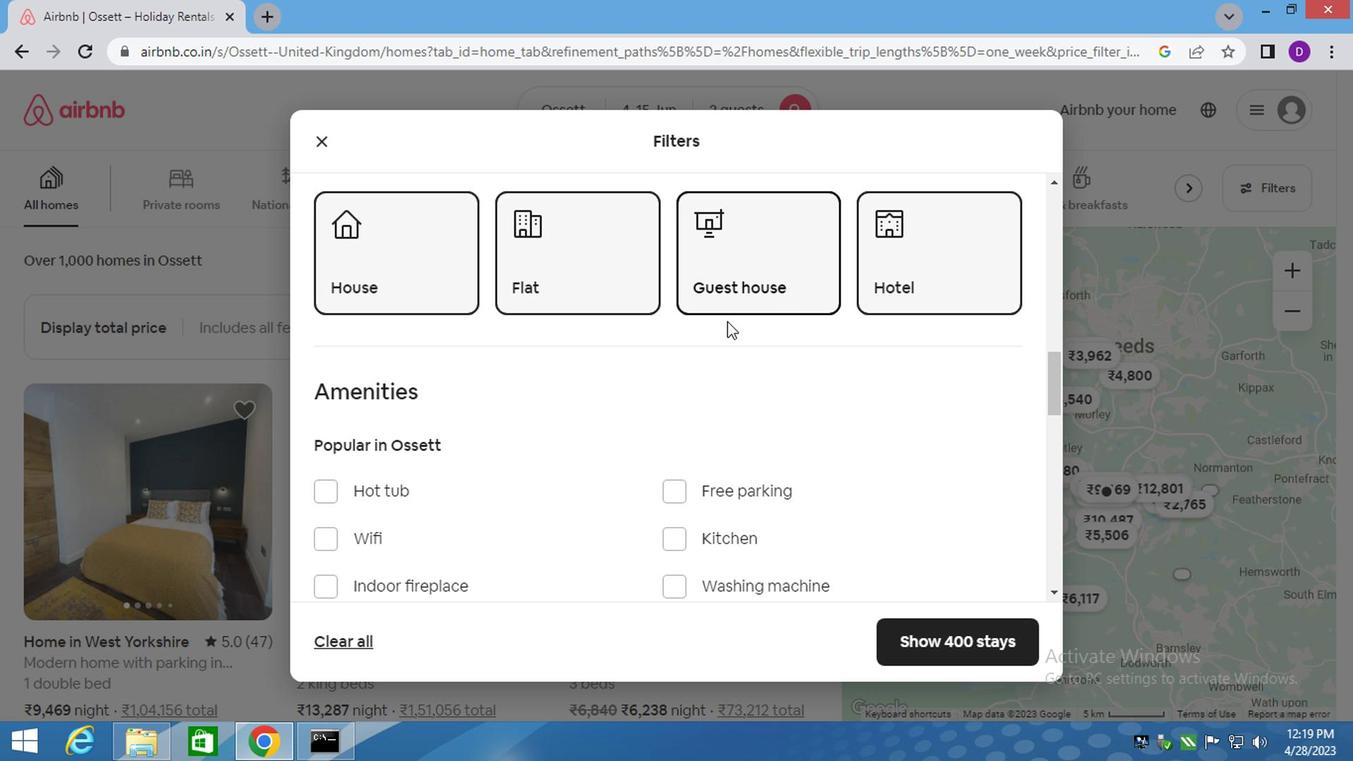 
Action: Mouse scrolled (651, 359) with delta (0, 0)
Screenshot: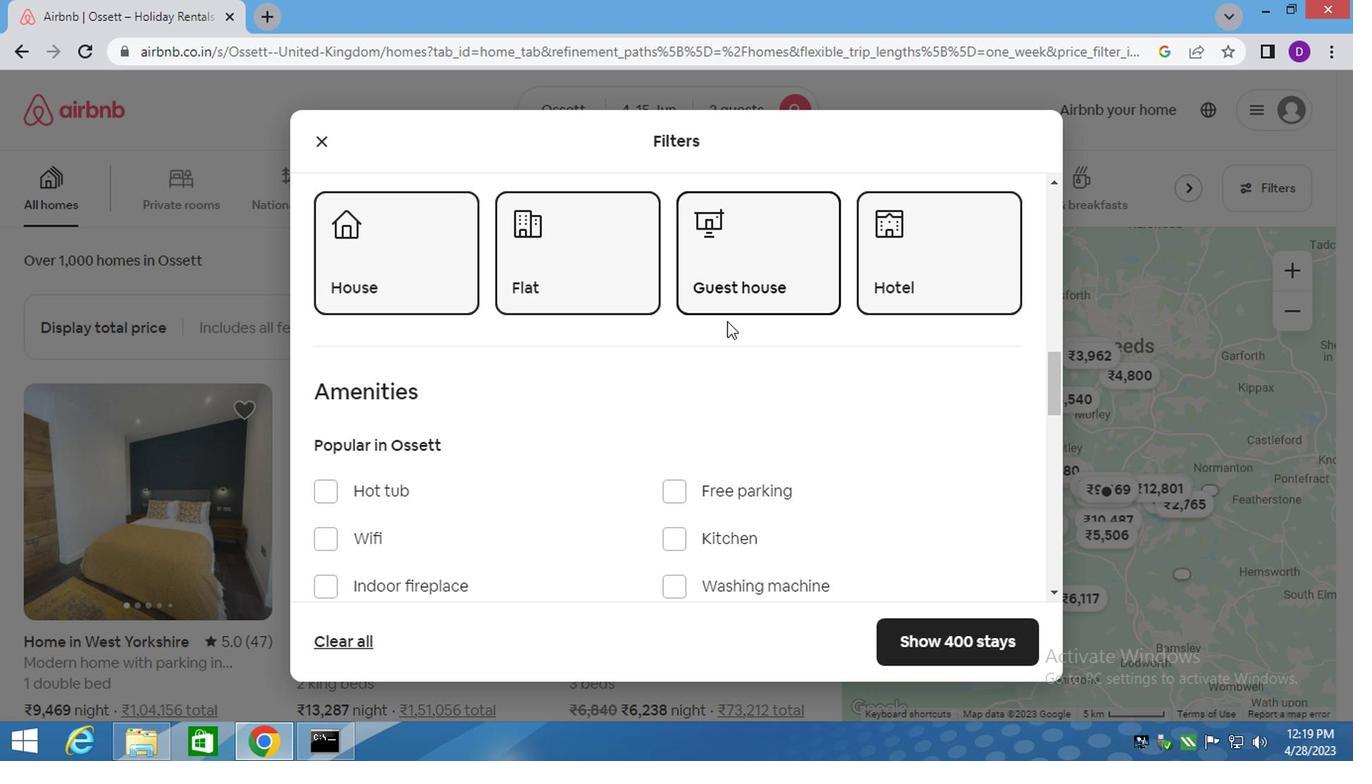 
Action: Mouse moved to (641, 382)
Screenshot: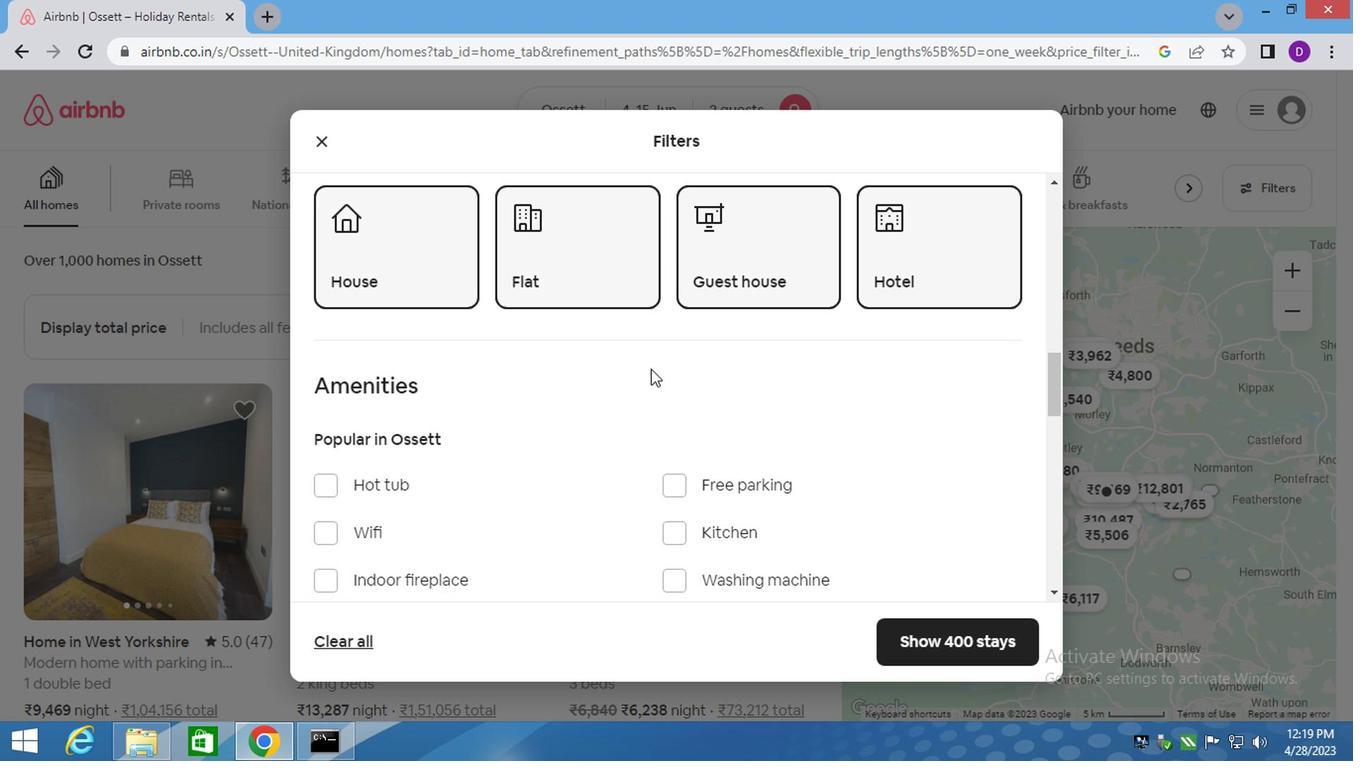 
Action: Mouse scrolled (645, 370) with delta (0, 0)
Screenshot: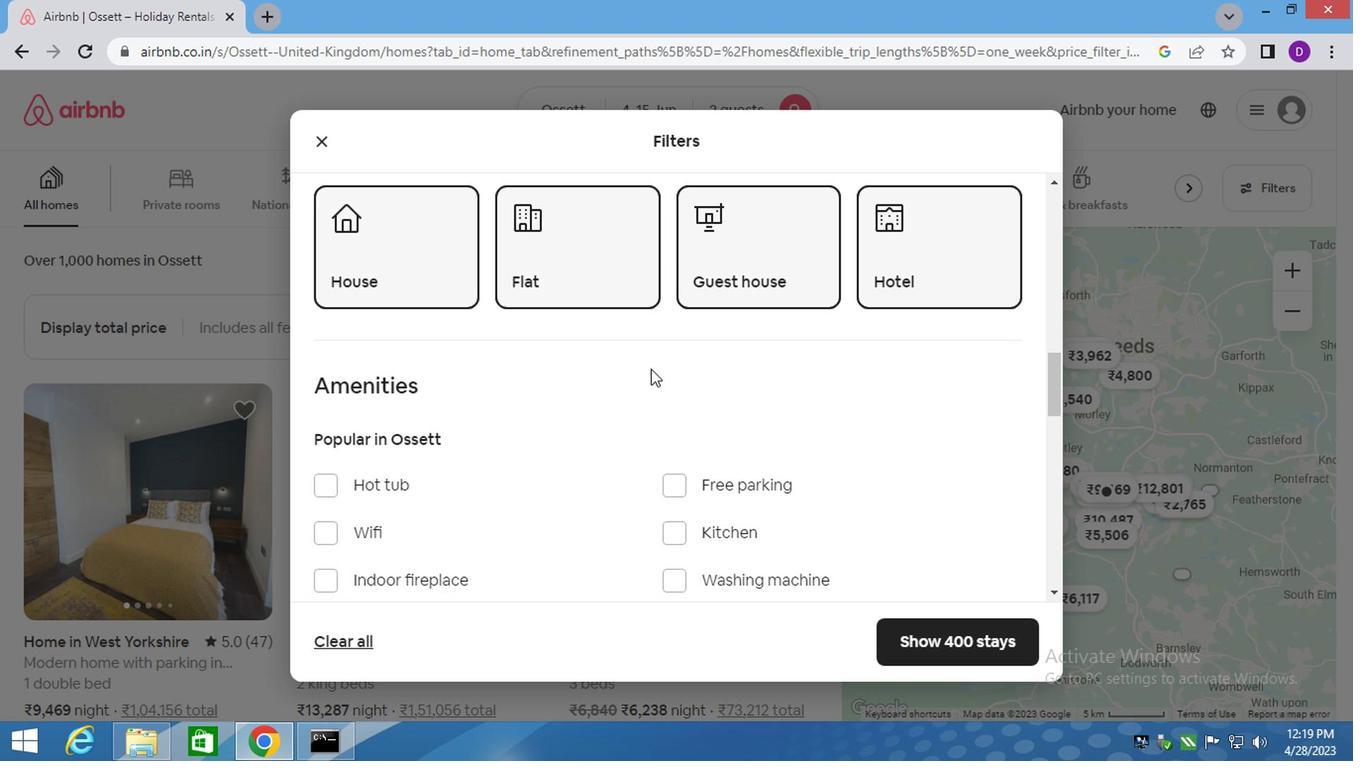 
Action: Mouse moved to (640, 387)
Screenshot: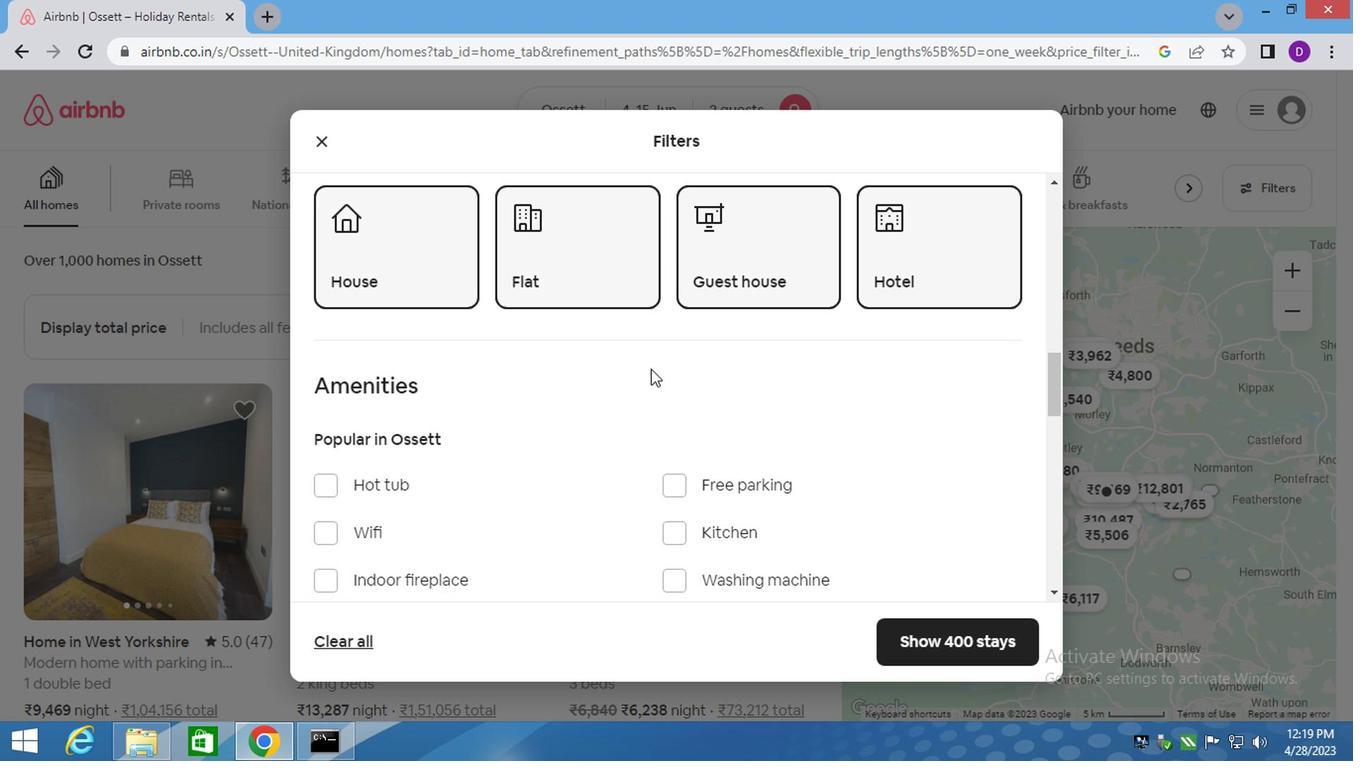 
Action: Mouse scrolled (641, 381) with delta (0, -1)
Screenshot: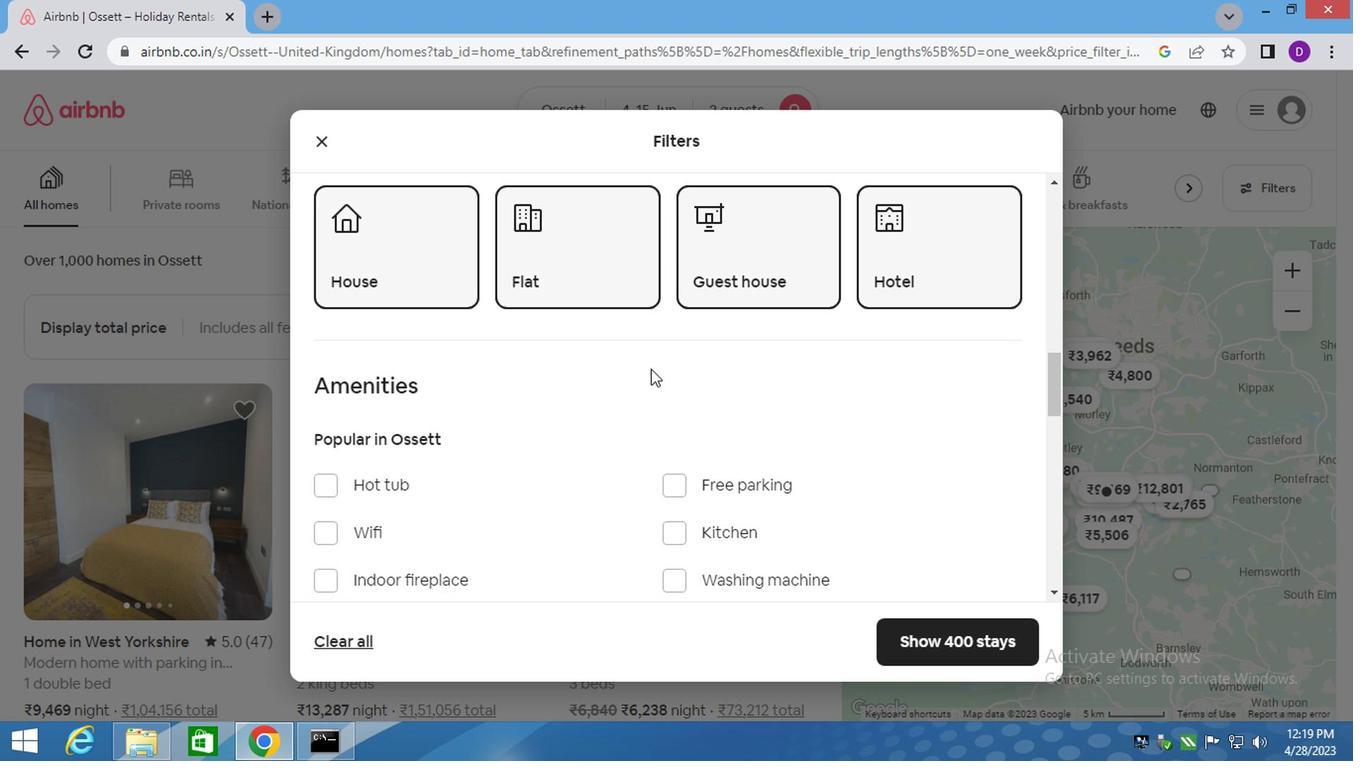 
Action: Mouse moved to (640, 387)
Screenshot: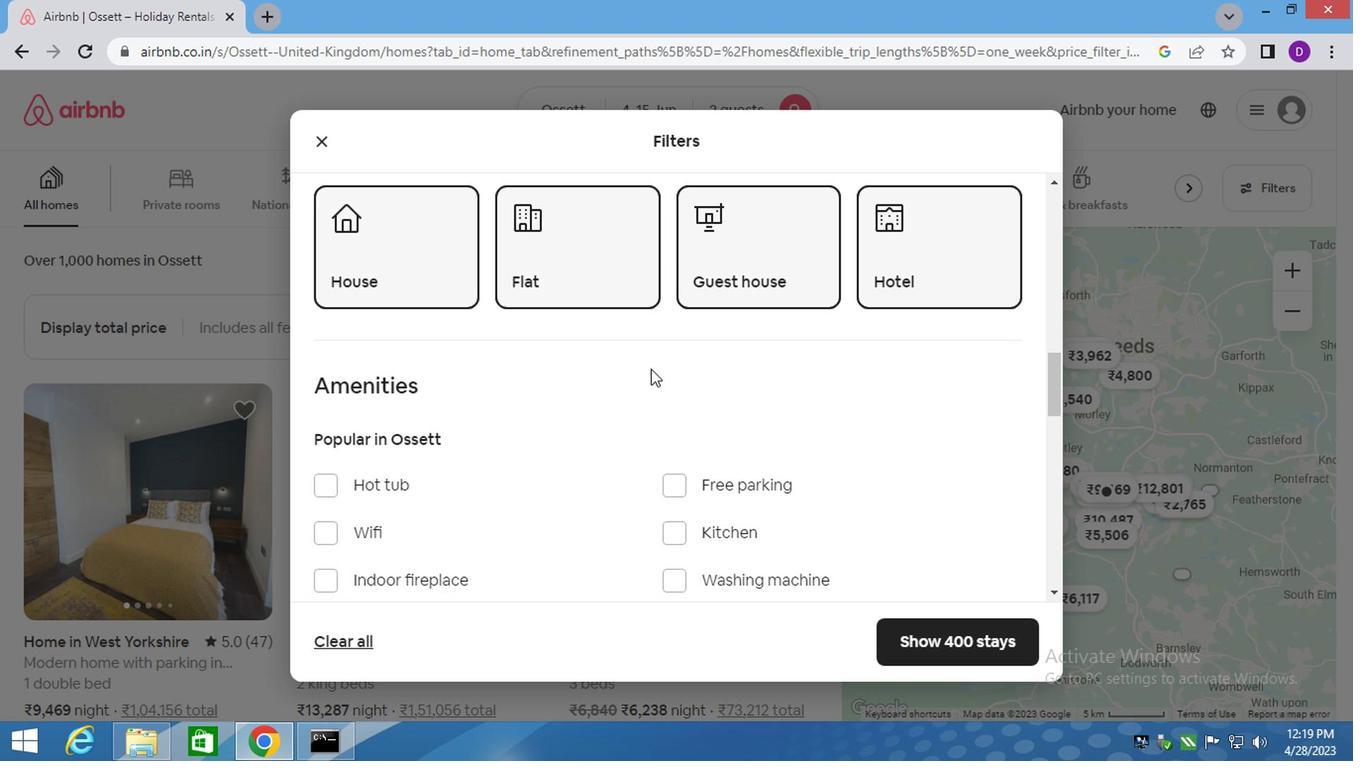 
Action: Mouse scrolled (640, 386) with delta (0, -1)
Screenshot: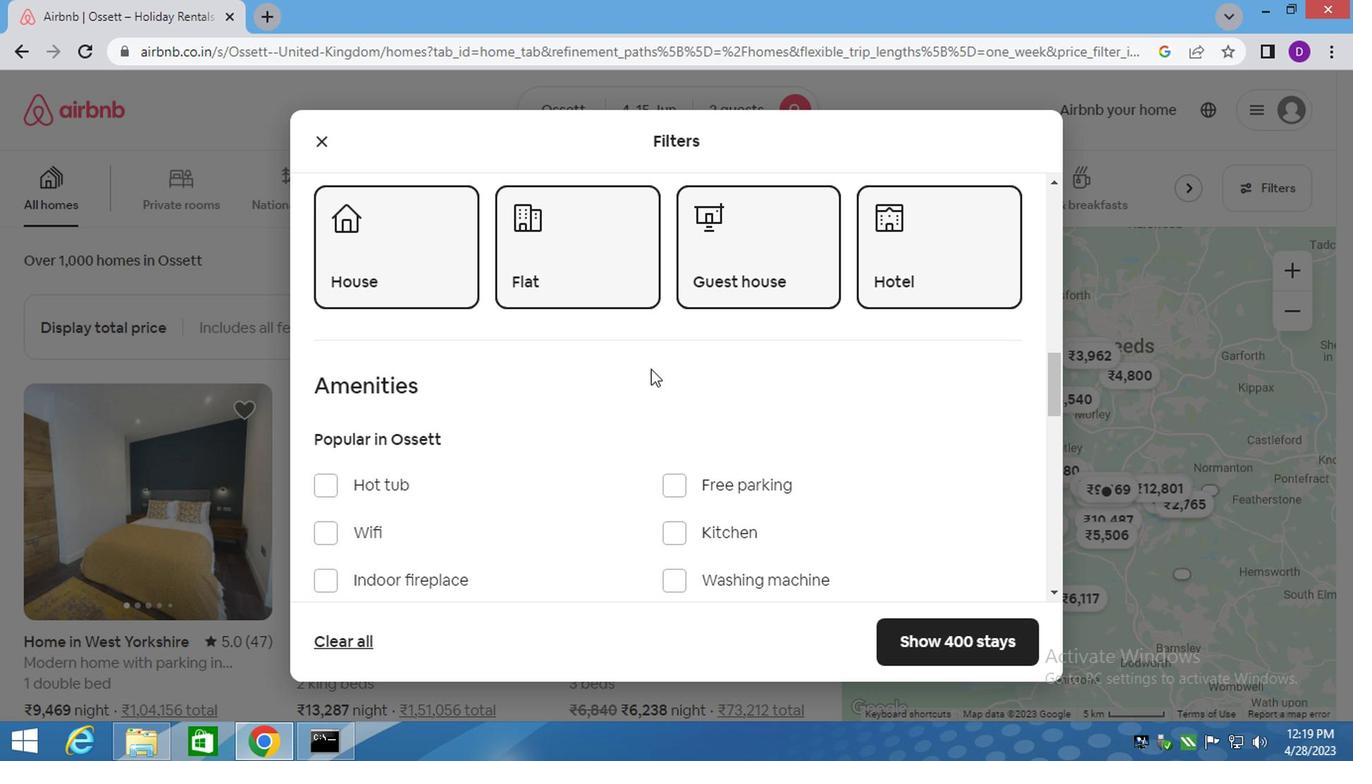 
Action: Mouse moved to (639, 403)
Screenshot: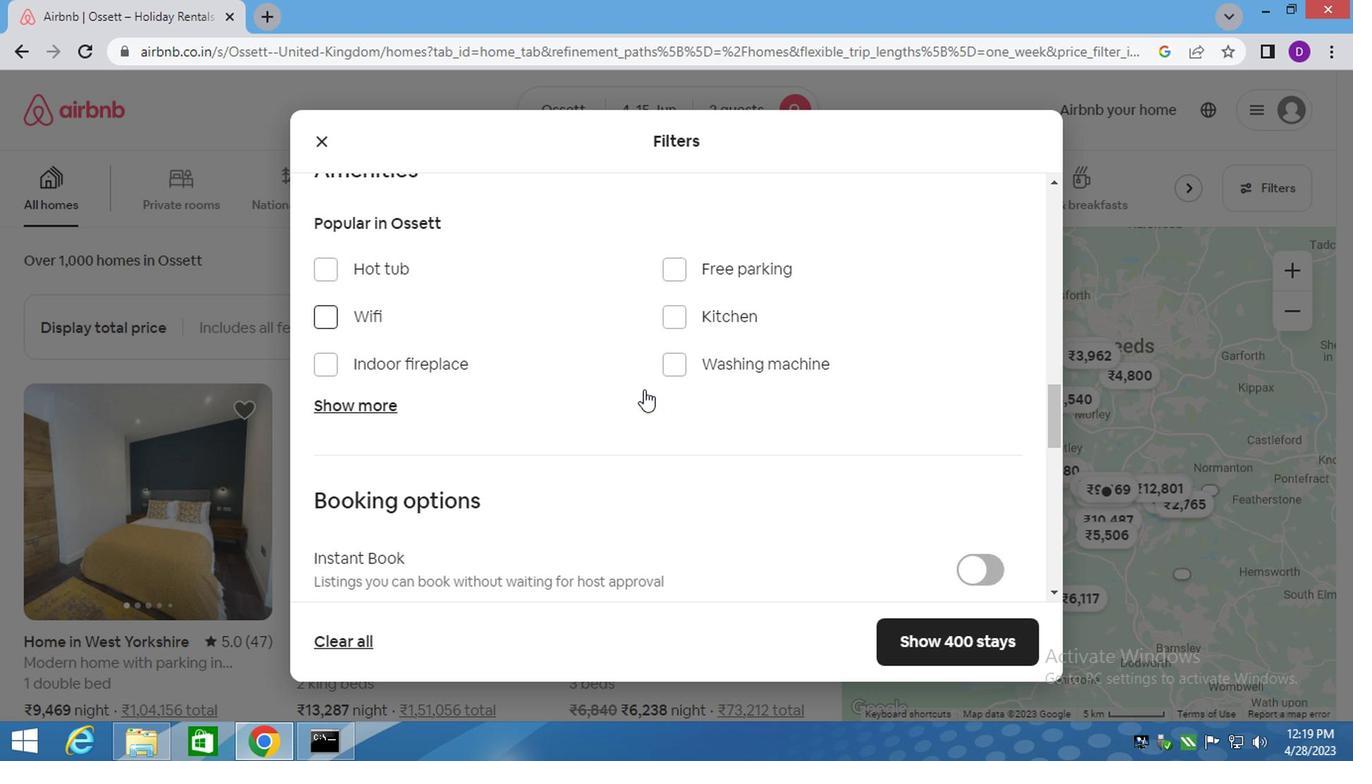 
Action: Mouse scrolled (639, 401) with delta (0, -1)
Screenshot: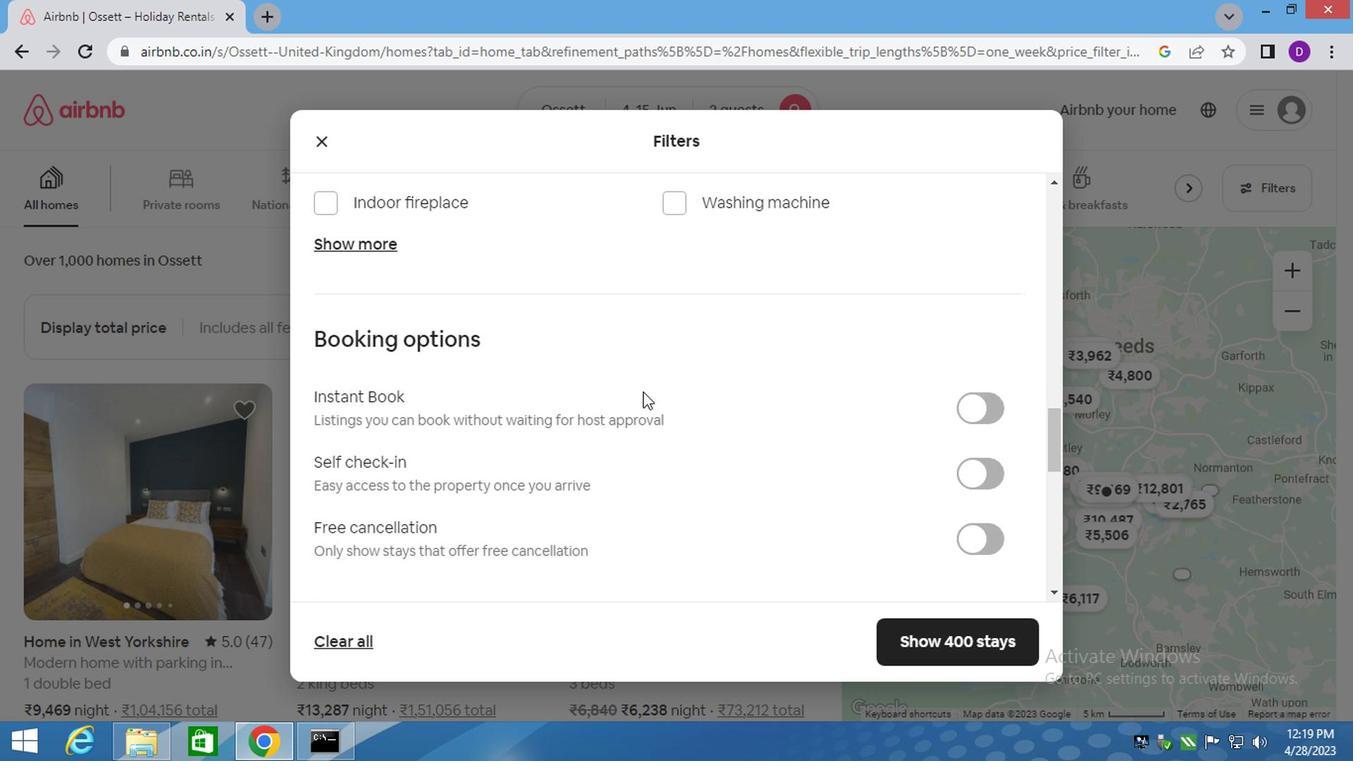 
Action: Mouse moved to (640, 406)
Screenshot: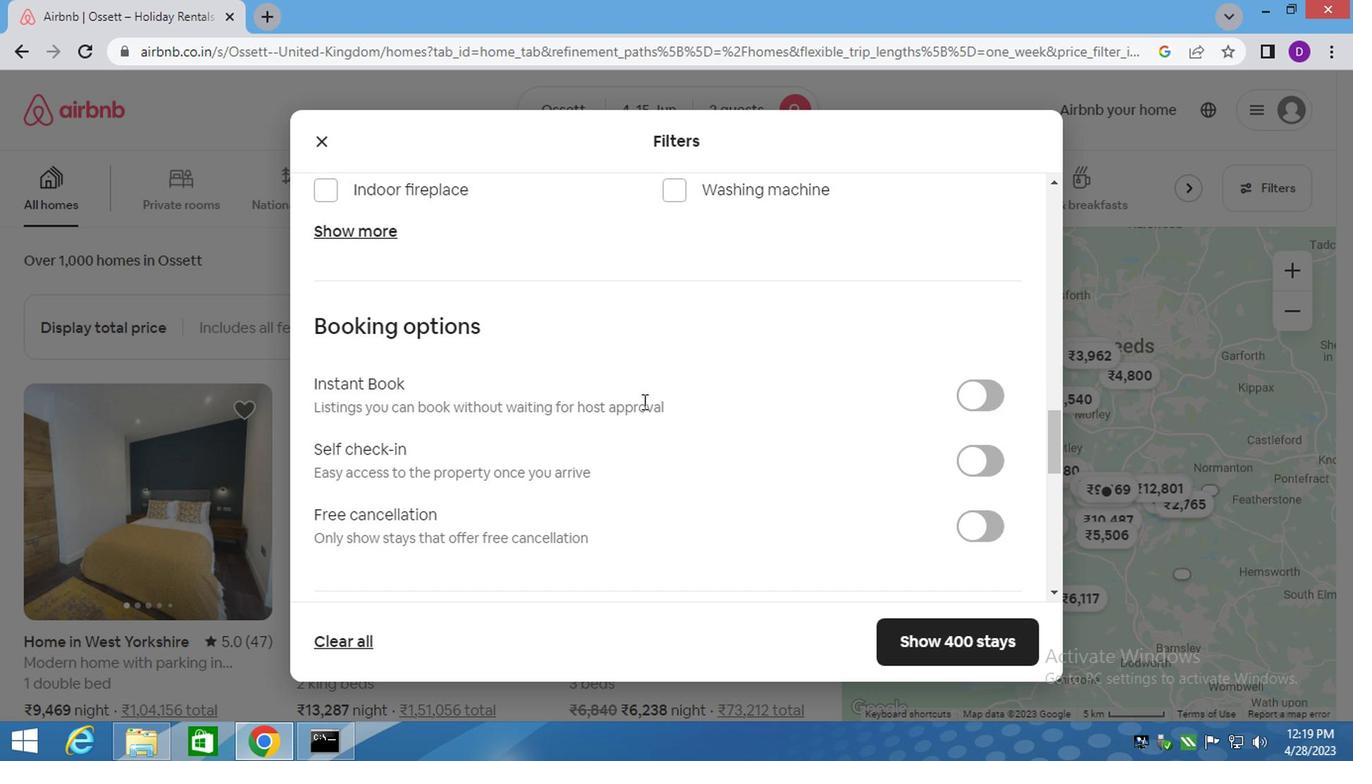 
Action: Mouse scrolled (640, 405) with delta (0, 0)
Screenshot: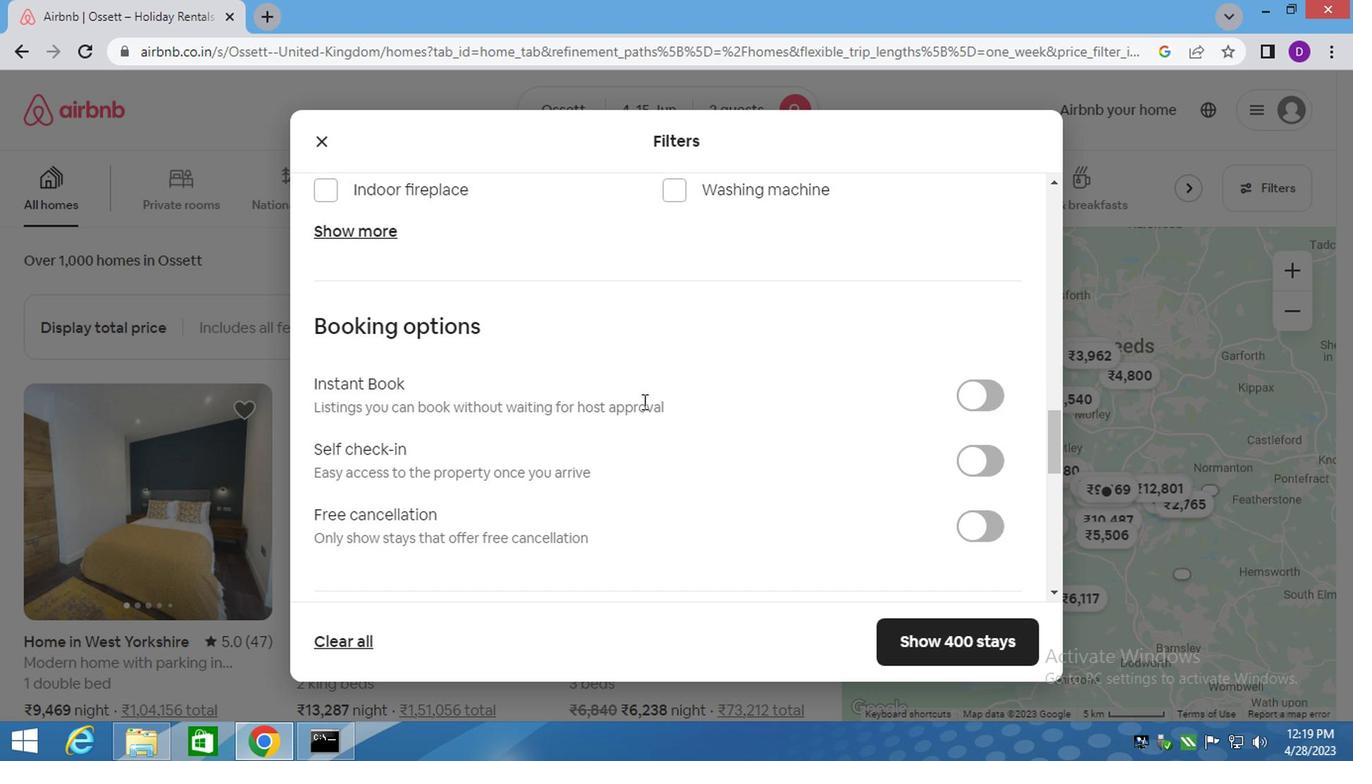 
Action: Mouse moved to (641, 406)
Screenshot: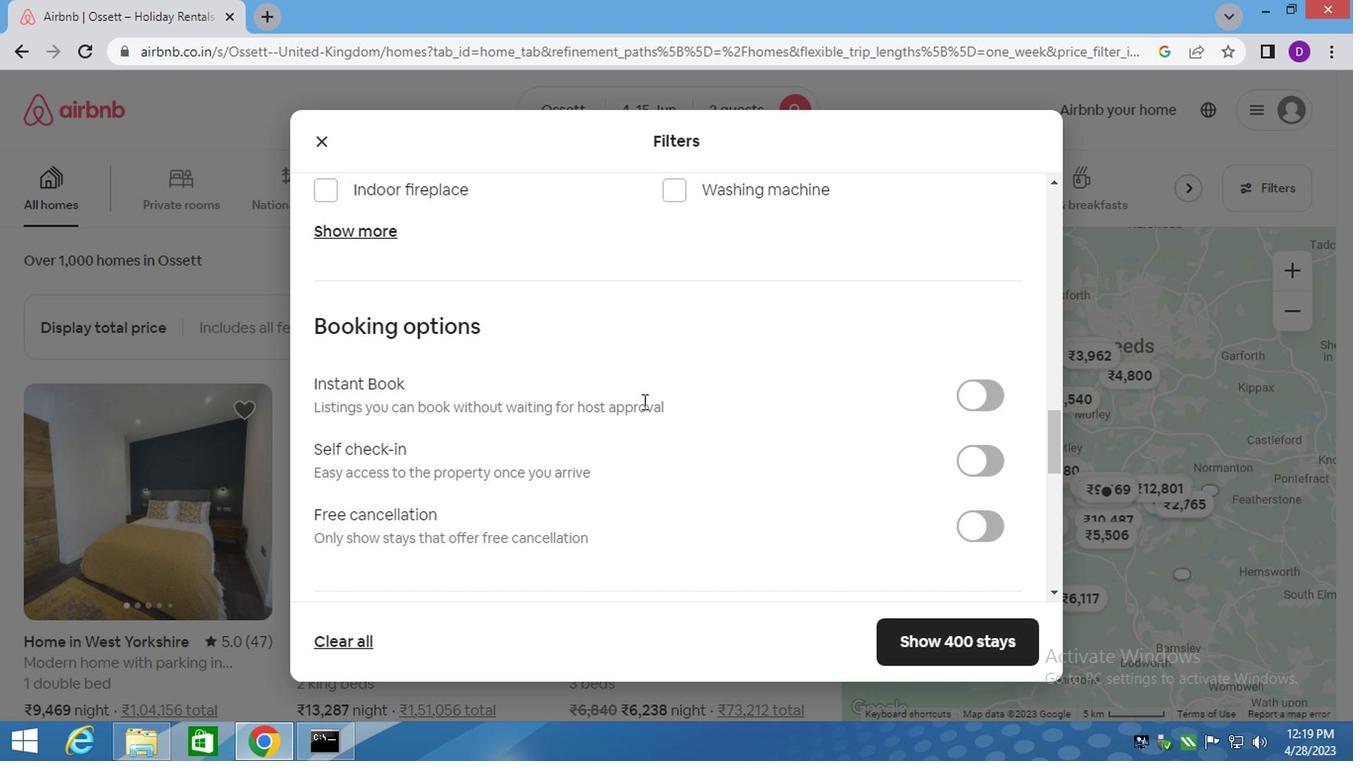 
Action: Mouse scrolled (641, 406) with delta (0, 0)
Screenshot: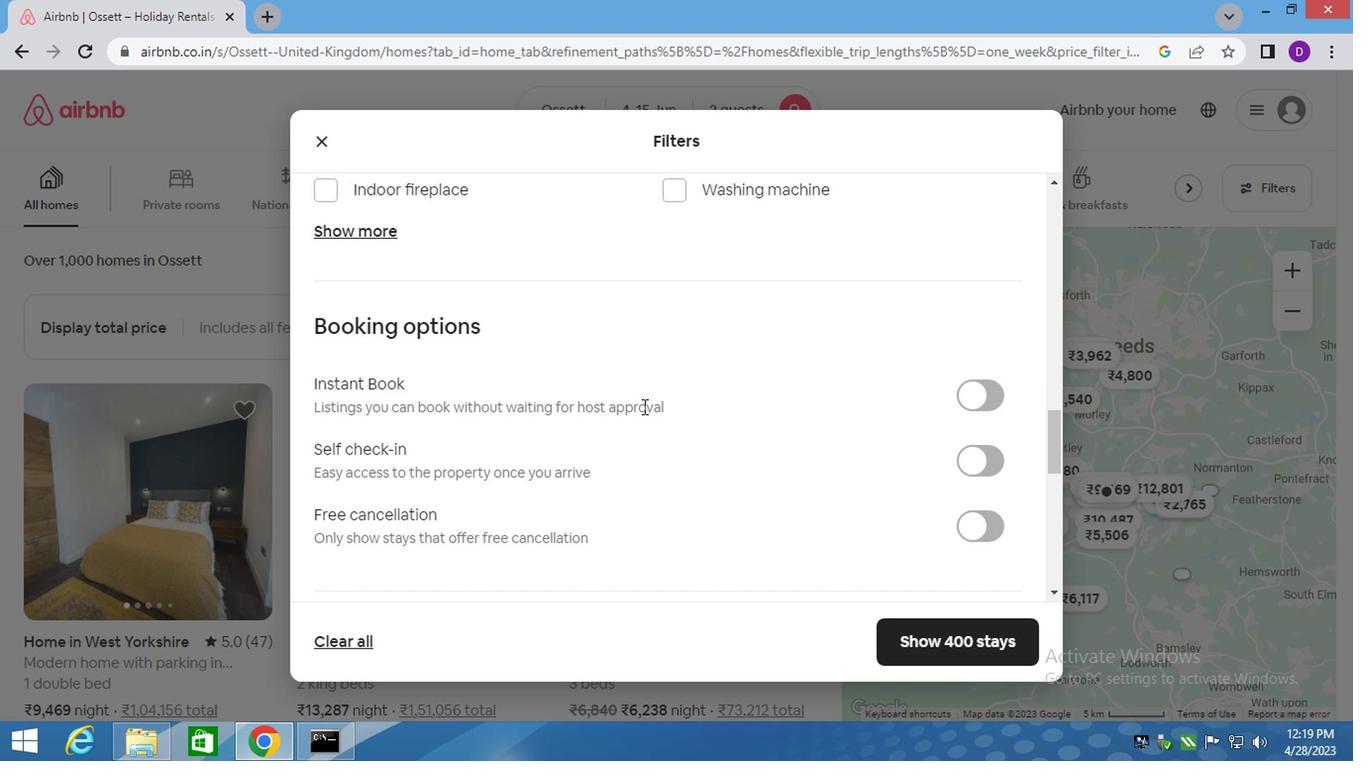 
Action: Mouse moved to (843, 292)
Screenshot: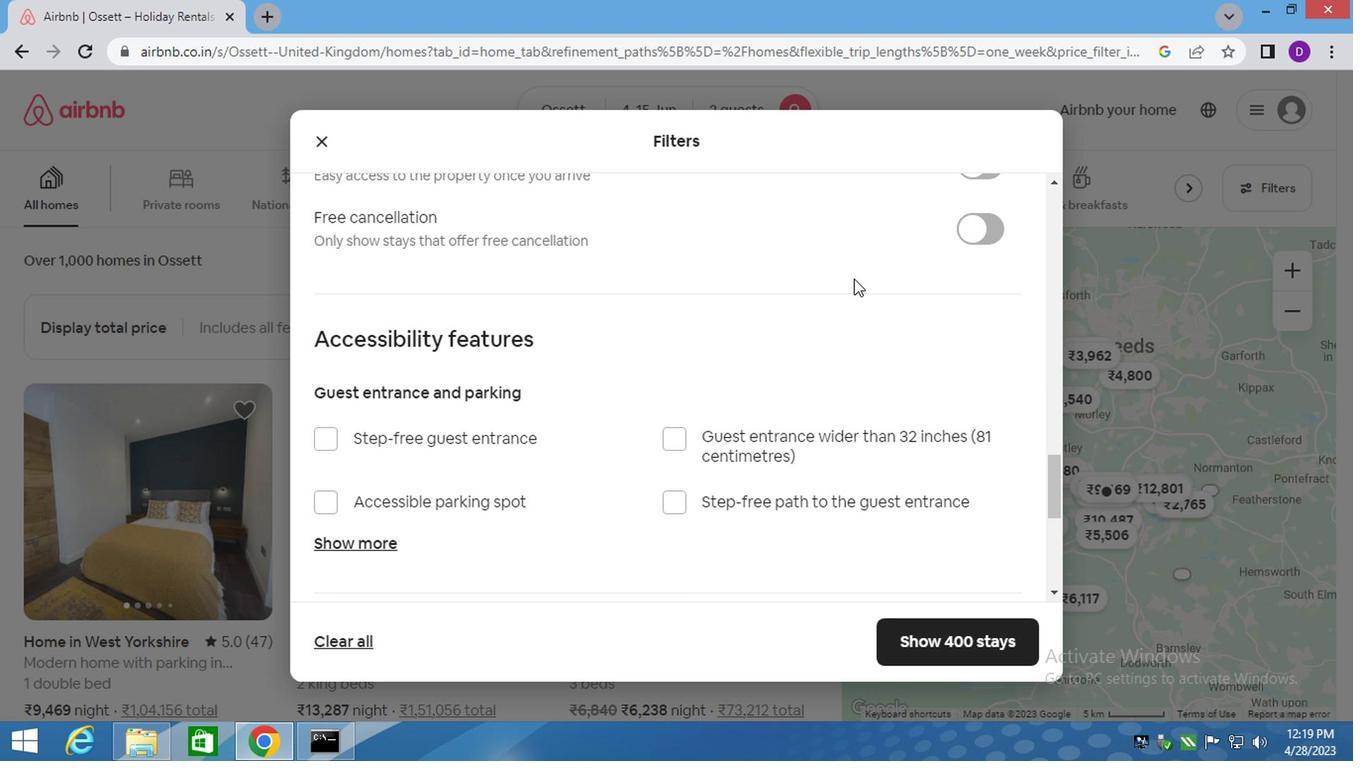 
Action: Mouse scrolled (843, 293) with delta (0, 0)
Screenshot: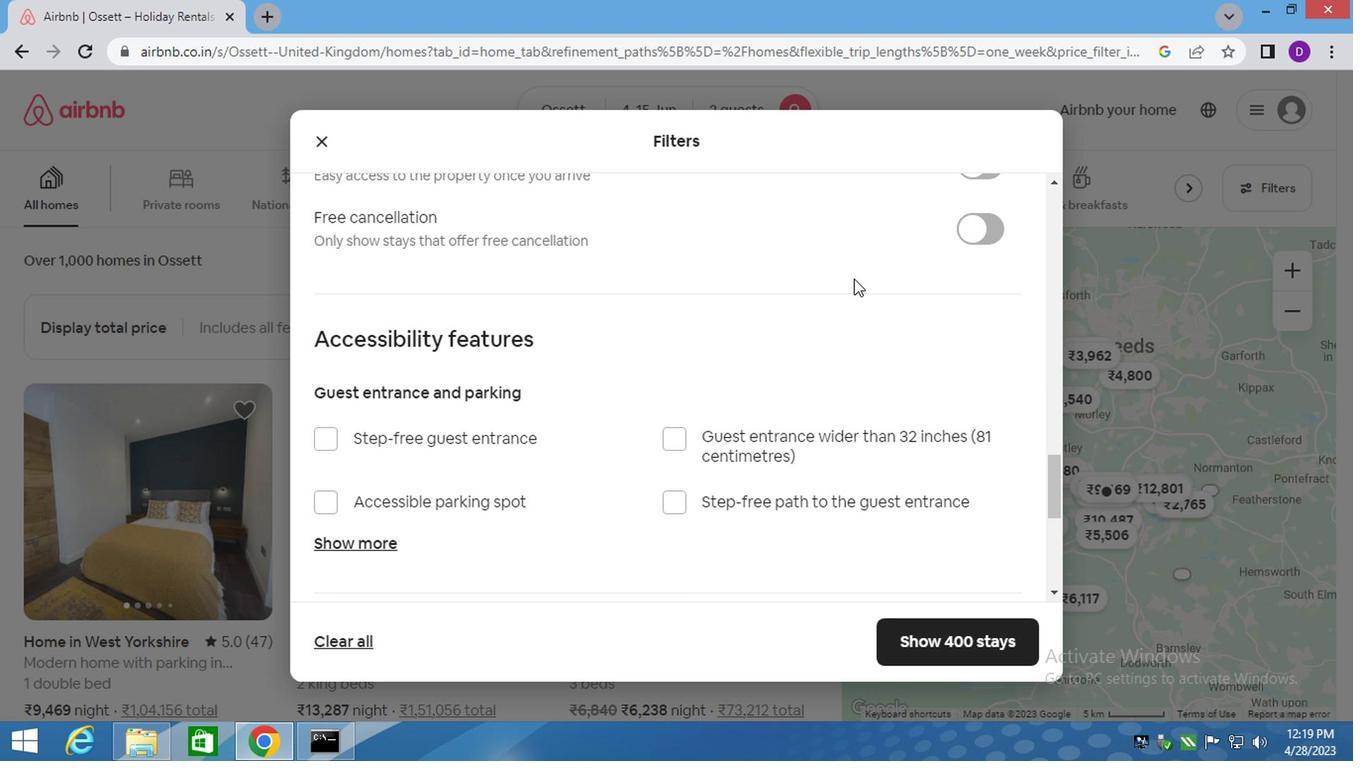 
Action: Mouse moved to (979, 264)
Screenshot: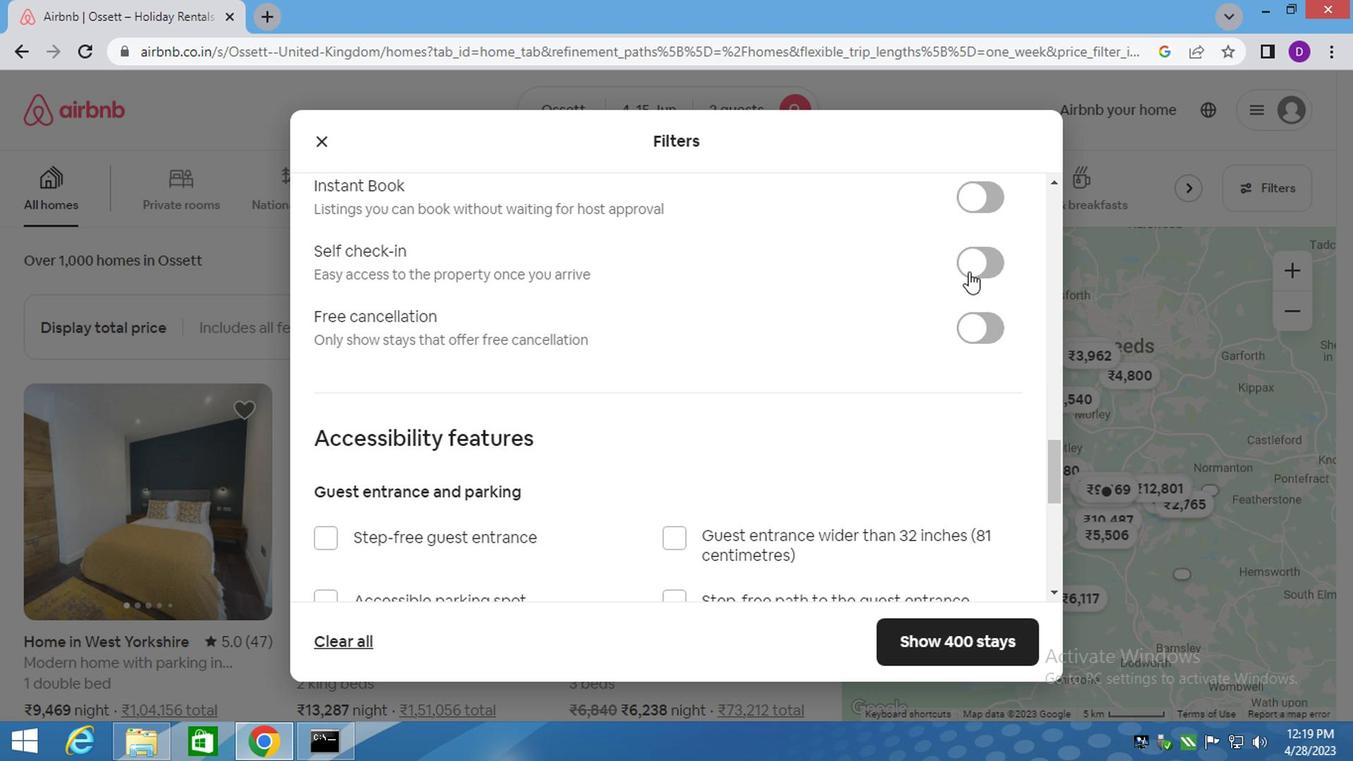 
Action: Mouse pressed left at (979, 264)
Screenshot: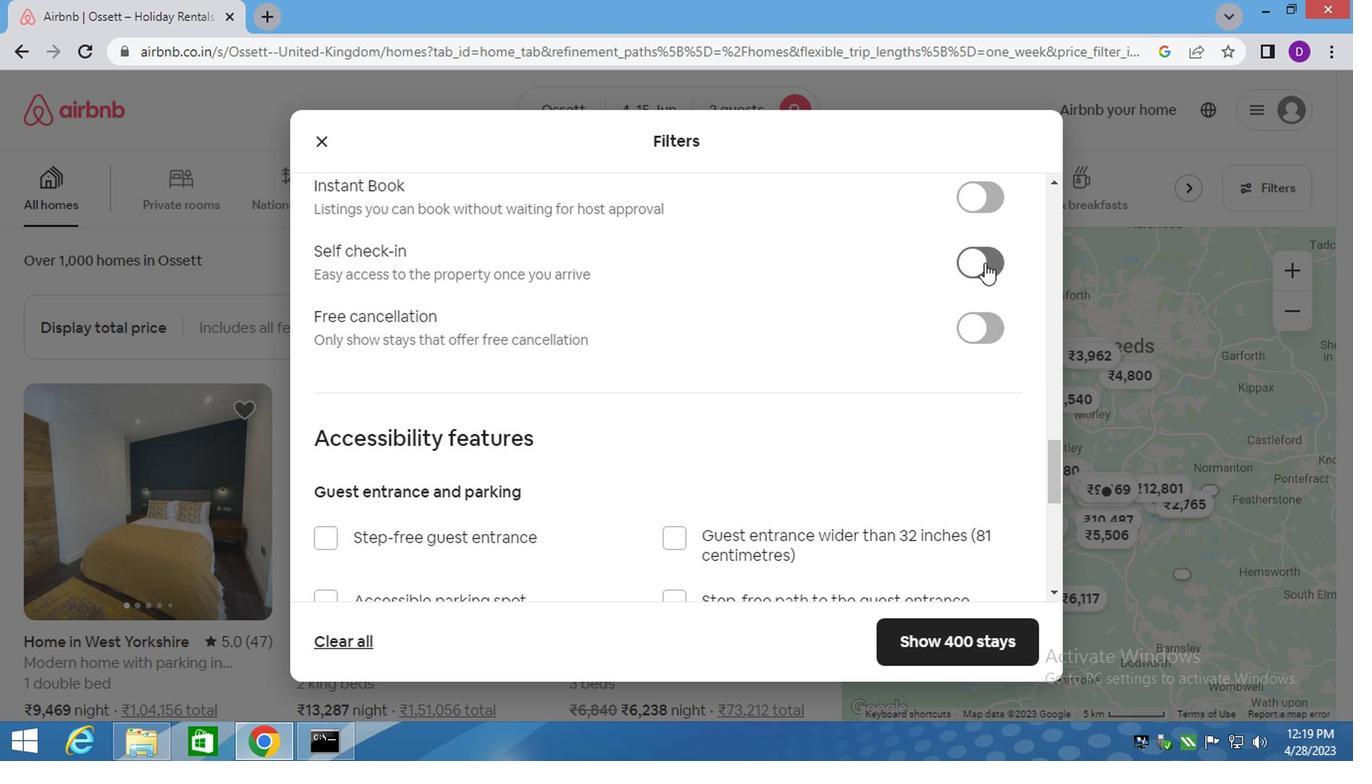 
Action: Mouse moved to (423, 532)
Screenshot: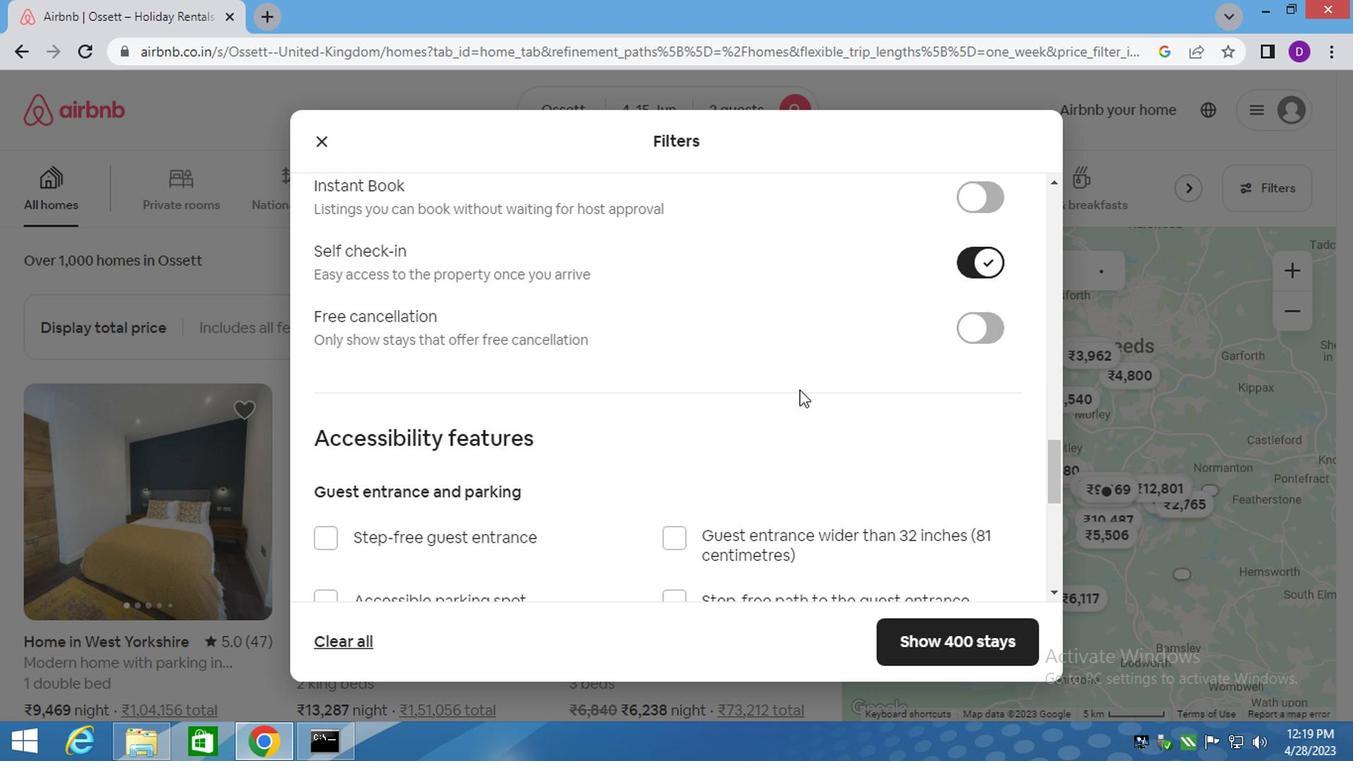 
Action: Mouse scrolled (423, 532) with delta (0, 0)
Screenshot: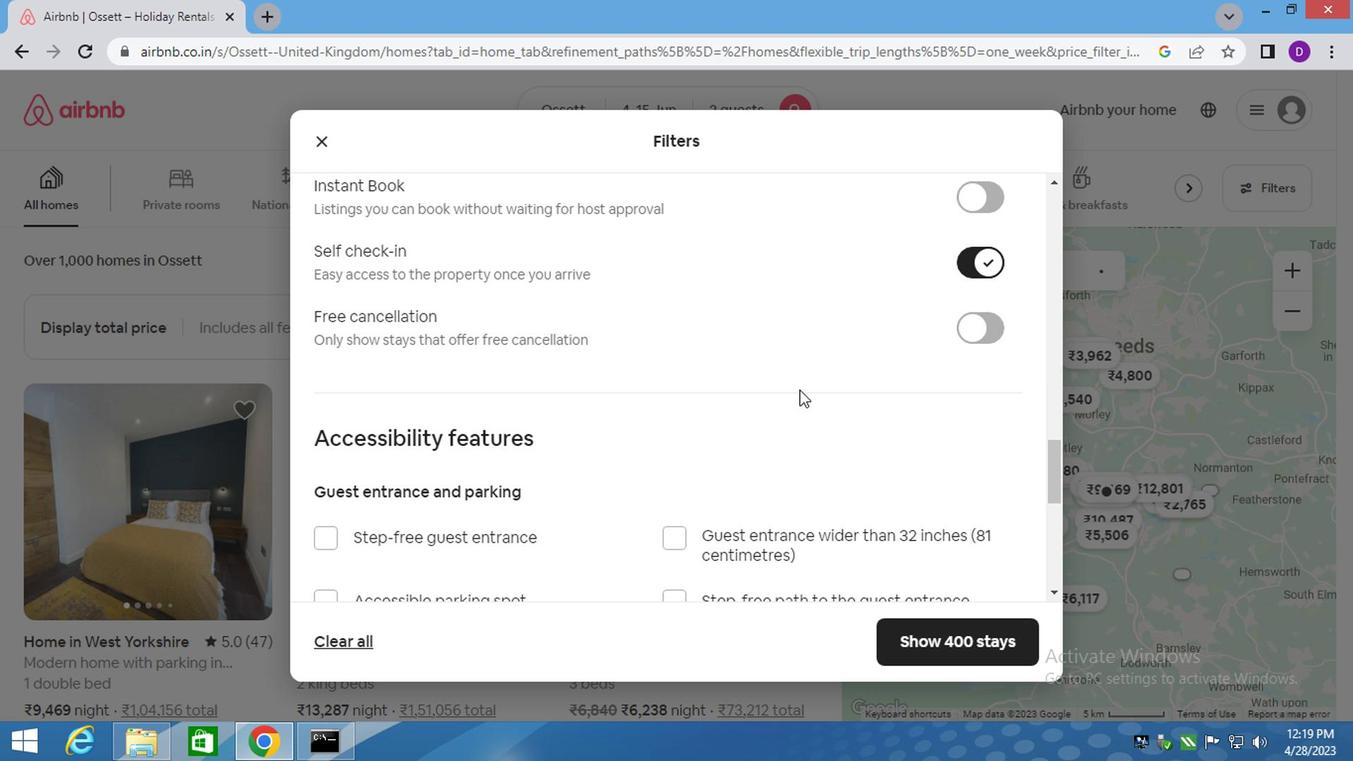 
Action: Mouse moved to (398, 542)
Screenshot: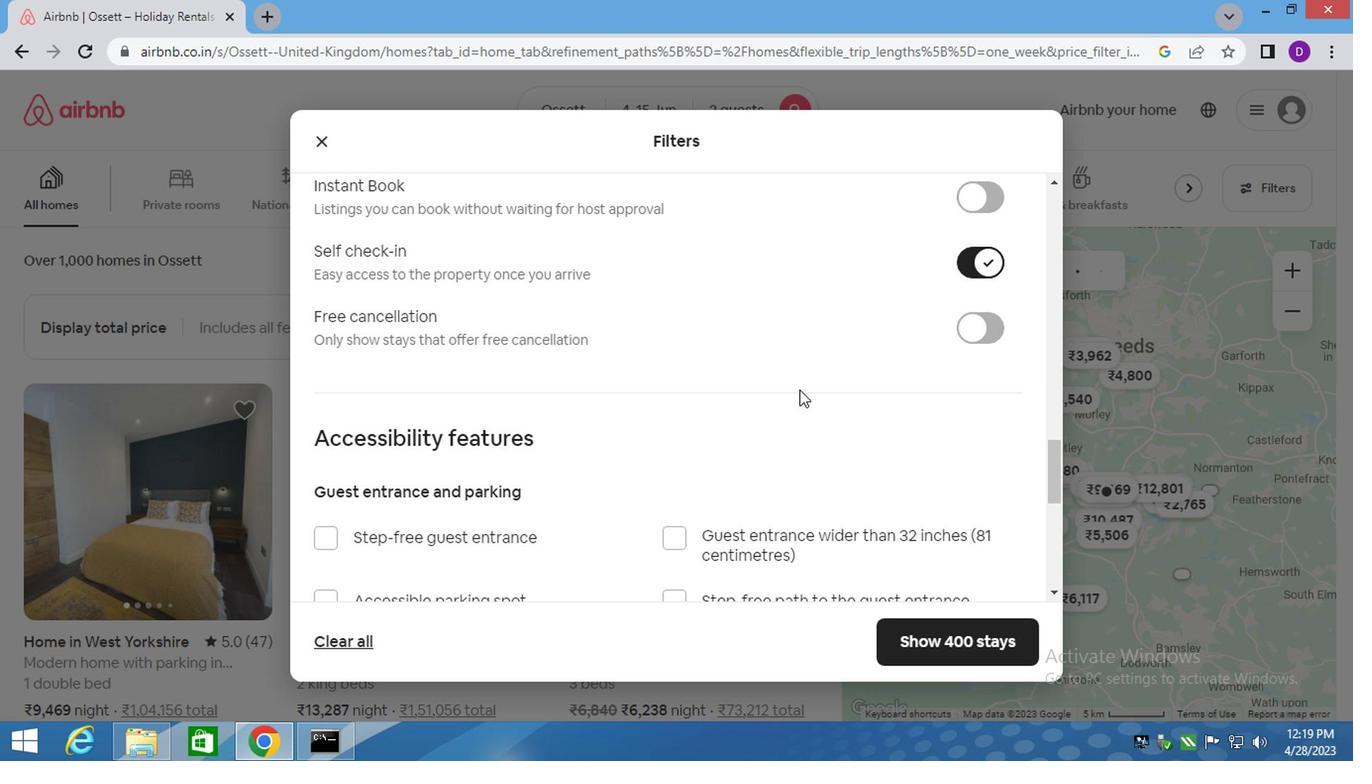 
Action: Mouse scrolled (403, 539) with delta (0, 0)
Screenshot: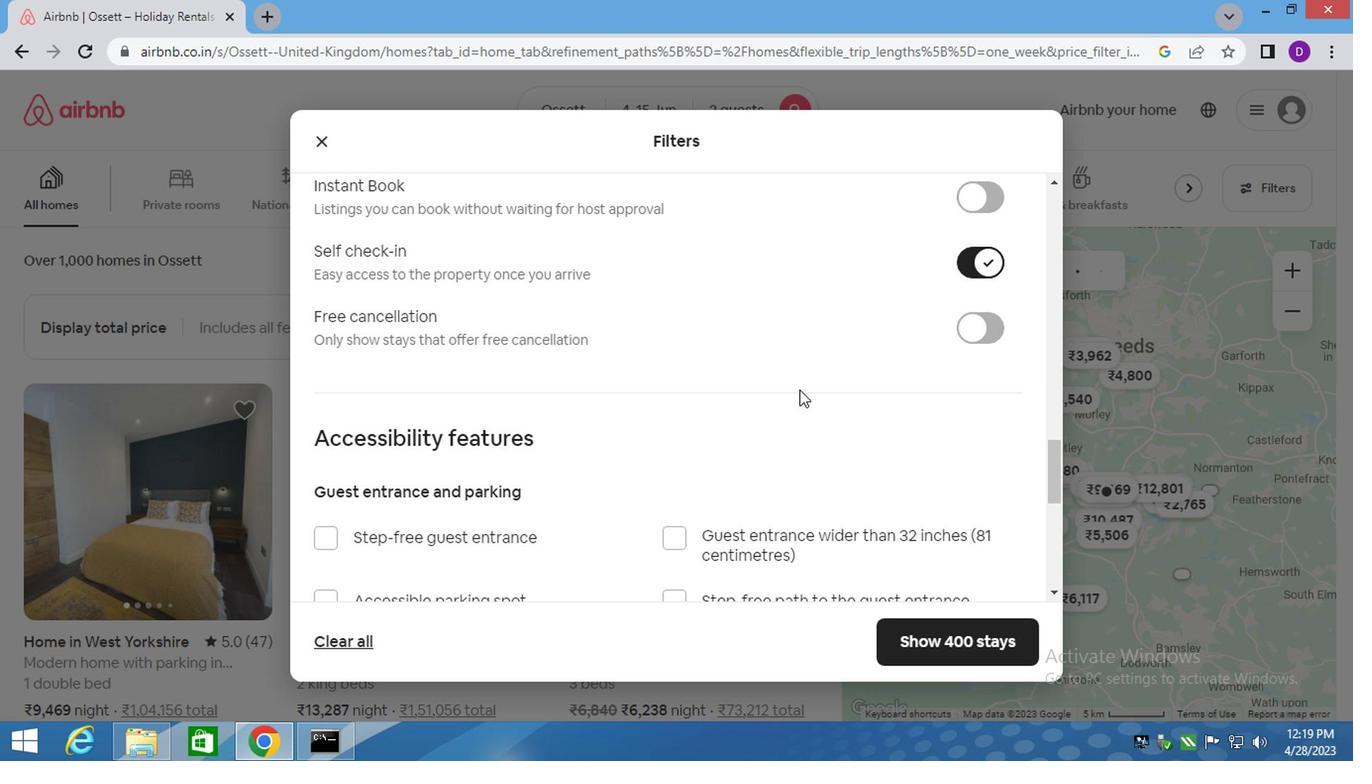 
Action: Mouse moved to (394, 543)
Screenshot: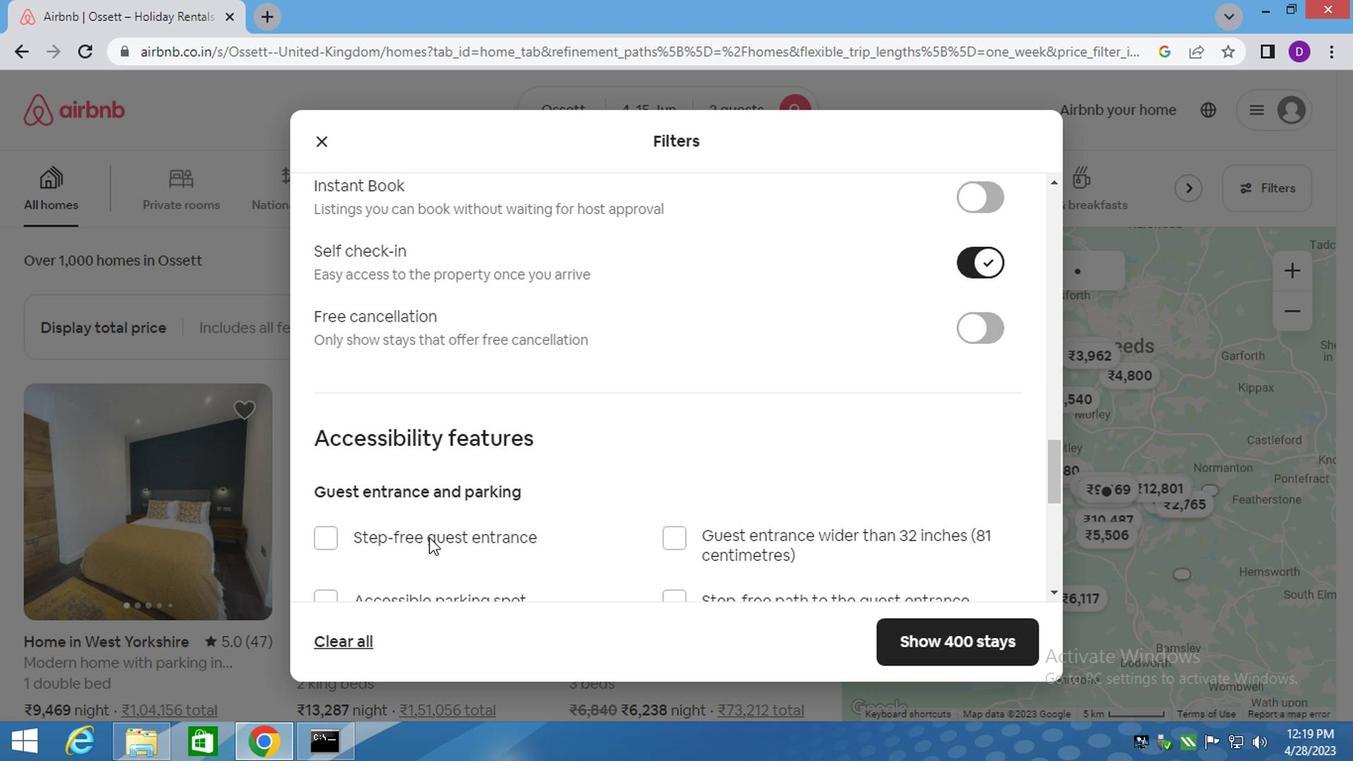 
Action: Mouse scrolled (394, 542) with delta (0, 0)
Screenshot: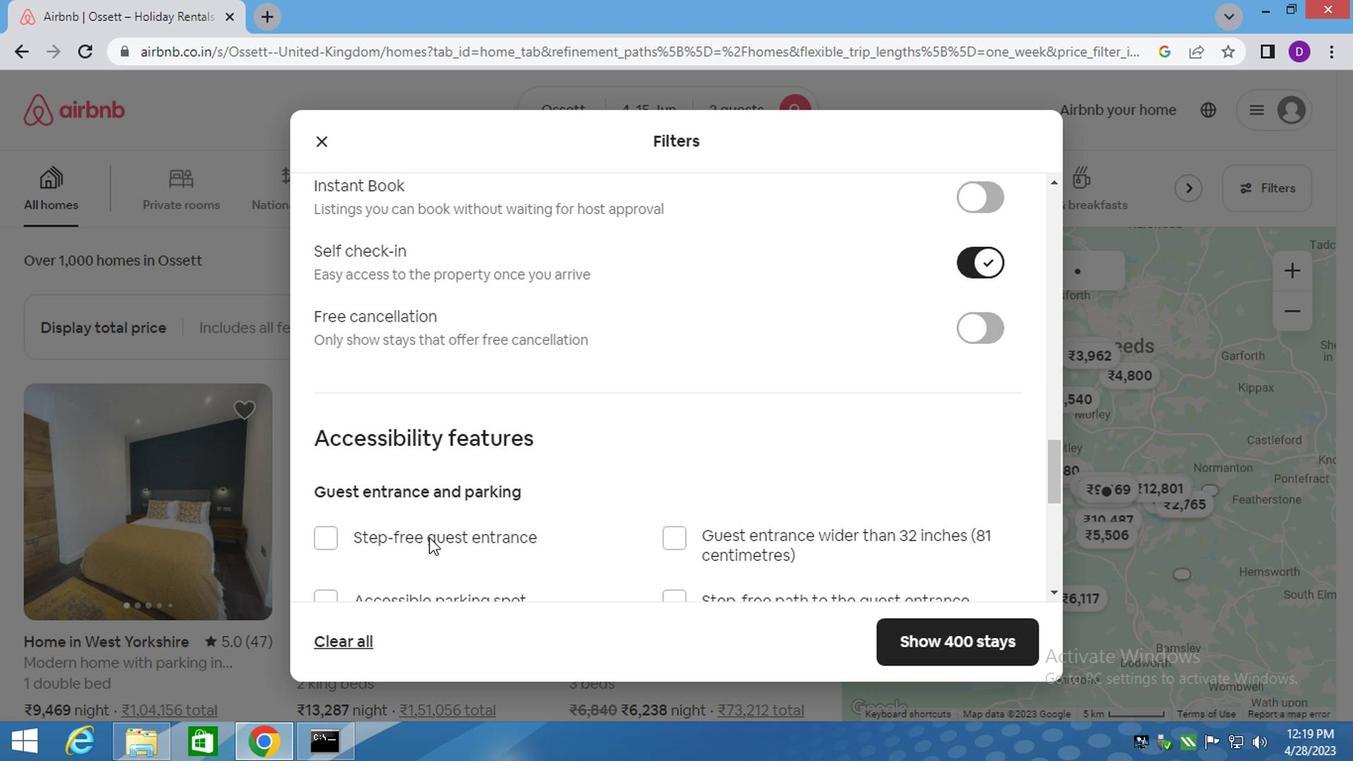 
Action: Mouse moved to (389, 544)
Screenshot: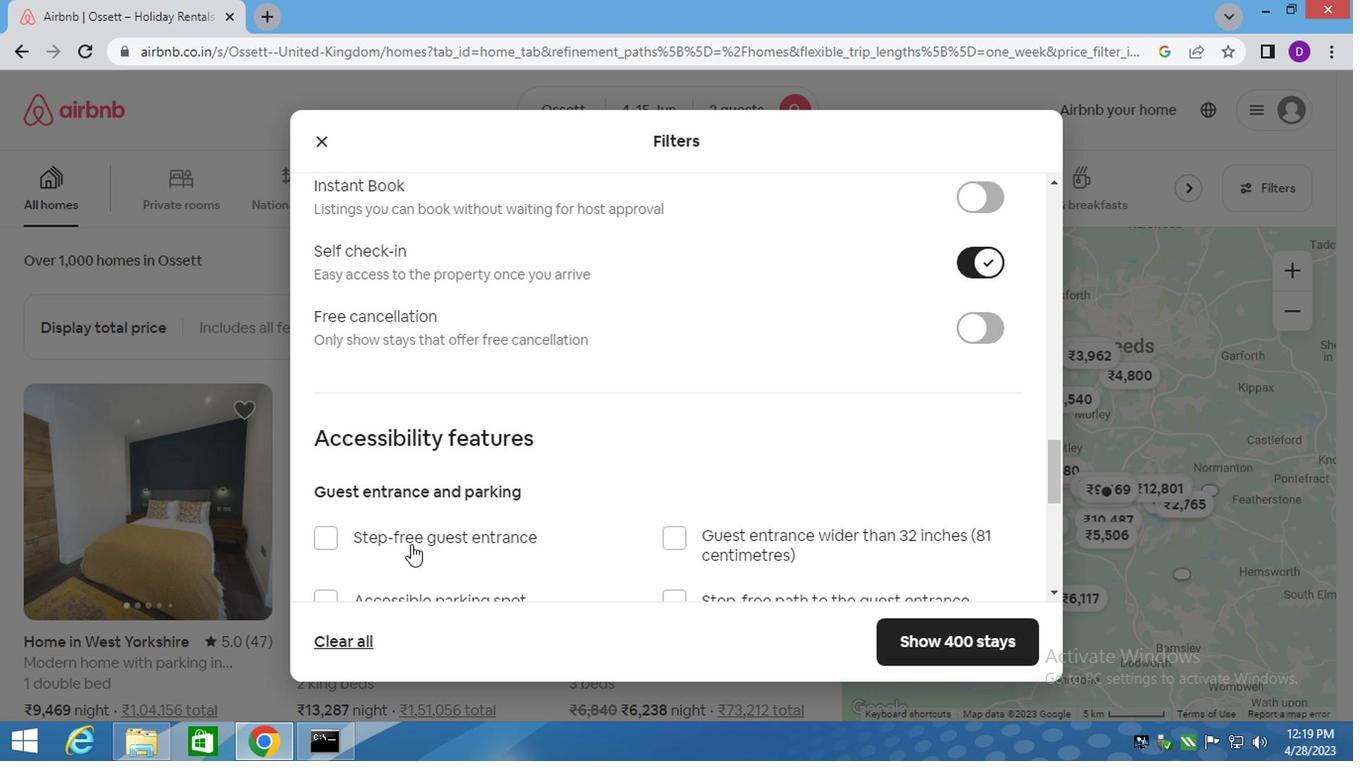 
Action: Mouse scrolled (389, 543) with delta (0, -1)
Screenshot: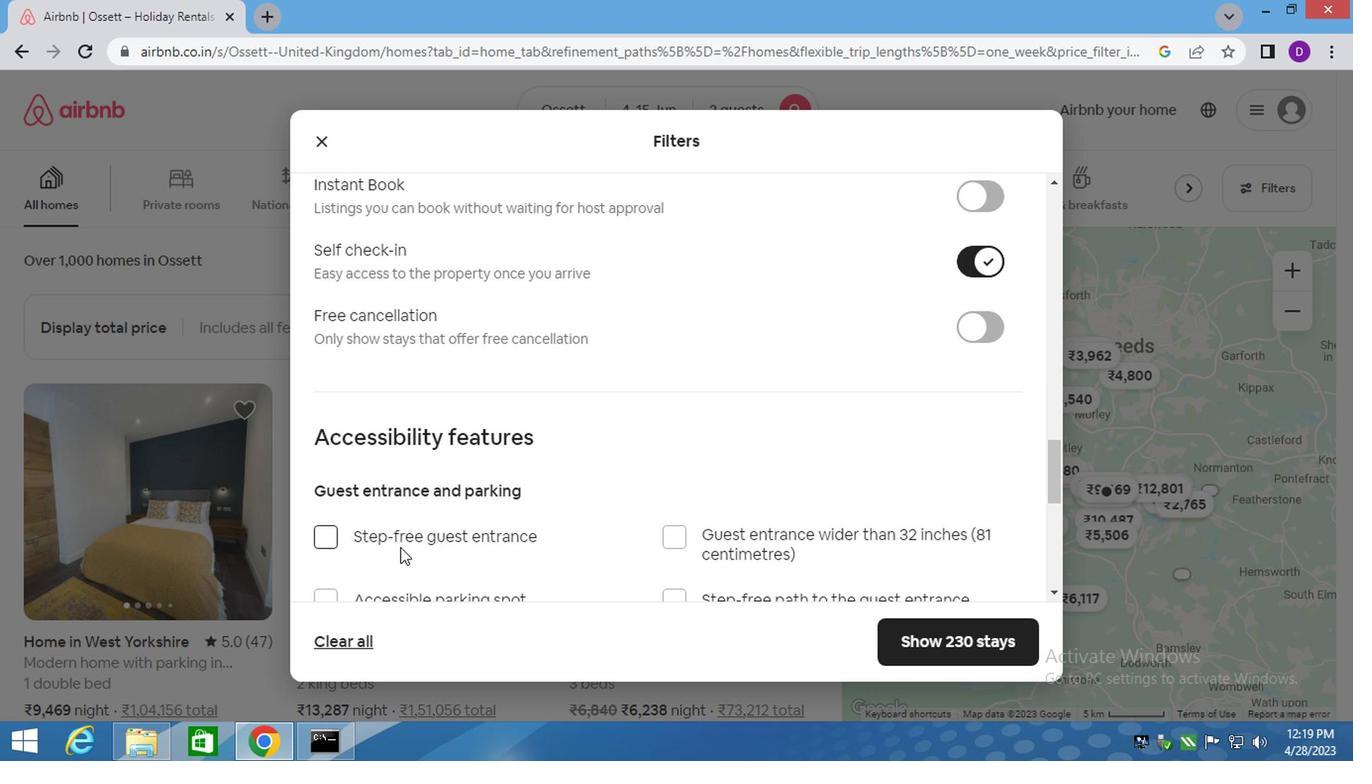 
Action: Mouse moved to (377, 539)
Screenshot: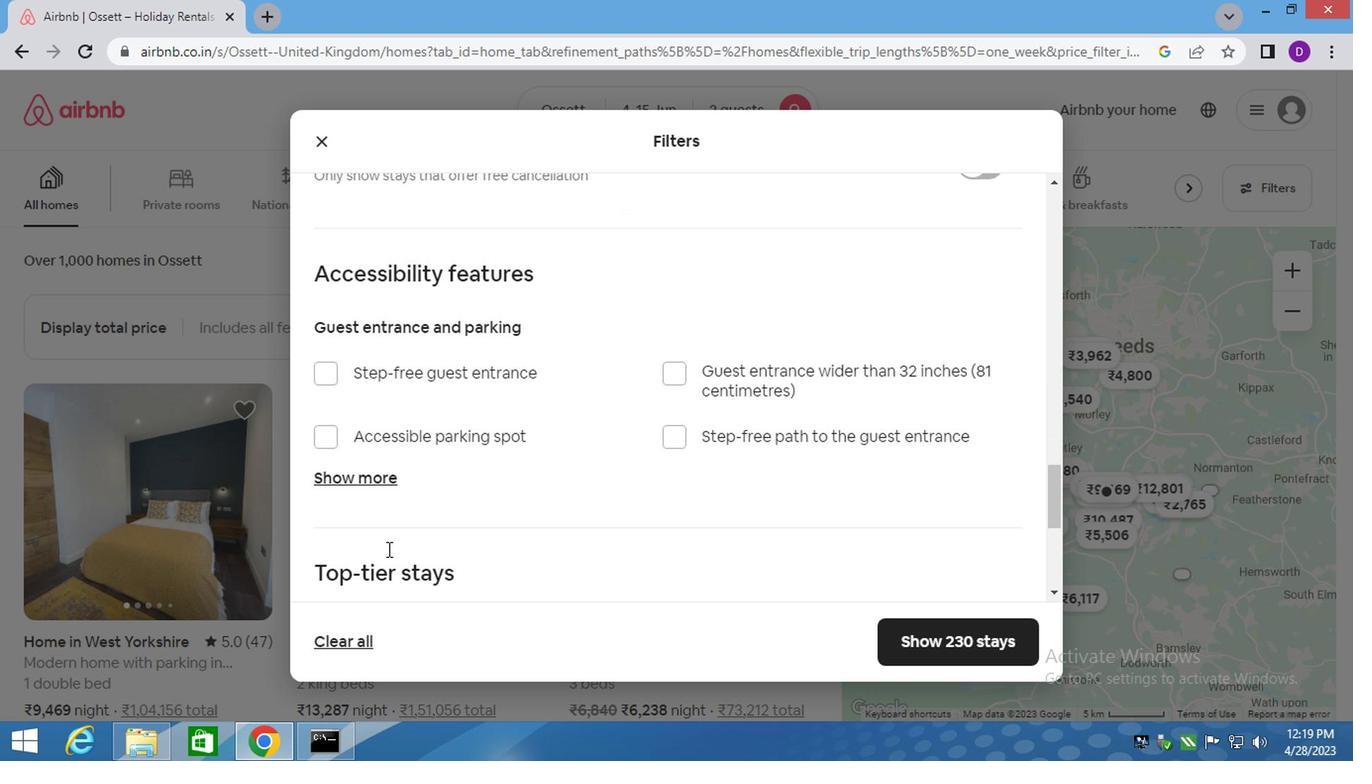 
Action: Mouse scrolled (377, 537) with delta (0, -1)
Screenshot: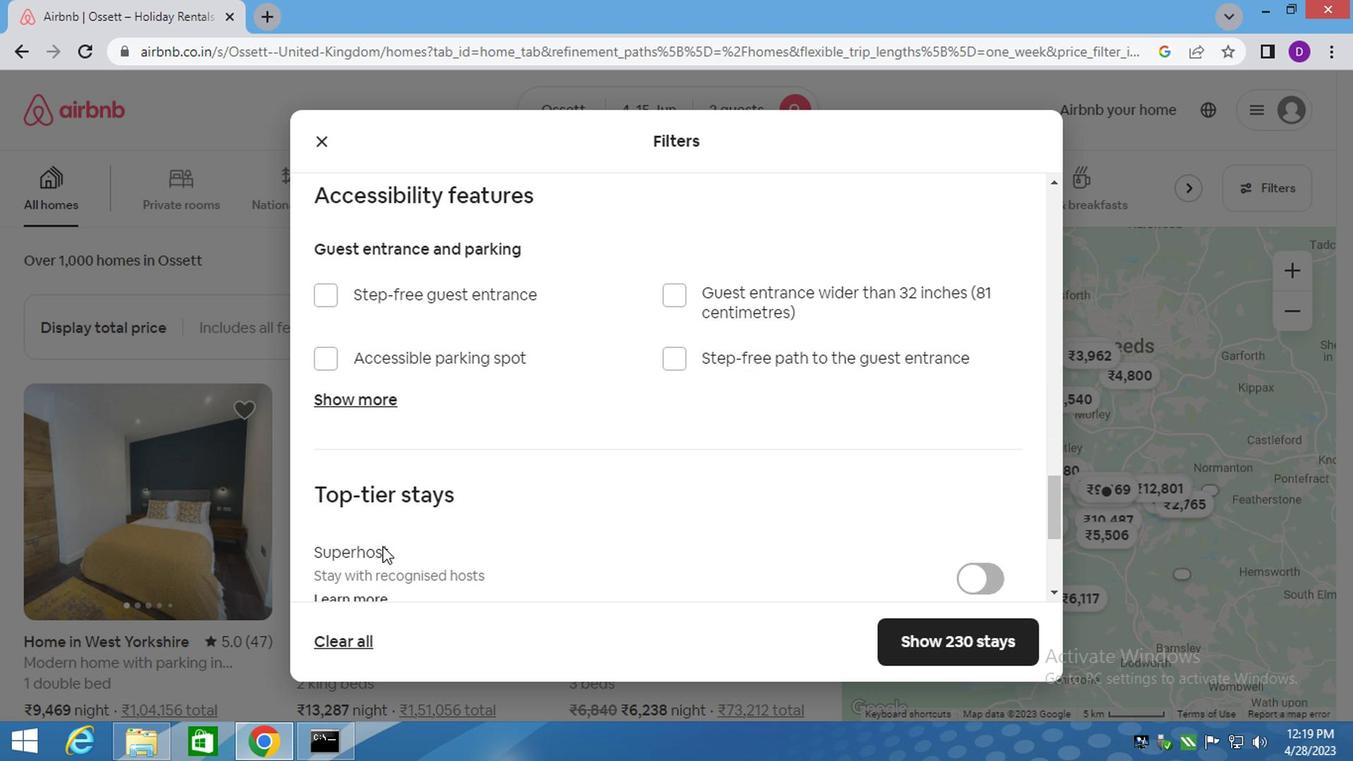 
Action: Mouse scrolled (377, 537) with delta (0, -1)
Screenshot: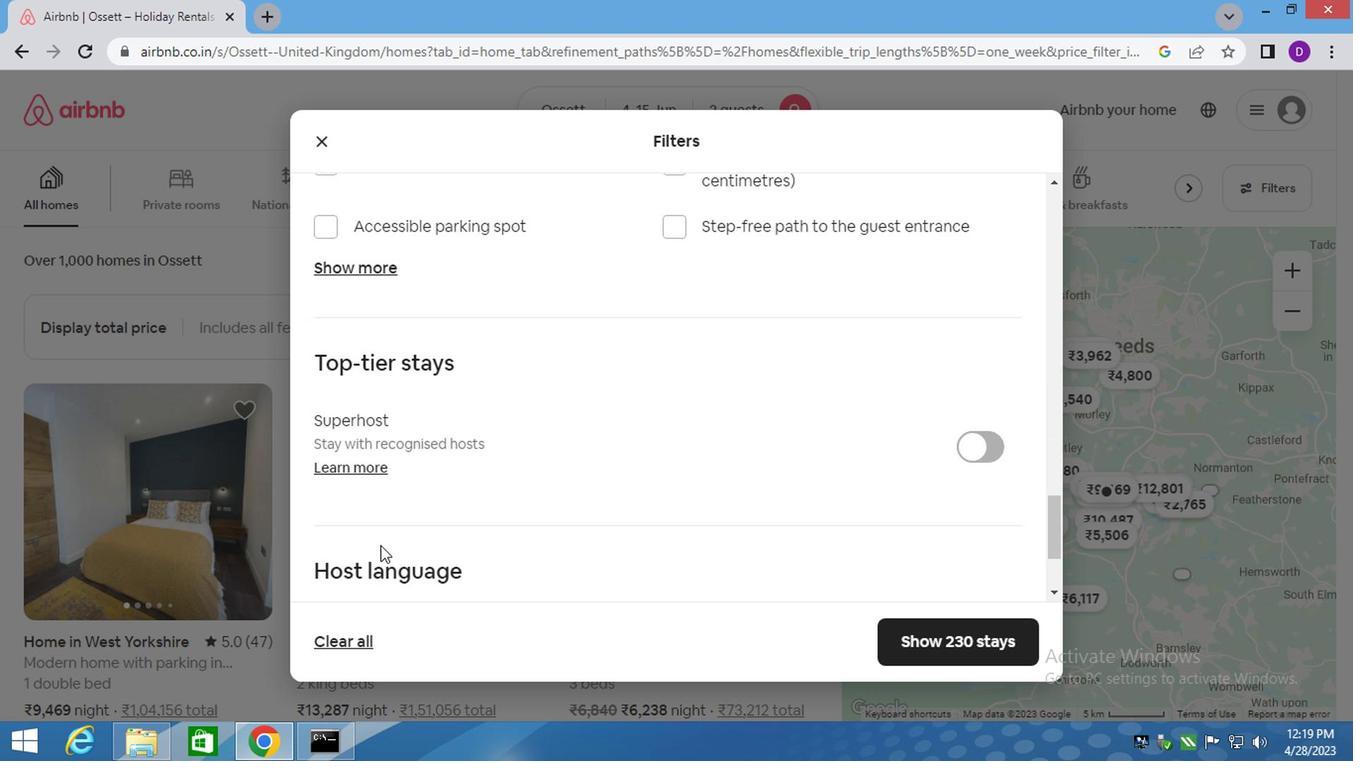 
Action: Mouse moved to (377, 537)
Screenshot: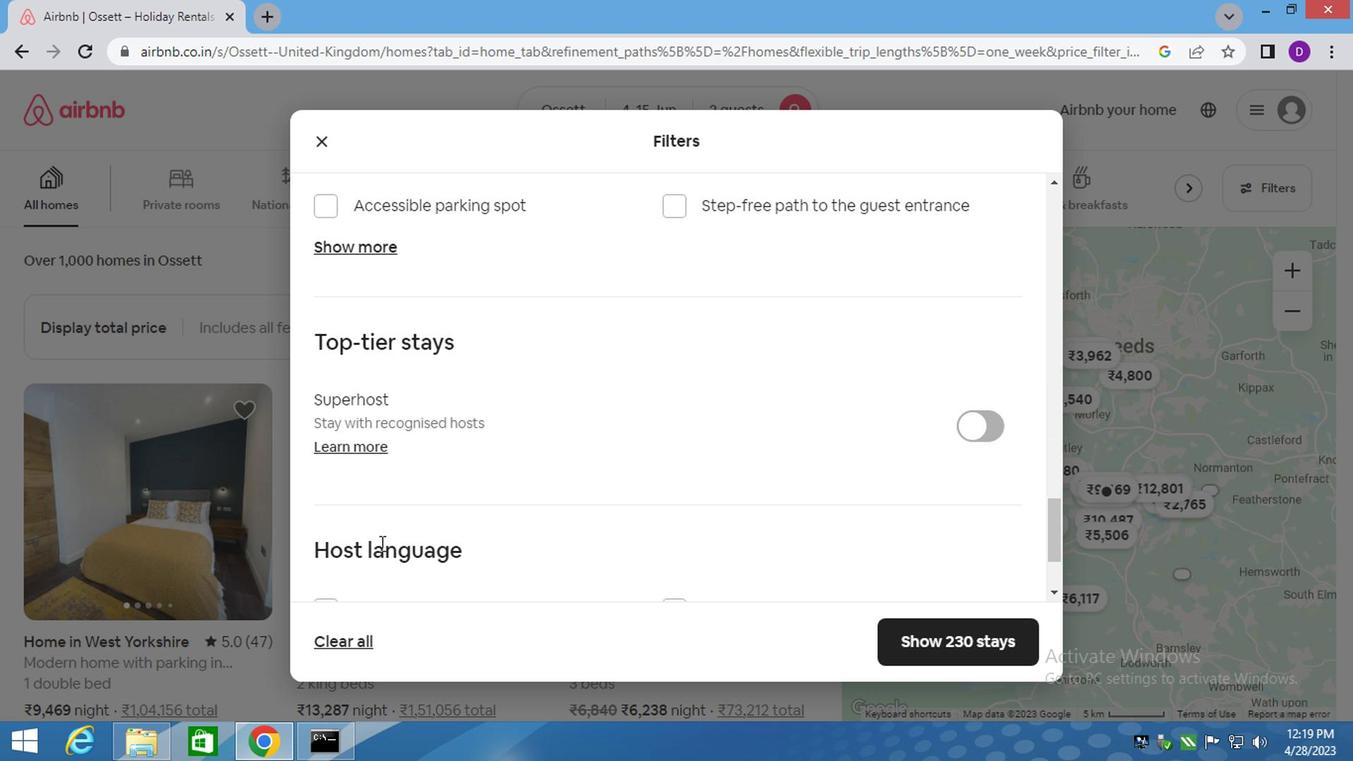 
Action: Mouse scrolled (377, 537) with delta (0, 0)
Screenshot: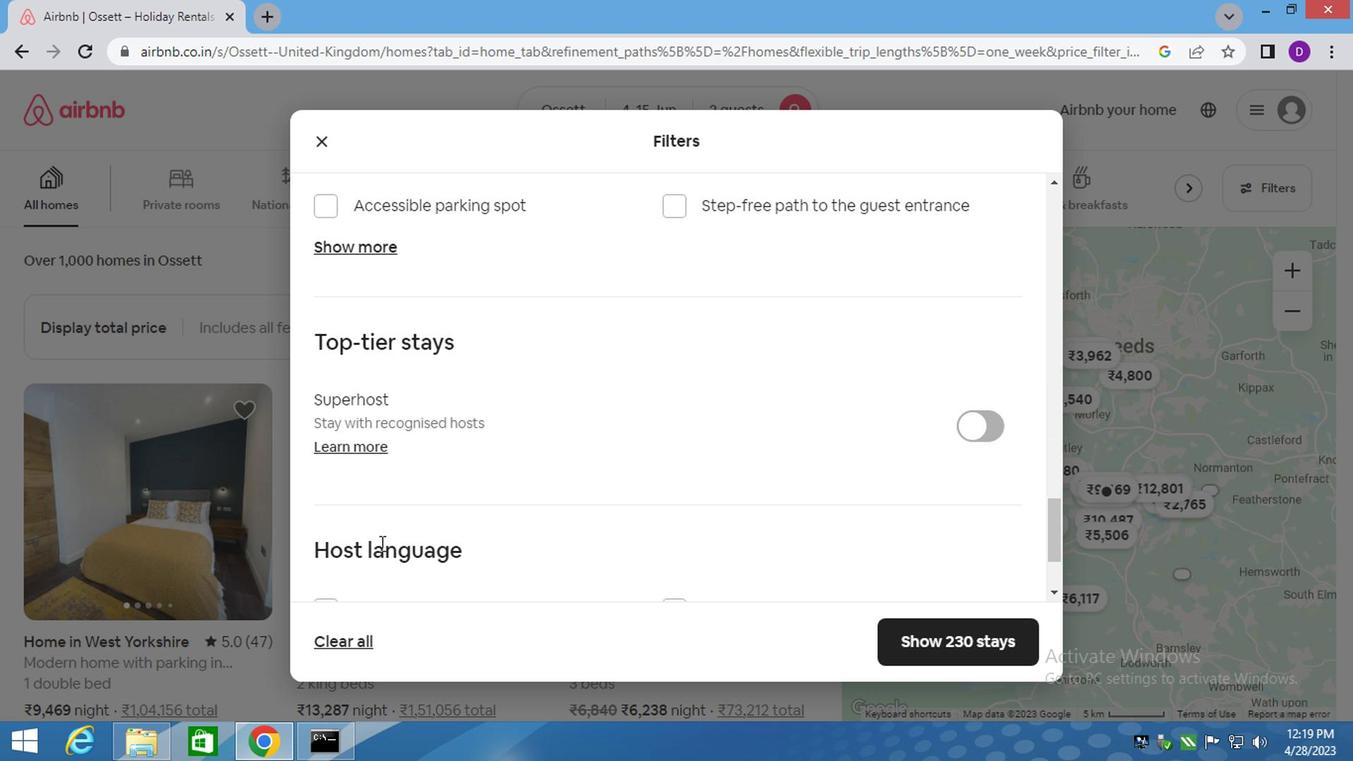 
Action: Mouse moved to (329, 465)
Screenshot: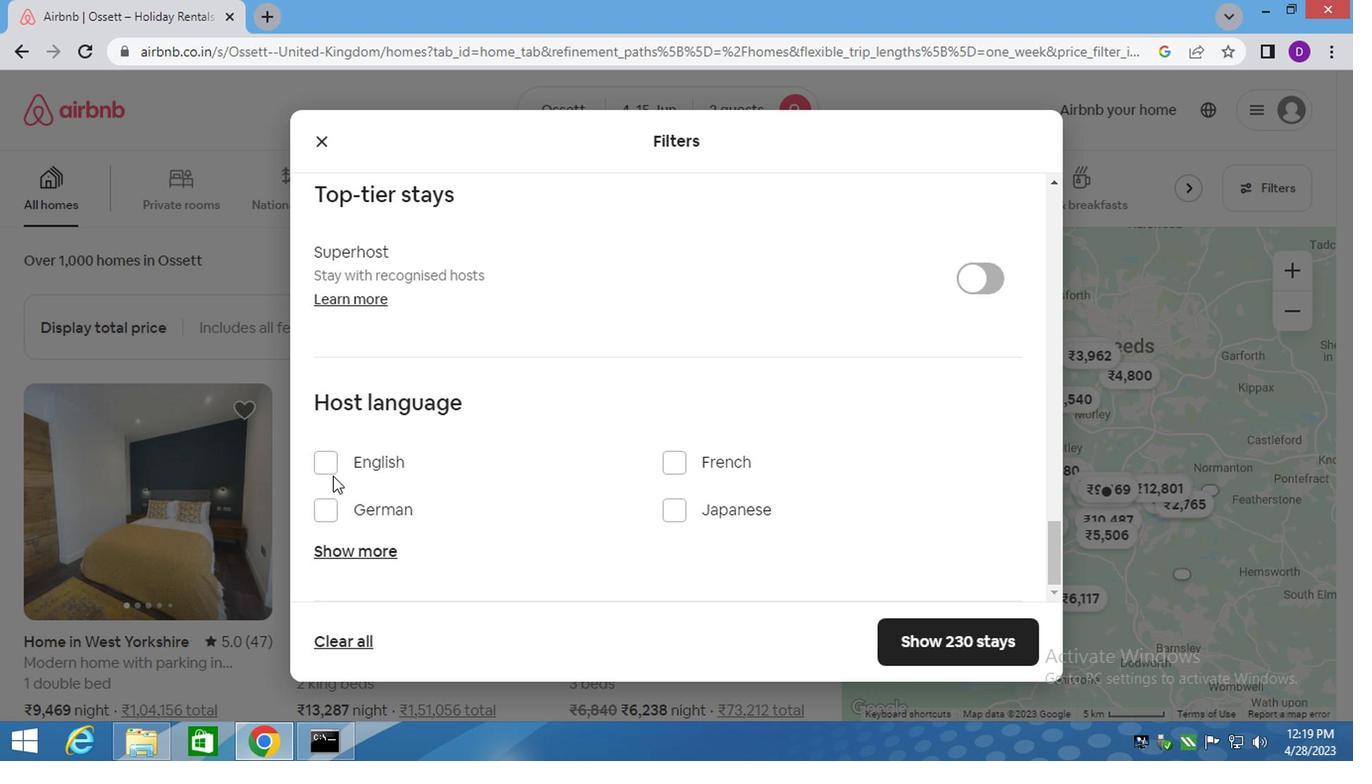 
Action: Mouse pressed left at (329, 465)
Screenshot: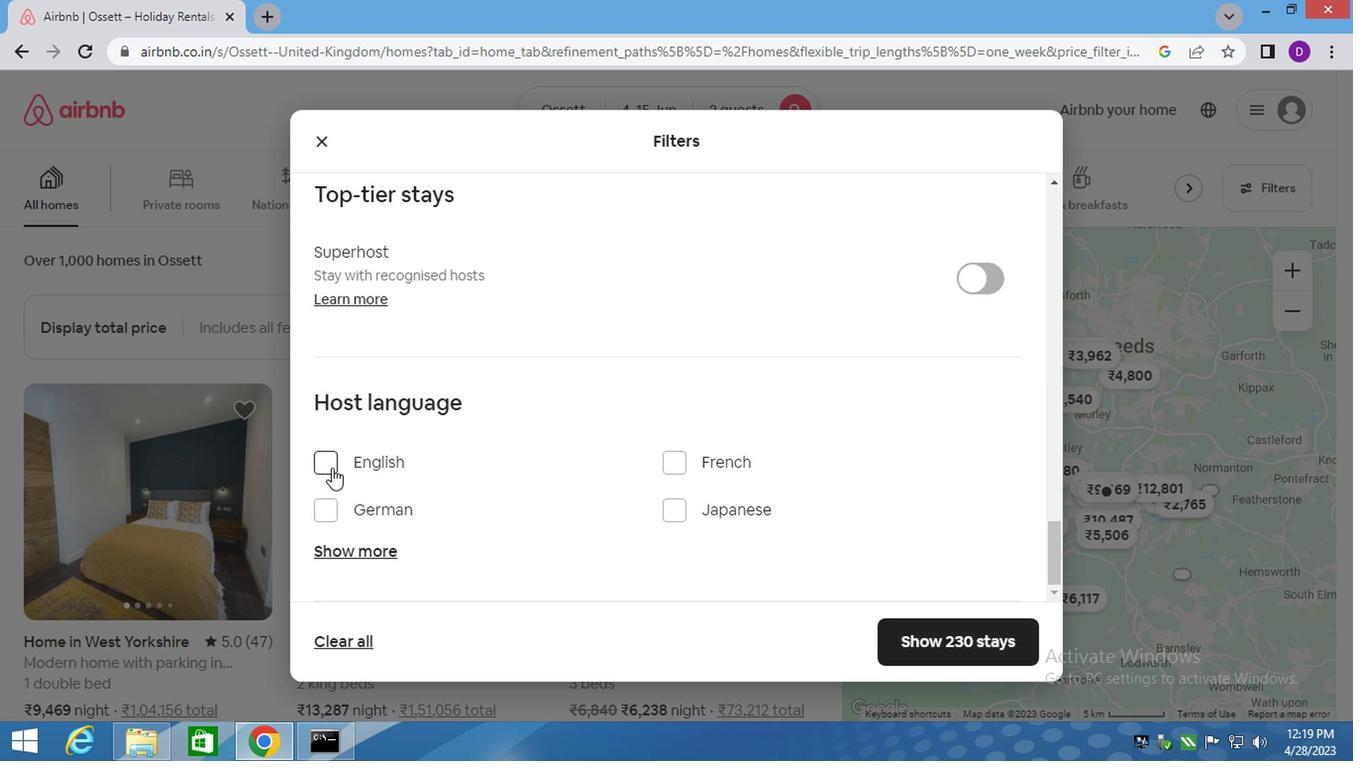 
Action: Mouse moved to (933, 630)
Screenshot: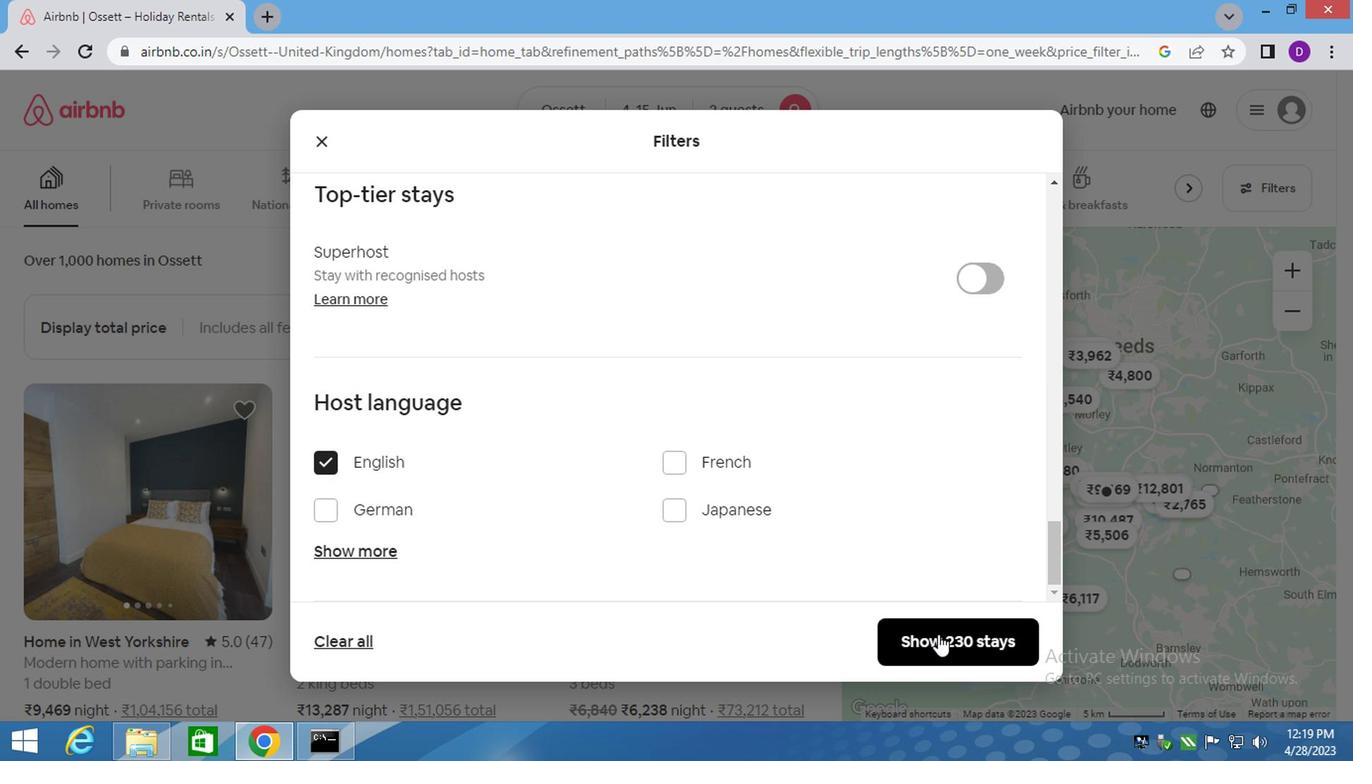 
Action: Mouse pressed left at (933, 630)
Screenshot: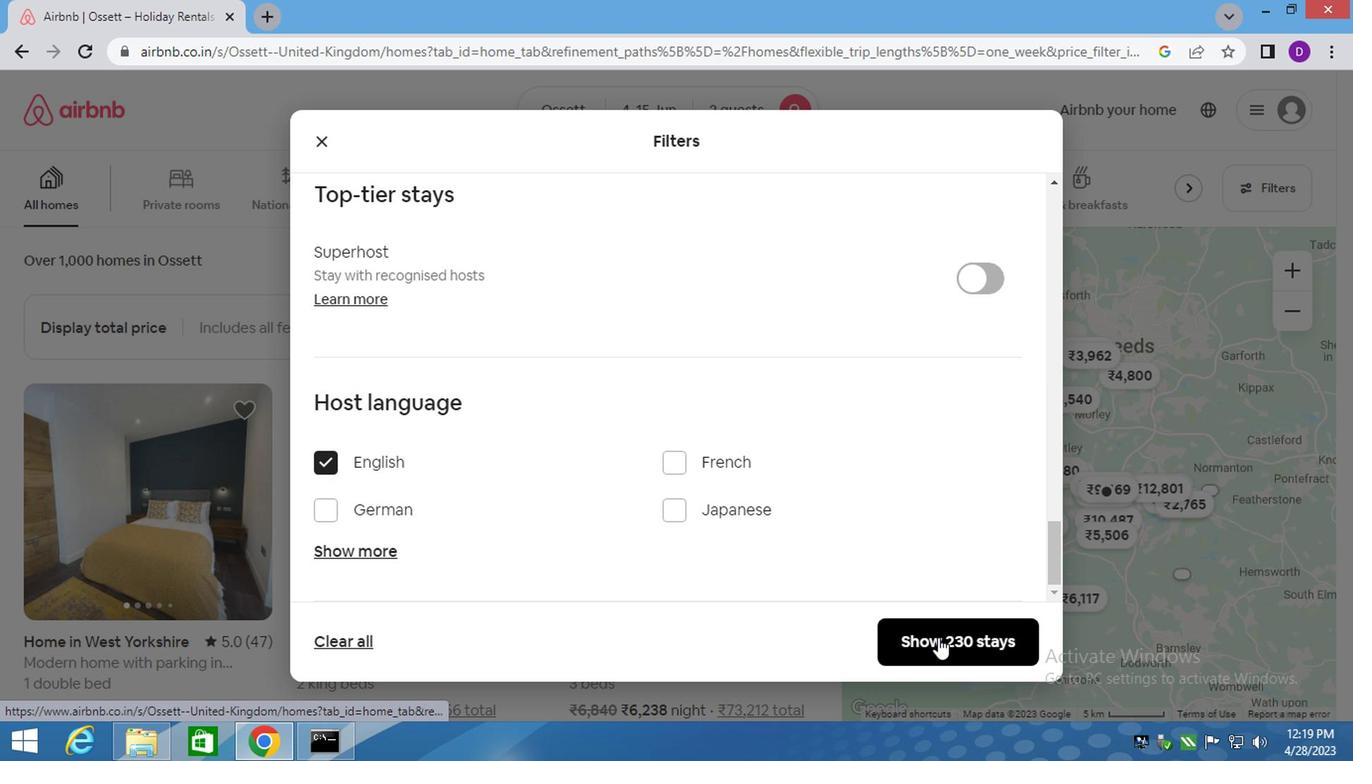 
